 Task: Look for space in Aubervilliers, France from 1st July, 2023 to 9th July, 2023 for 2 adults in price range Rs.8000 to Rs.15000. Place can be entire place with 1  bedroom having 1 bed and 1 bathroom. Property type can be house, flat, guest house. Amenities needed are: washing machine. Booking option can be shelf check-in. Required host language is English.
Action: Mouse moved to (455, 248)
Screenshot: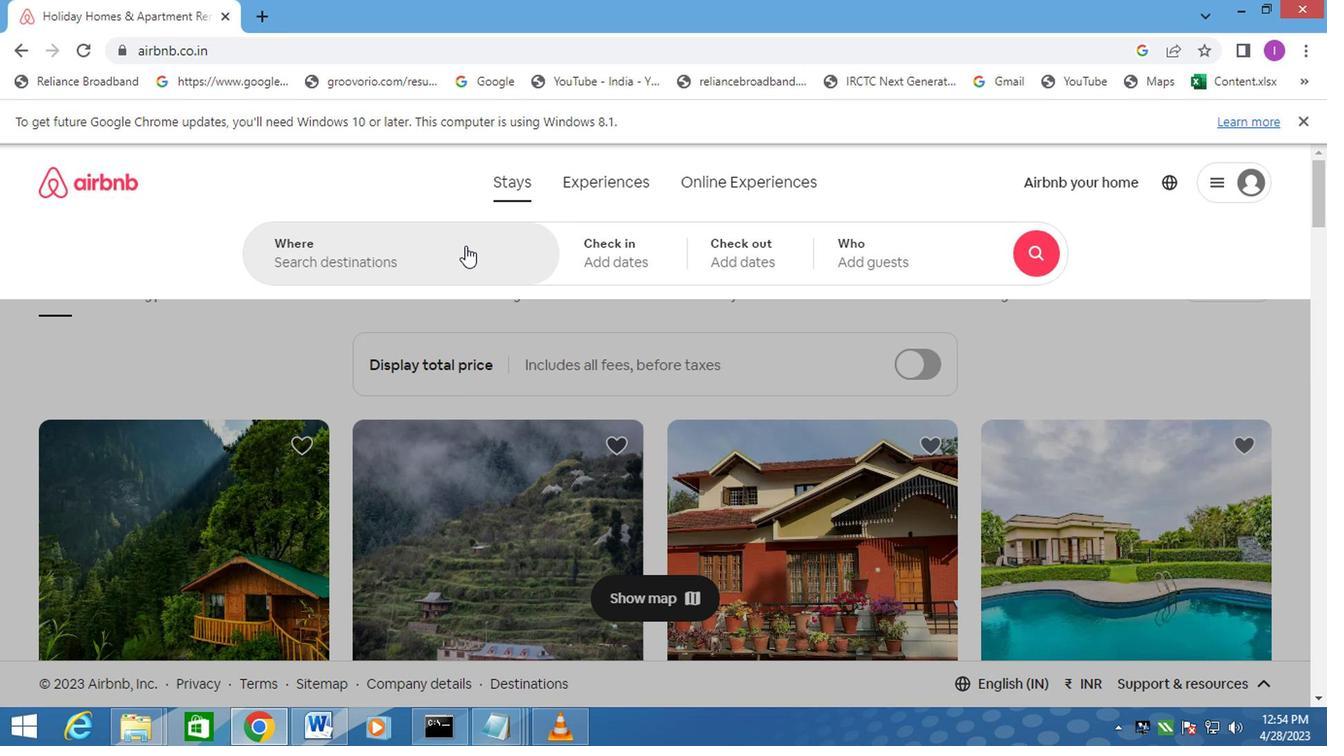 
Action: Mouse pressed left at (455, 248)
Screenshot: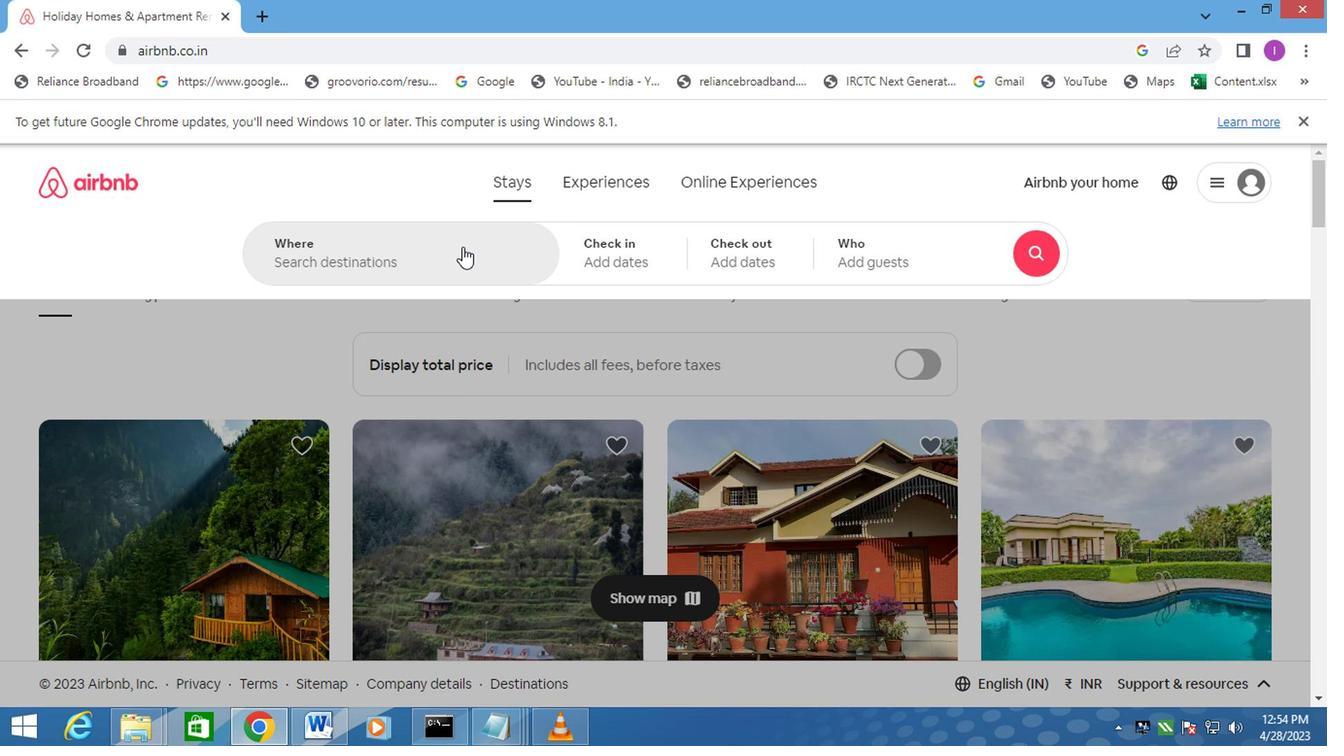 
Action: Mouse moved to (458, 246)
Screenshot: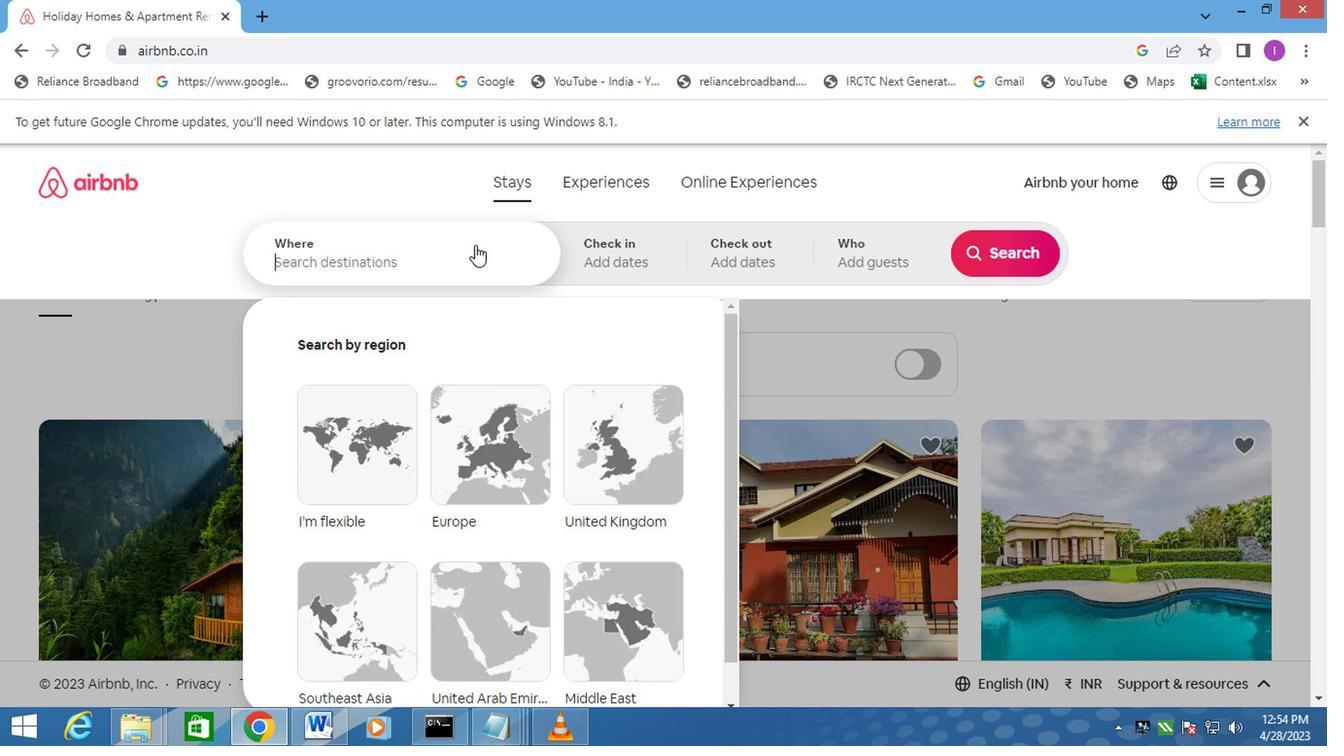 
Action: Mouse pressed left at (458, 246)
Screenshot: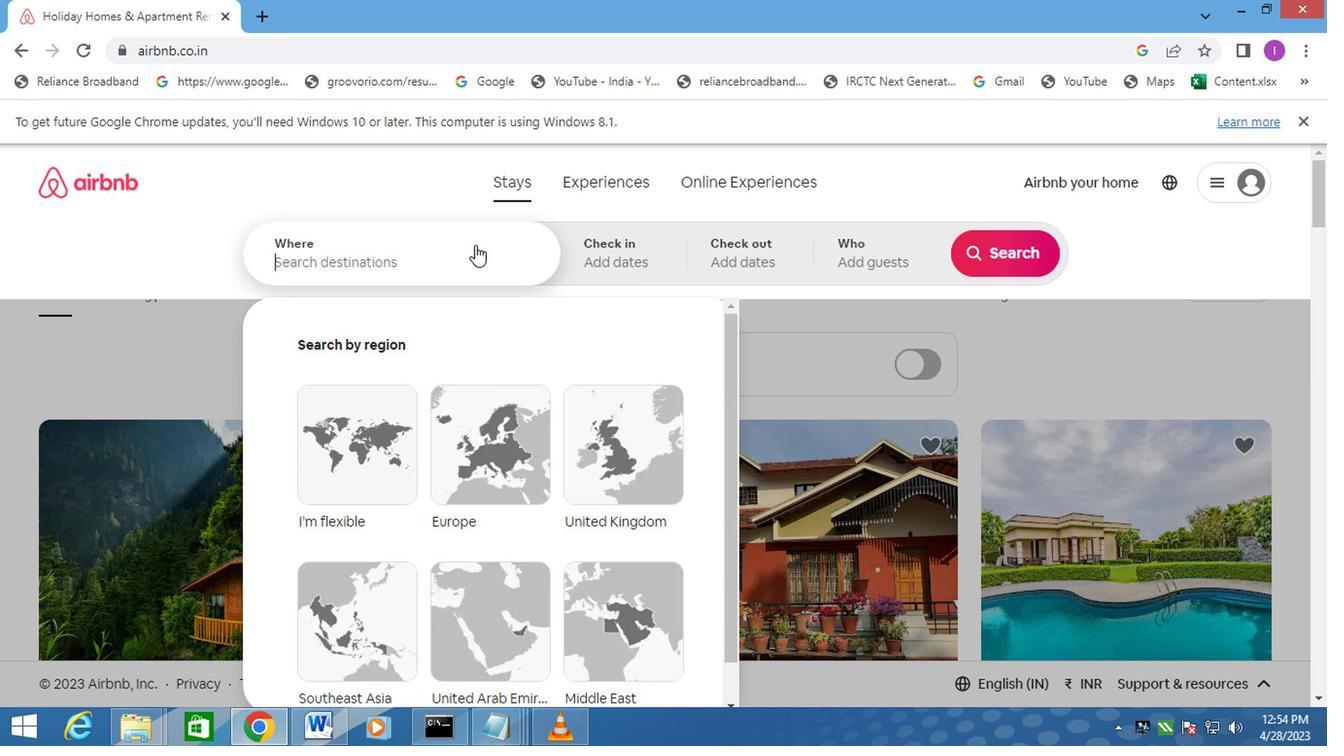 
Action: Mouse moved to (495, 207)
Screenshot: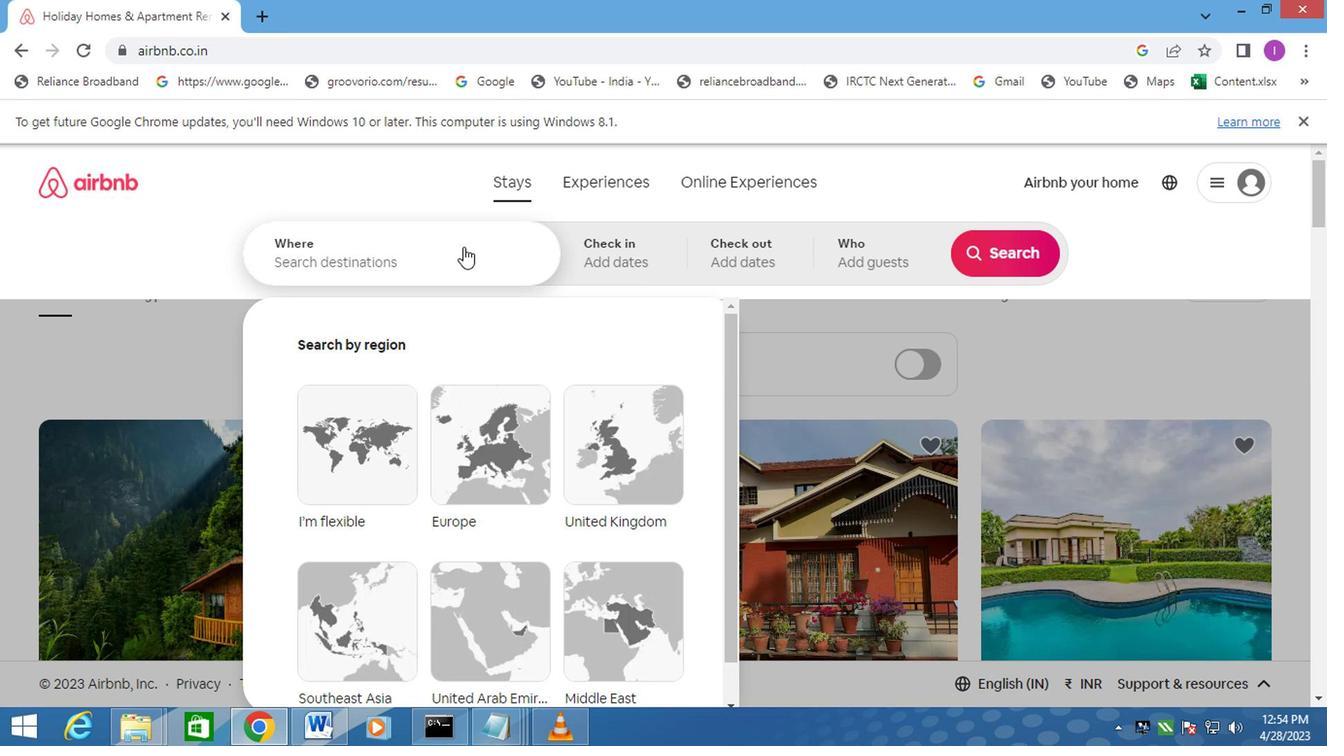
Action: Key pressed <Key.shift>AUBERVO
Screenshot: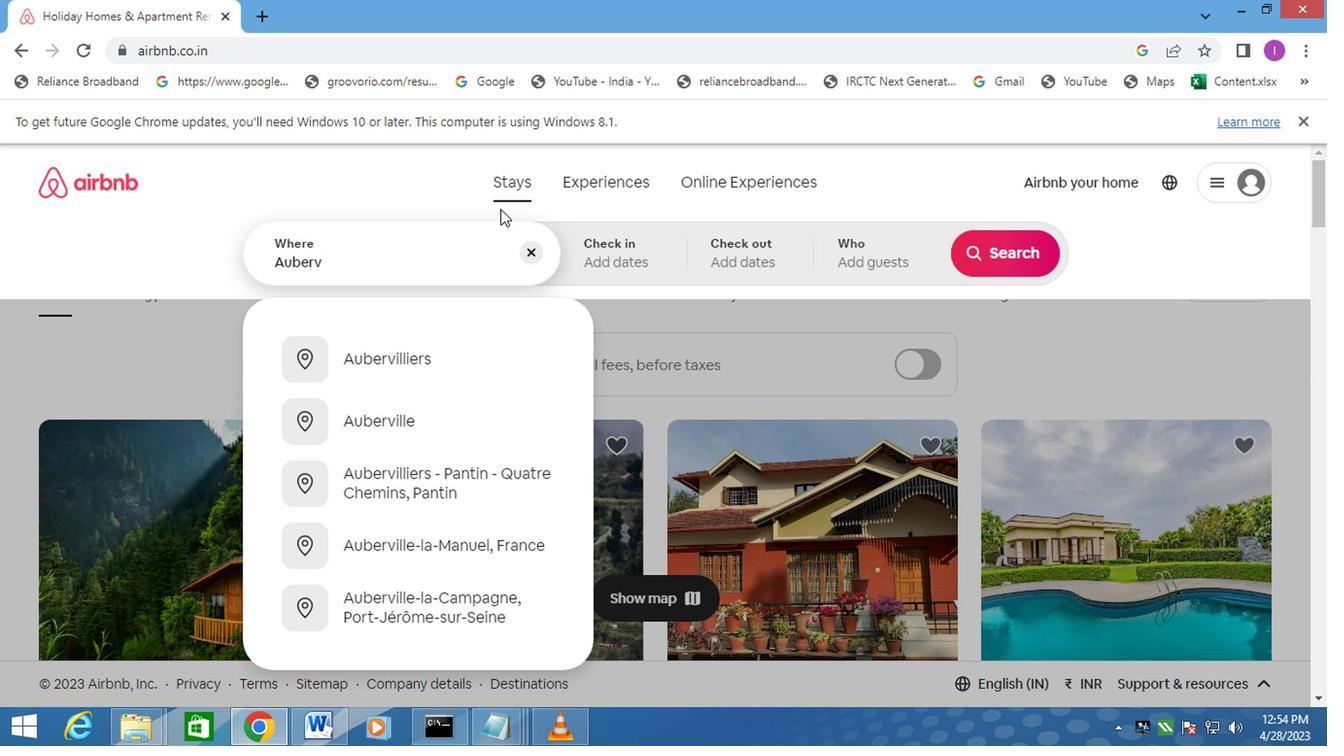 
Action: Mouse moved to (533, 189)
Screenshot: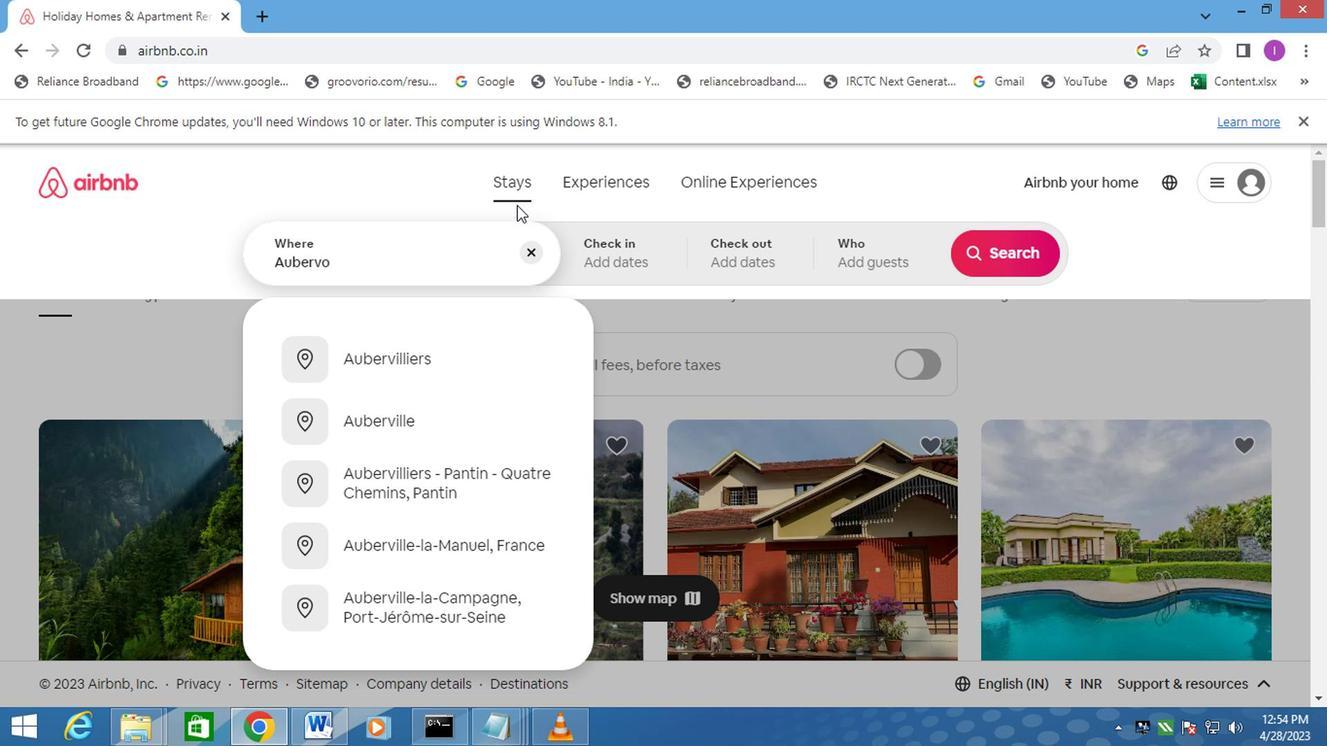 
Action: Key pressed <Key.backspace>
Screenshot: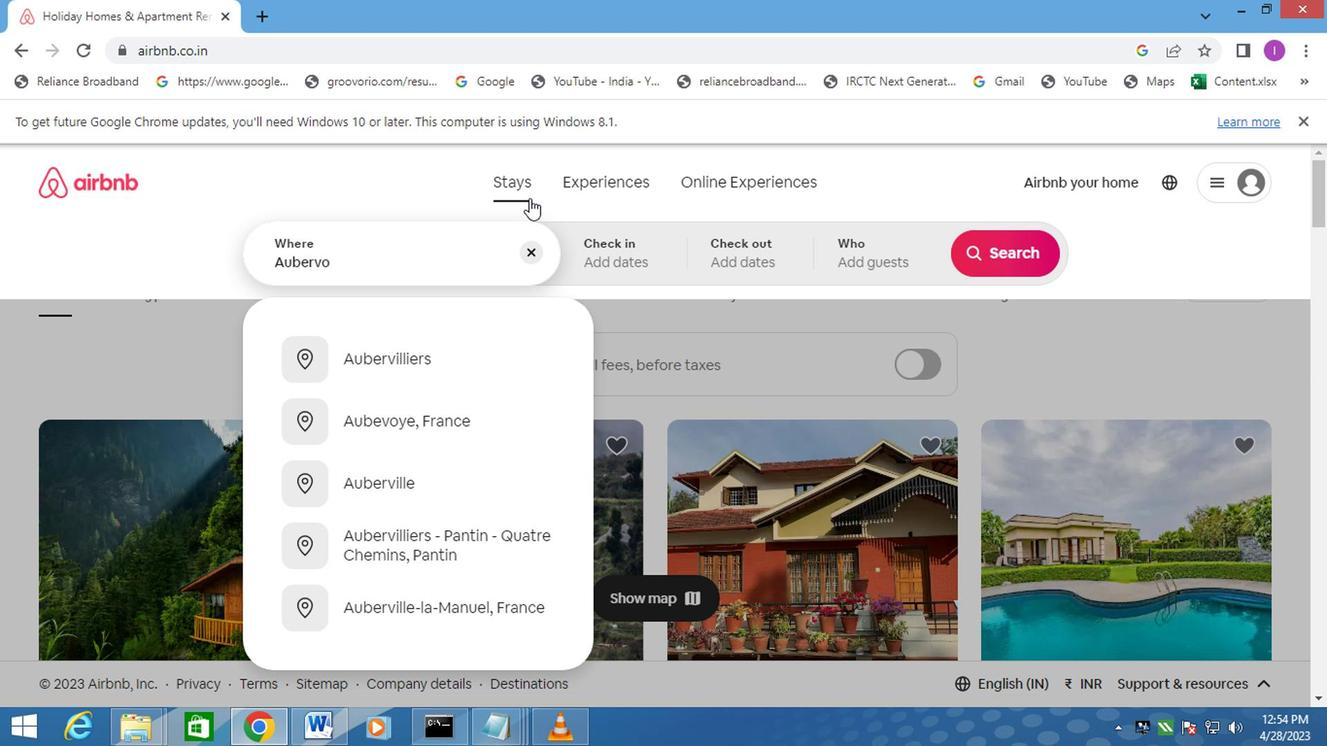 
Action: Mouse moved to (537, 188)
Screenshot: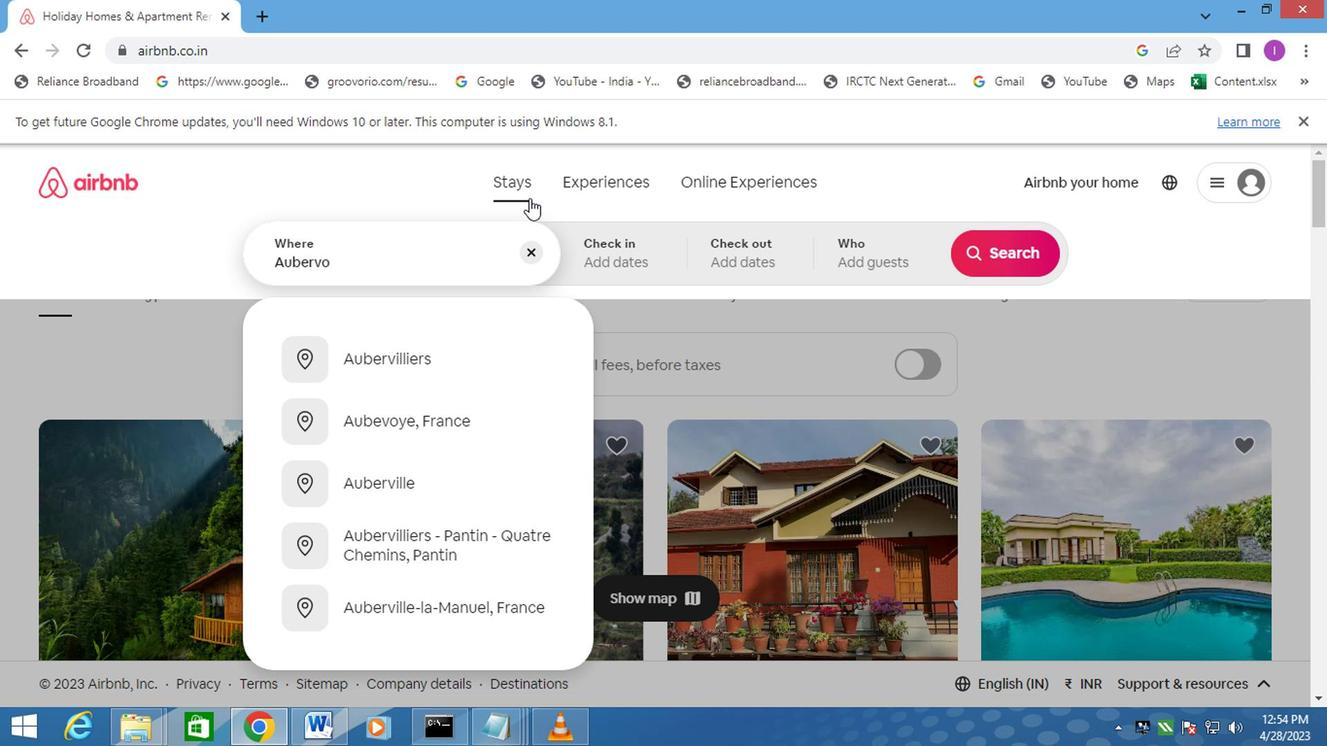 
Action: Key pressed ILLIERS,<Key.shift>FRANCE
Screenshot: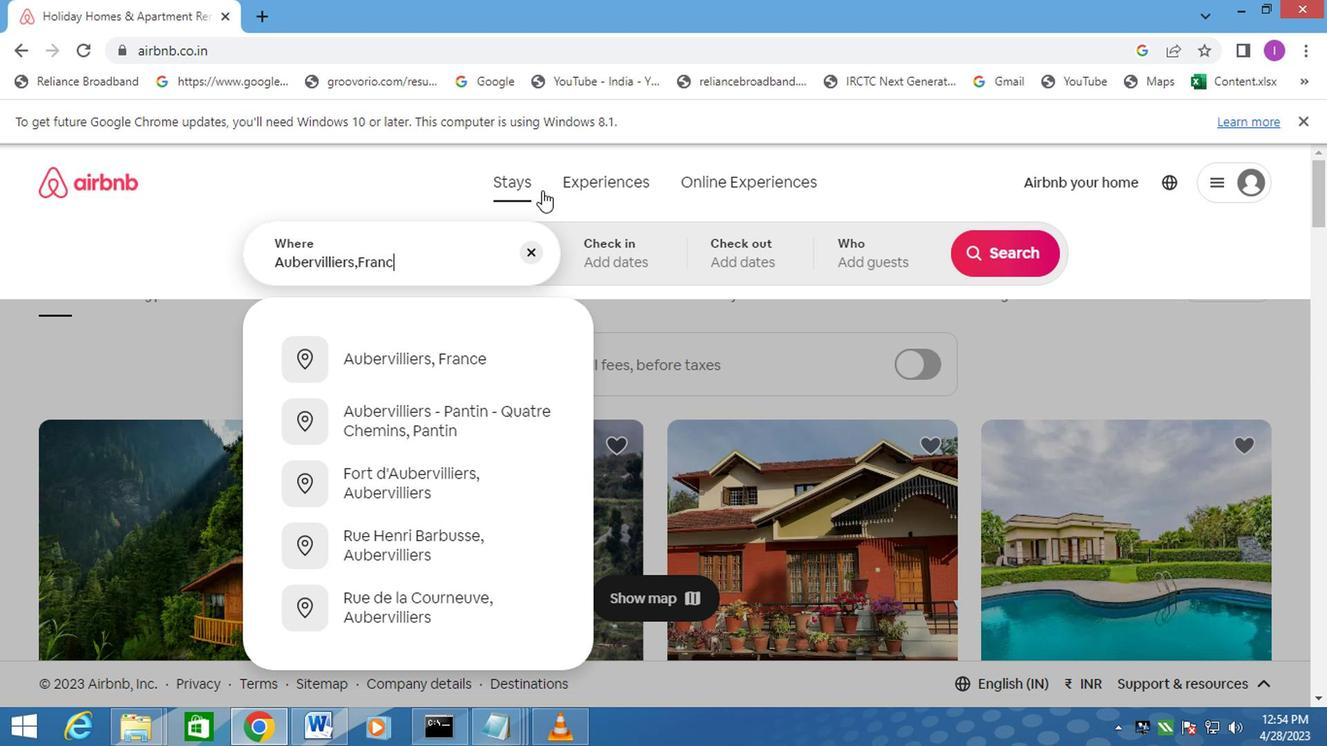 
Action: Mouse moved to (436, 357)
Screenshot: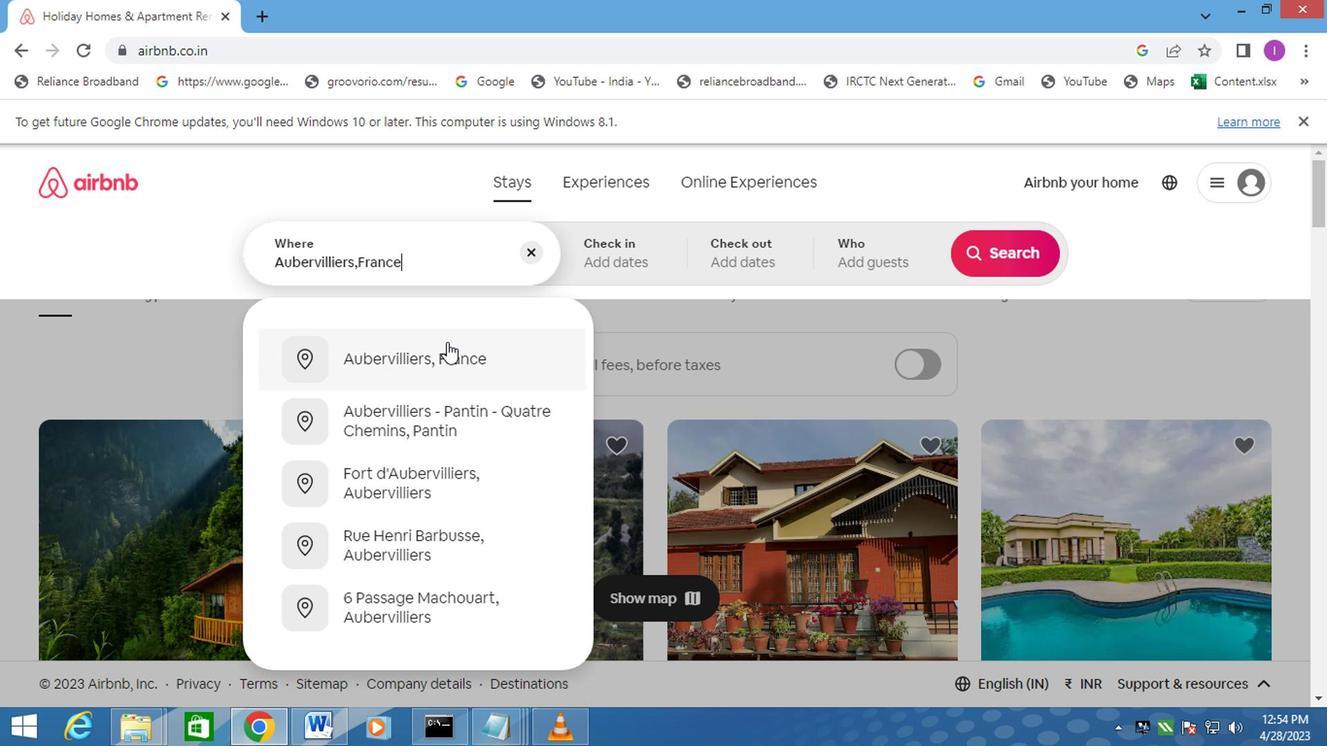 
Action: Mouse pressed left at (436, 357)
Screenshot: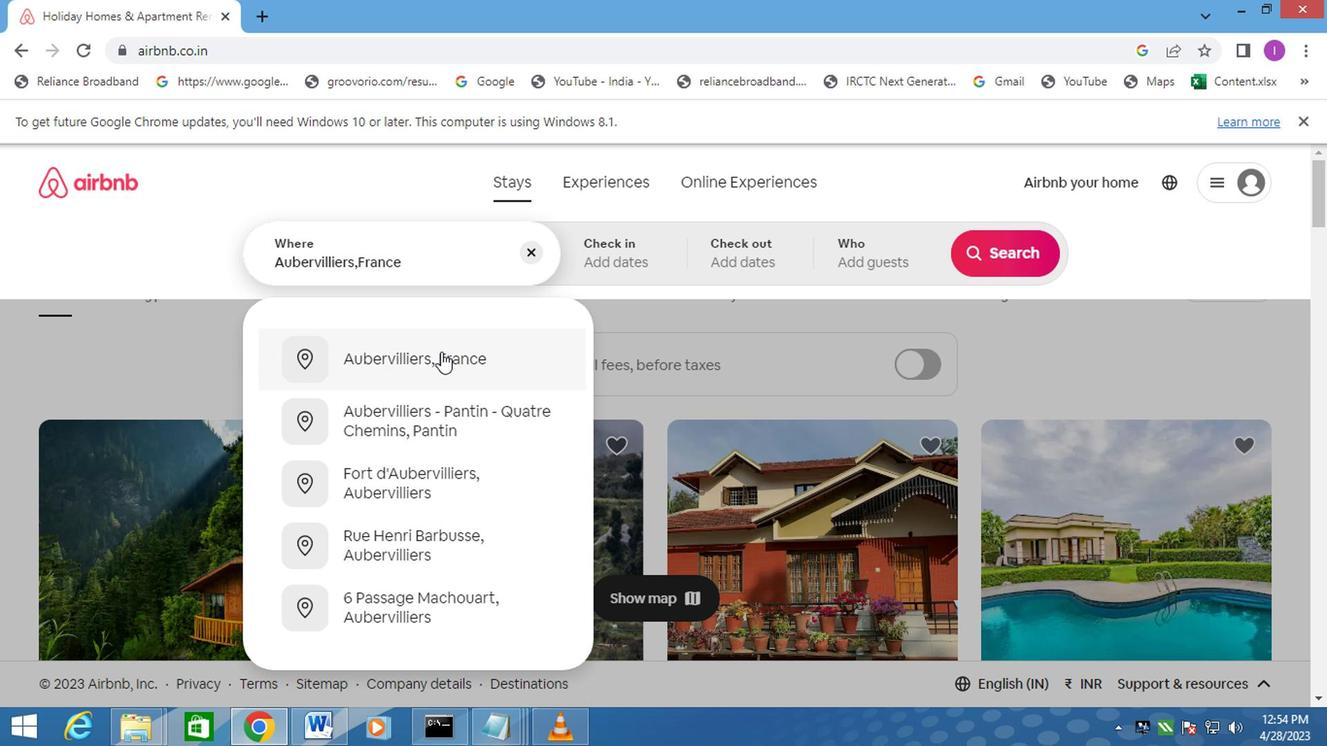 
Action: Mouse moved to (987, 414)
Screenshot: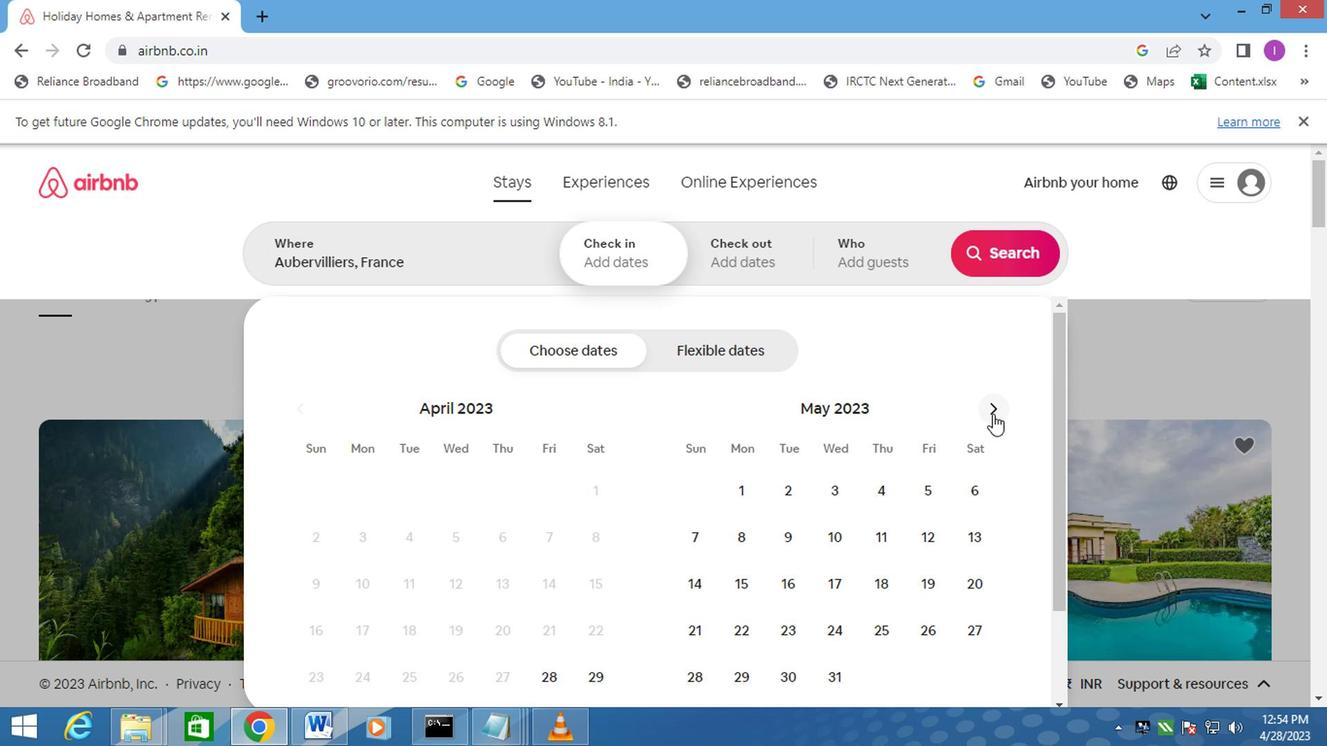 
Action: Mouse pressed left at (987, 414)
Screenshot: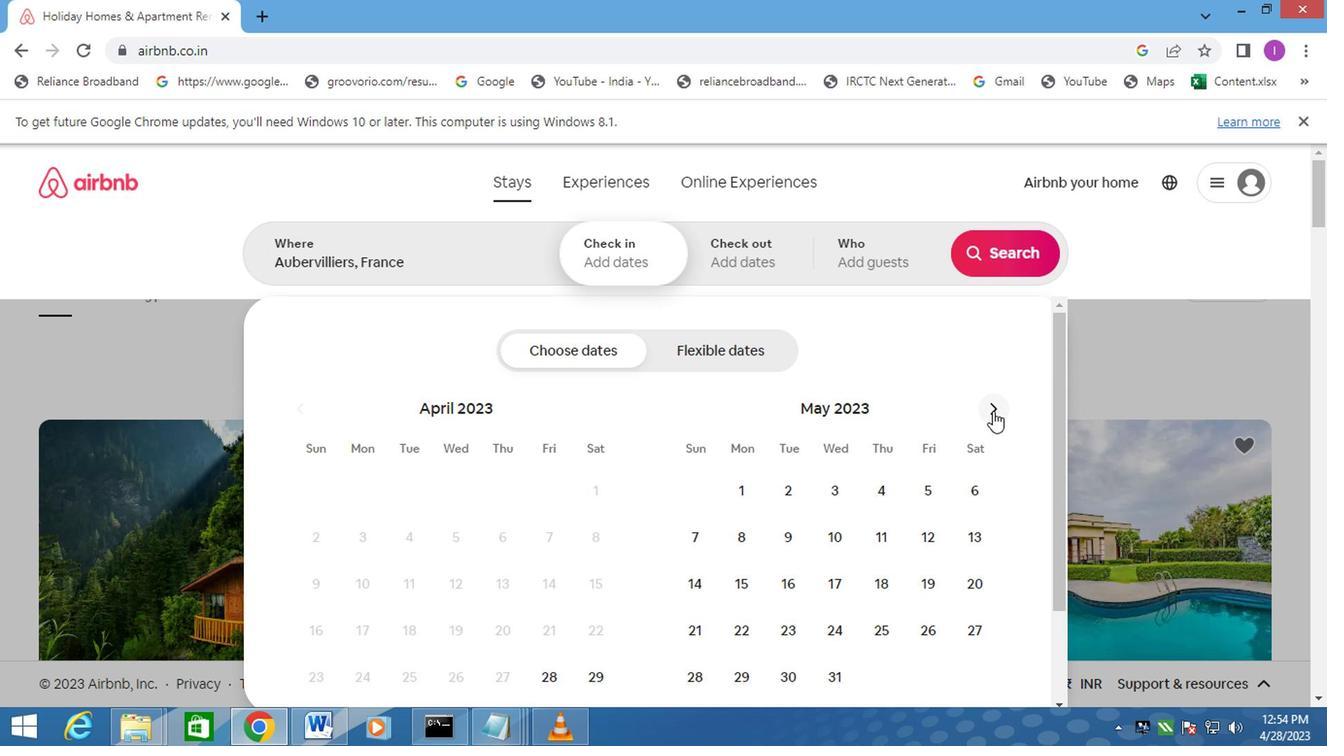 
Action: Mouse moved to (987, 413)
Screenshot: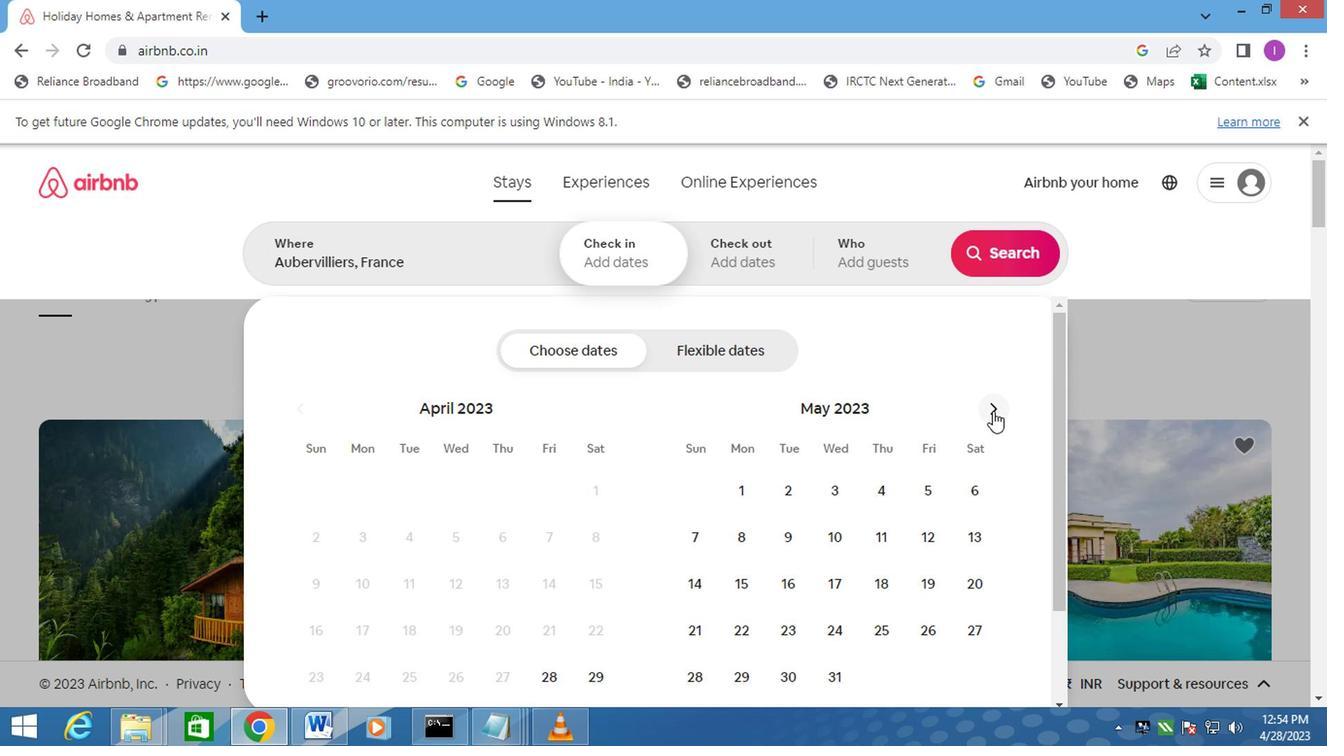 
Action: Mouse pressed left at (987, 413)
Screenshot: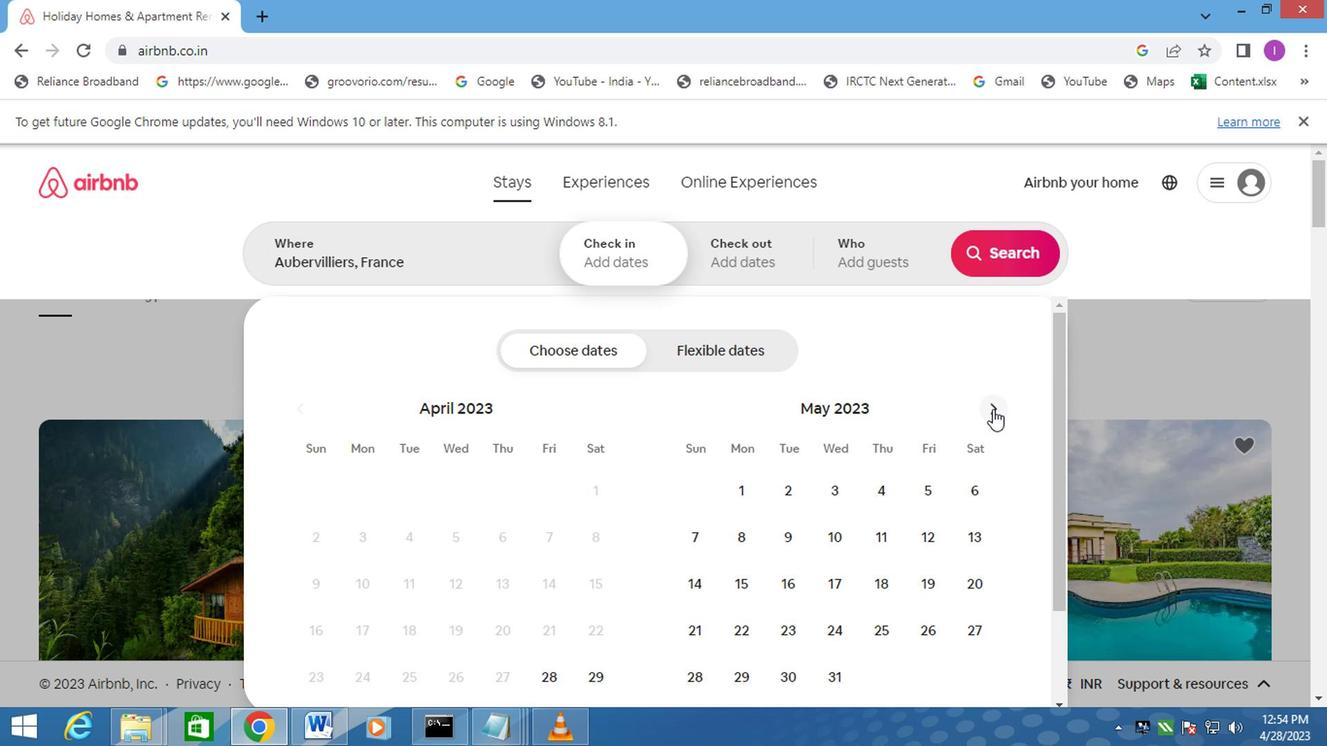 
Action: Mouse moved to (962, 499)
Screenshot: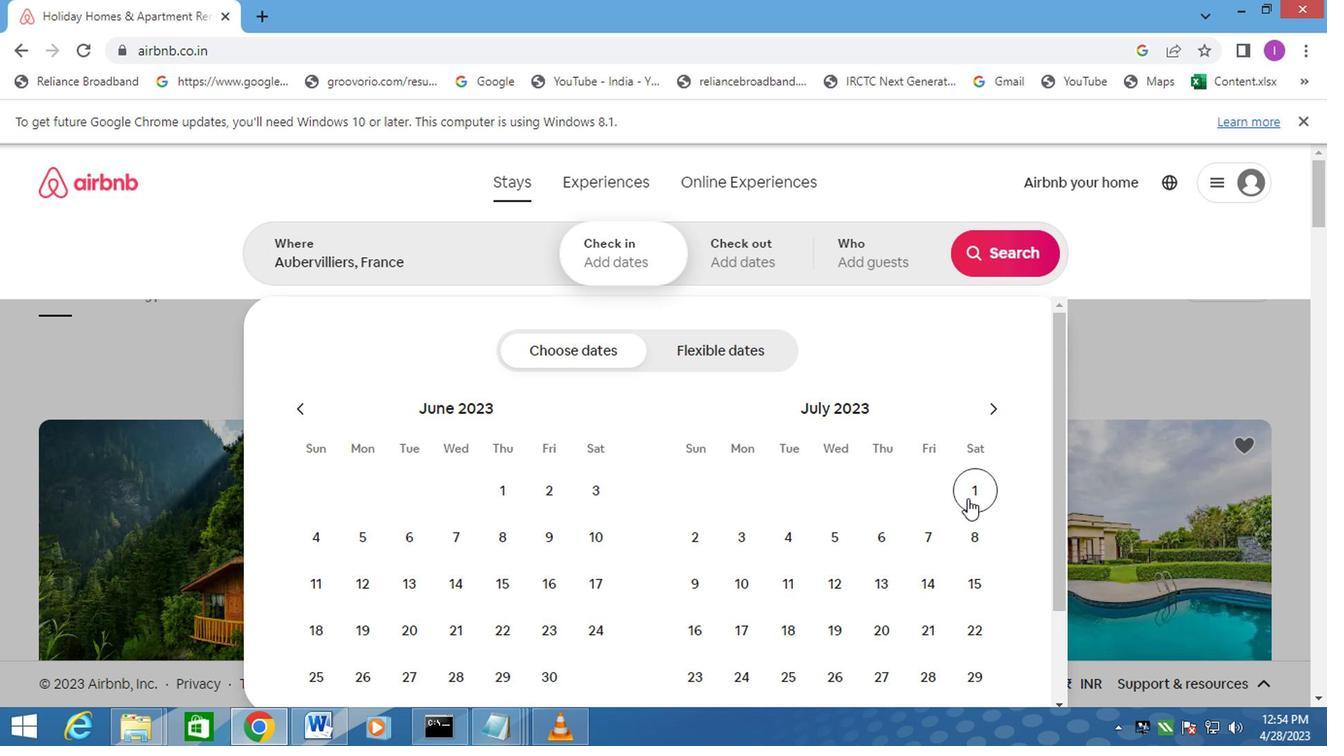 
Action: Mouse pressed left at (962, 499)
Screenshot: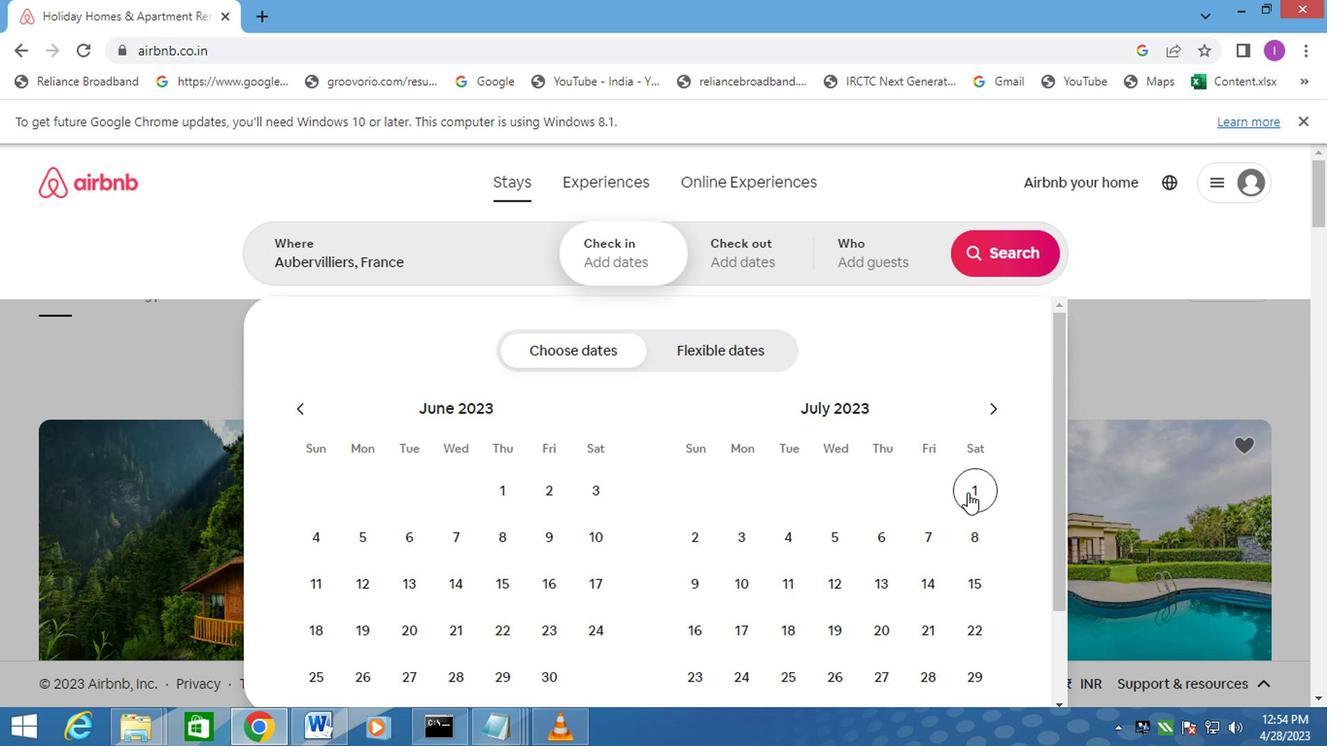 
Action: Mouse moved to (692, 603)
Screenshot: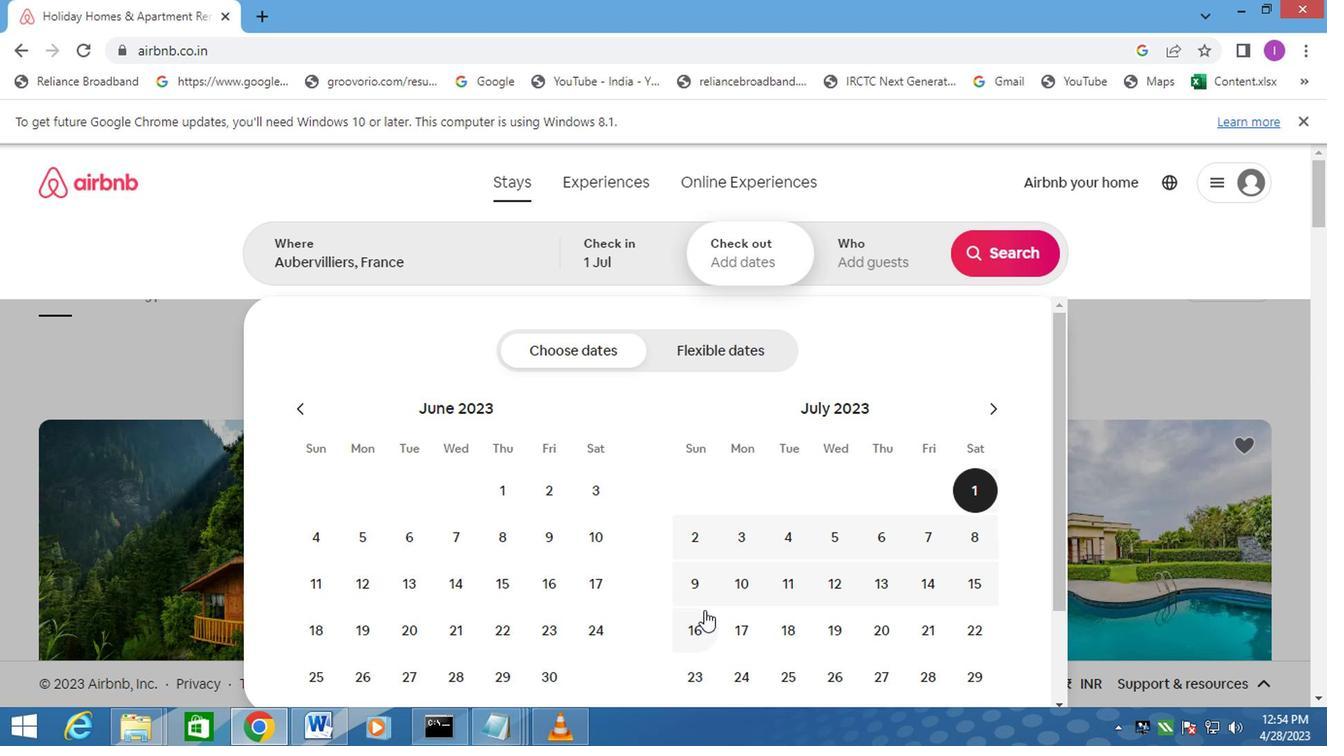 
Action: Mouse pressed left at (692, 603)
Screenshot: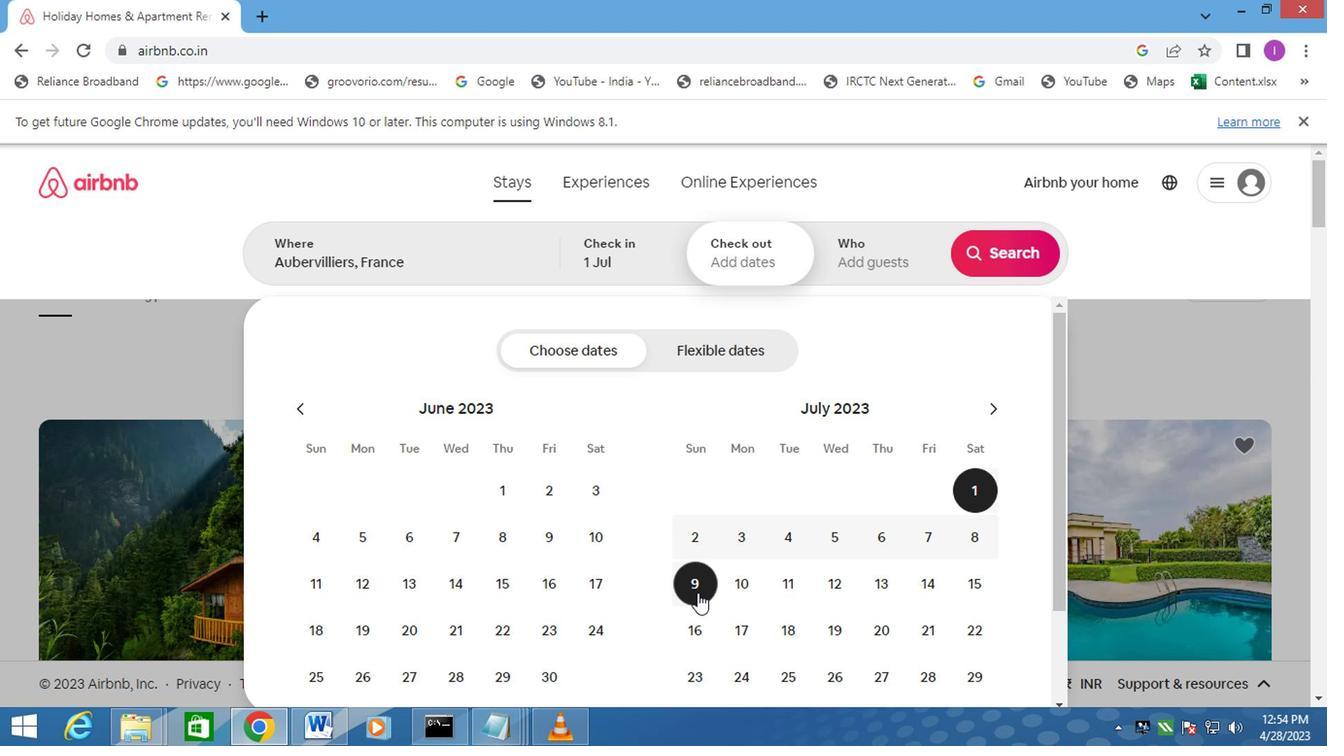 
Action: Mouse moved to (877, 246)
Screenshot: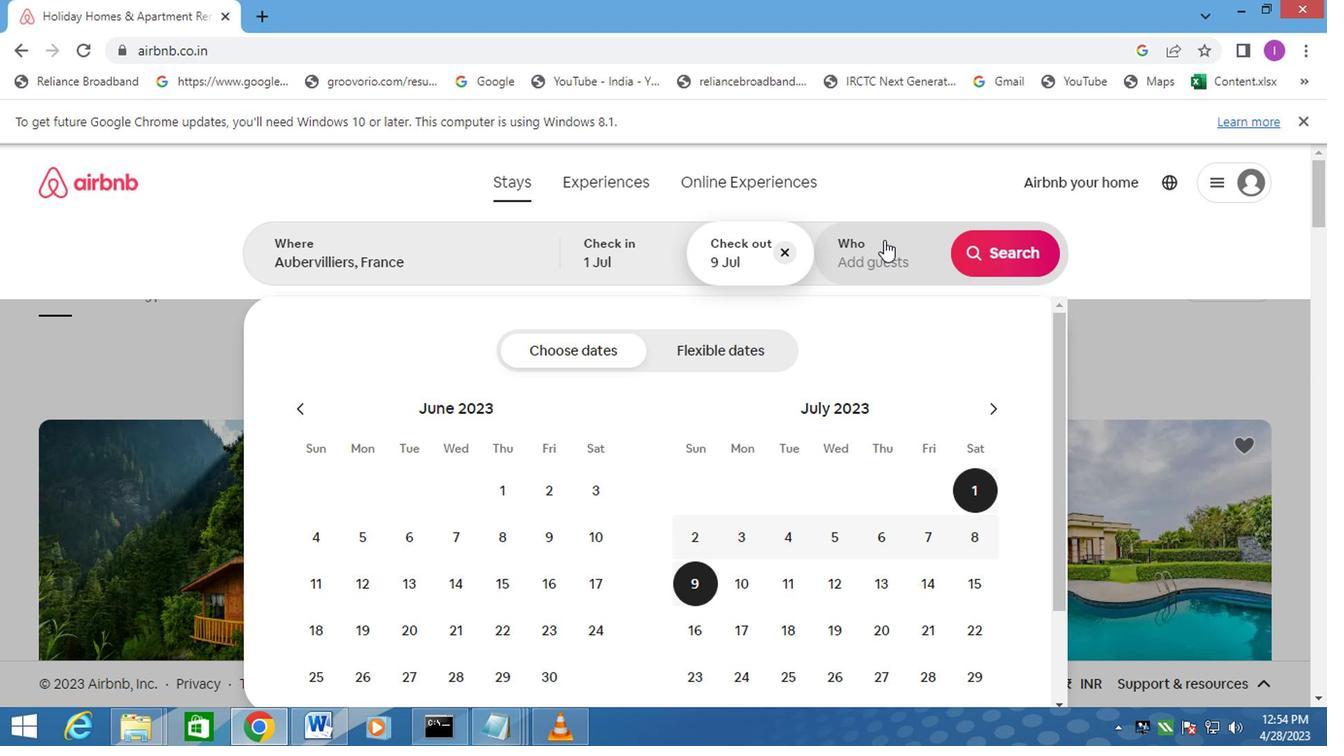 
Action: Mouse pressed left at (877, 246)
Screenshot: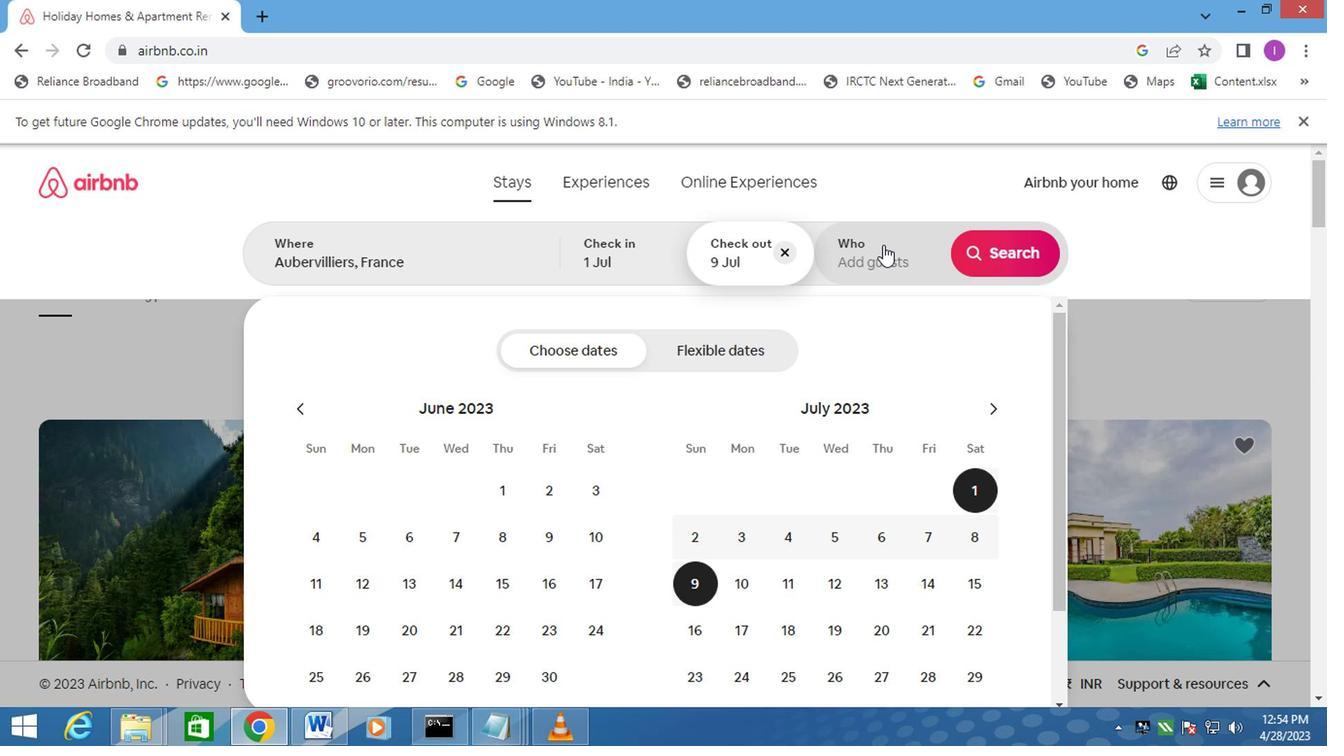 
Action: Mouse moved to (998, 361)
Screenshot: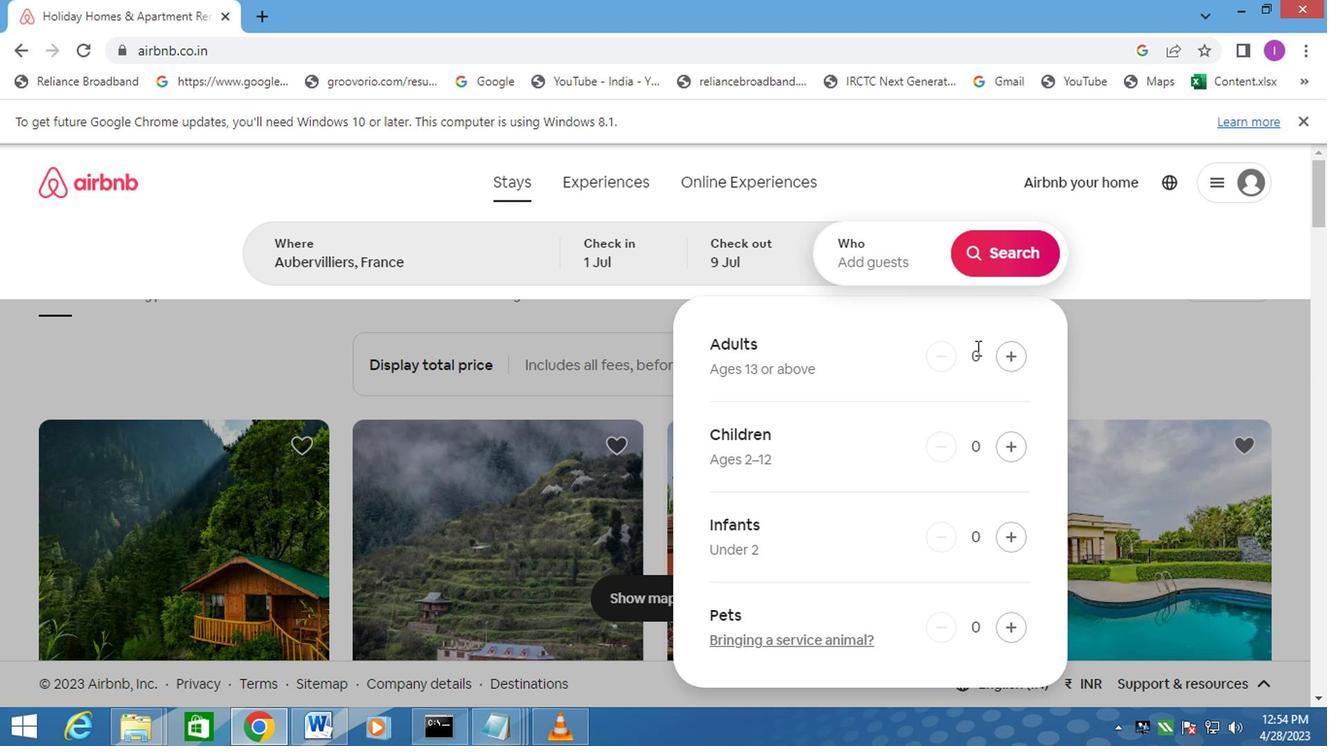 
Action: Mouse pressed left at (998, 361)
Screenshot: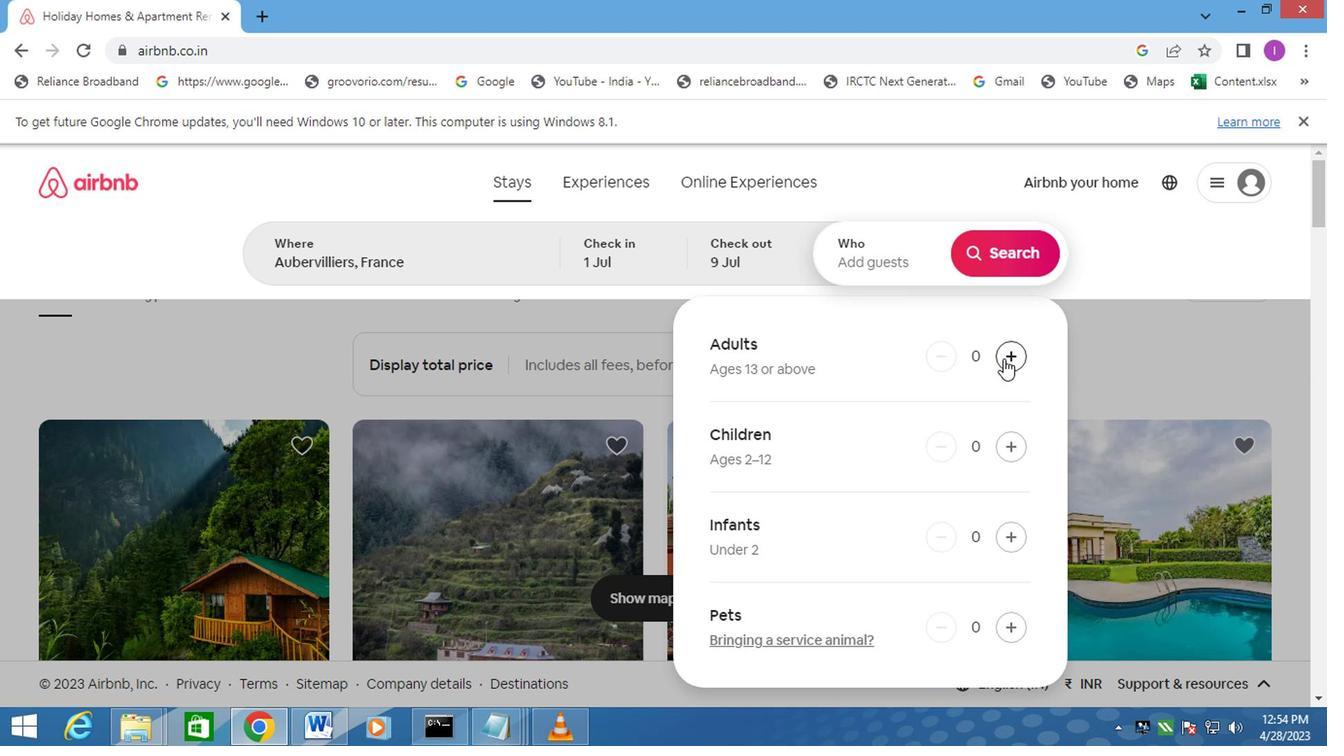 
Action: Mouse pressed left at (998, 361)
Screenshot: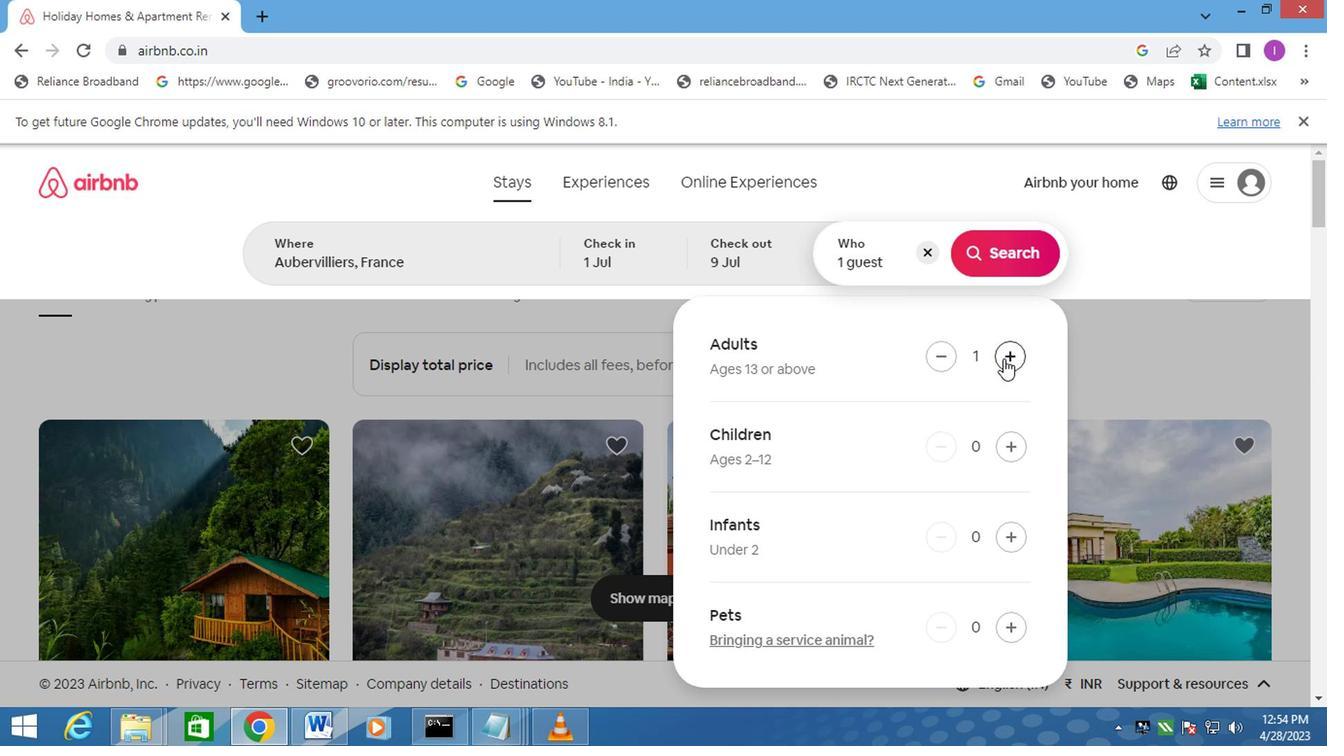
Action: Mouse moved to (1003, 258)
Screenshot: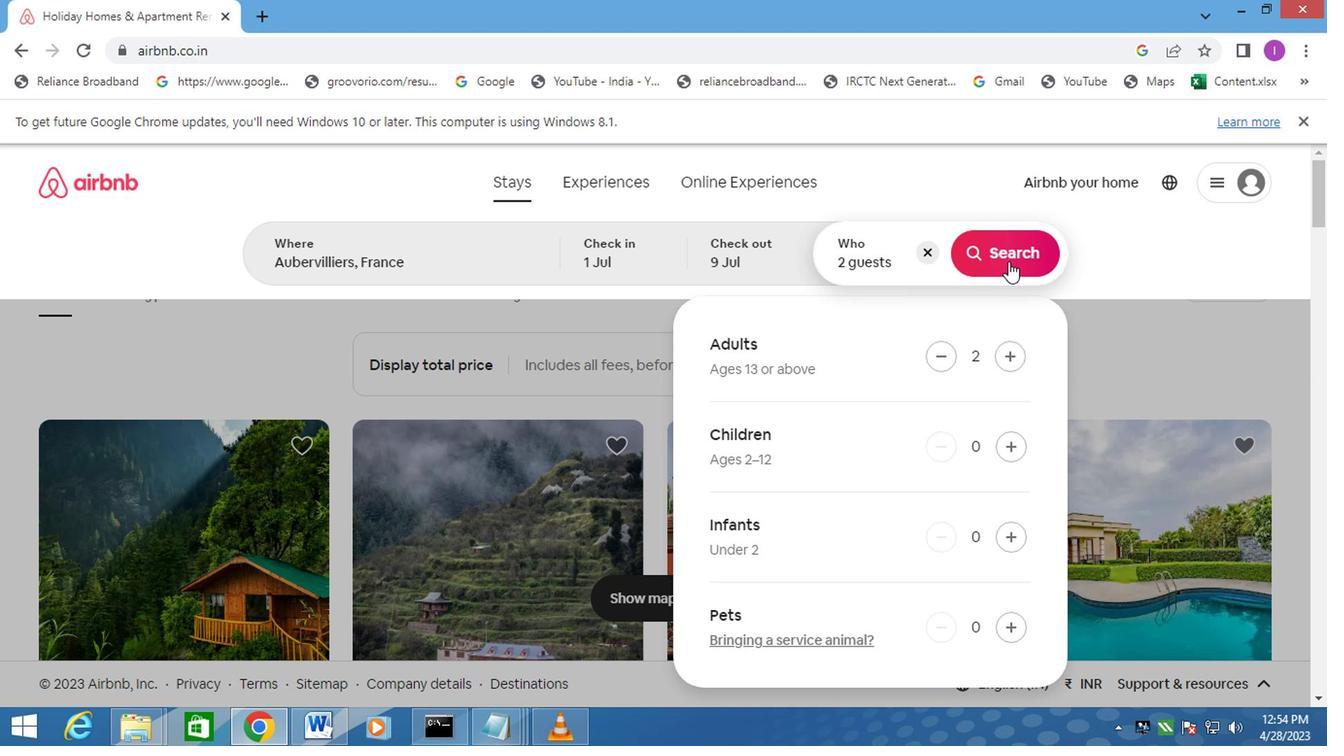 
Action: Mouse pressed left at (1003, 258)
Screenshot: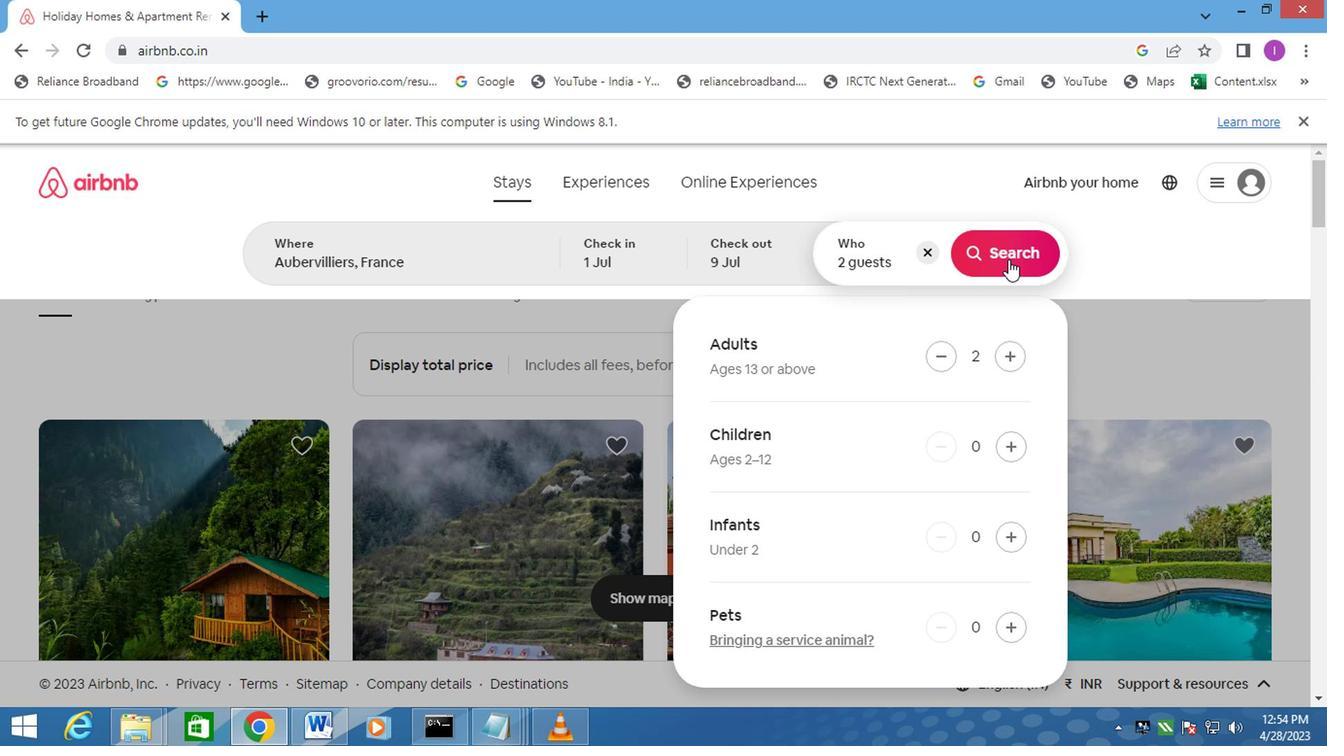 
Action: Mouse moved to (1230, 270)
Screenshot: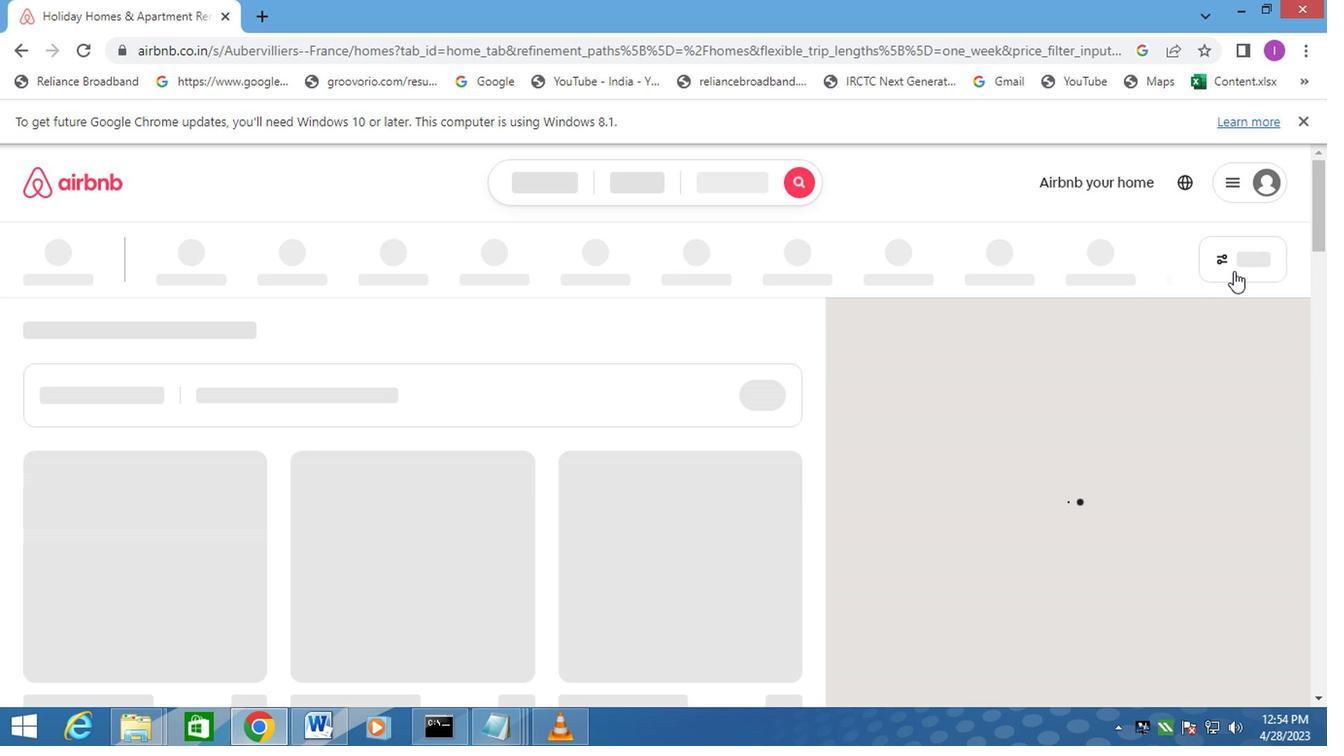 
Action: Mouse pressed left at (1230, 270)
Screenshot: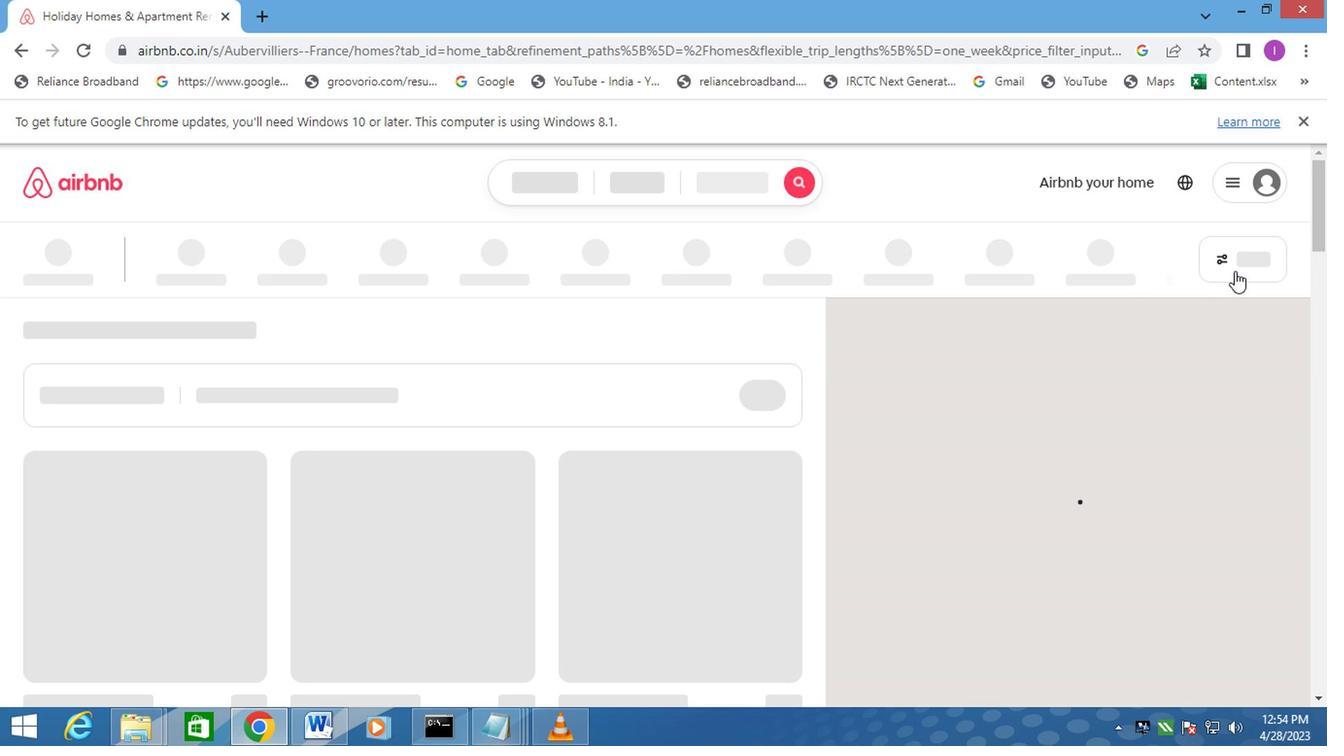 
Action: Mouse moved to (1211, 250)
Screenshot: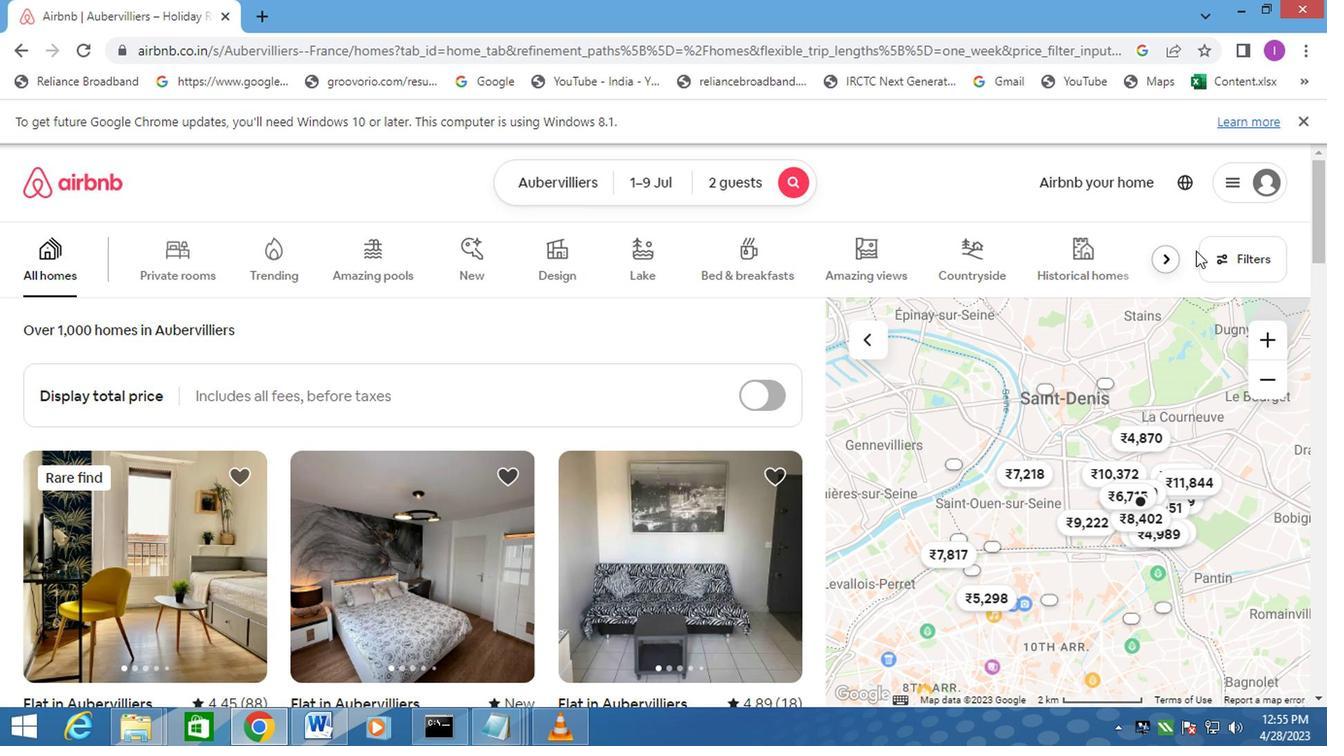 
Action: Mouse pressed left at (1211, 250)
Screenshot: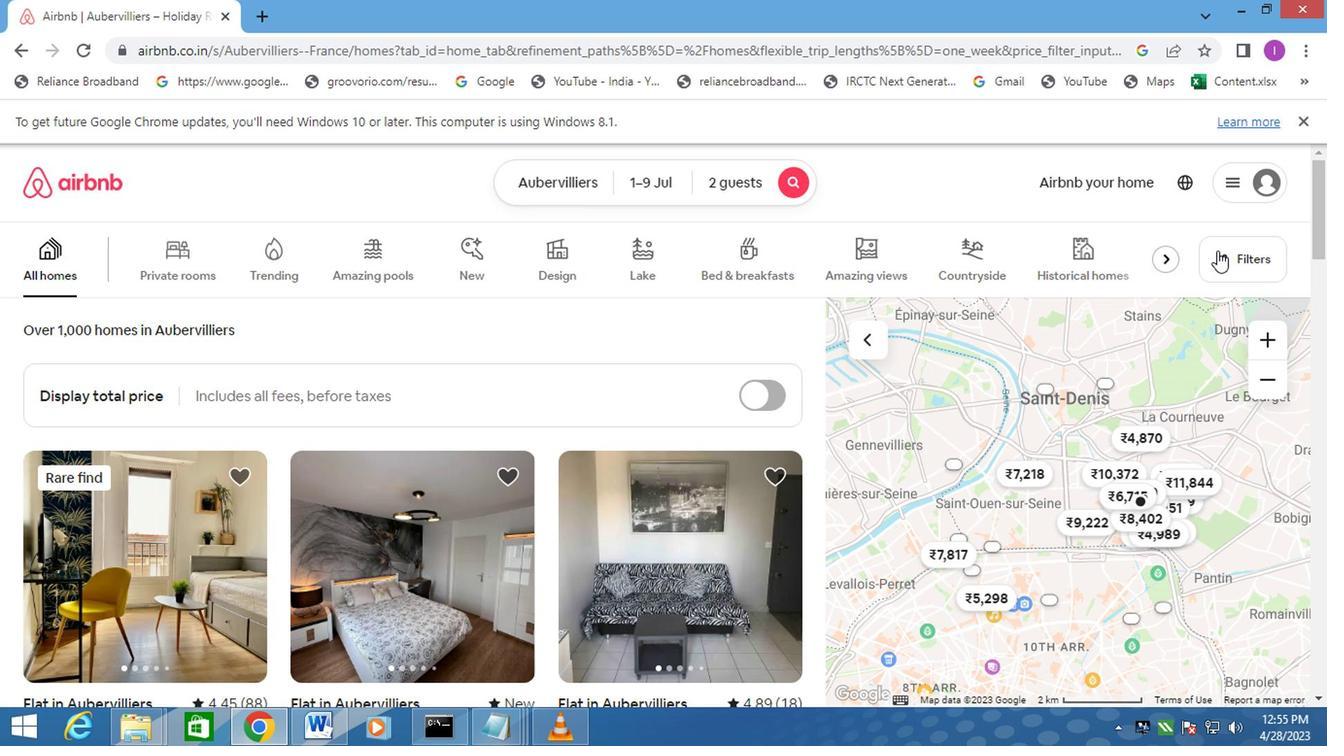 
Action: Mouse moved to (429, 506)
Screenshot: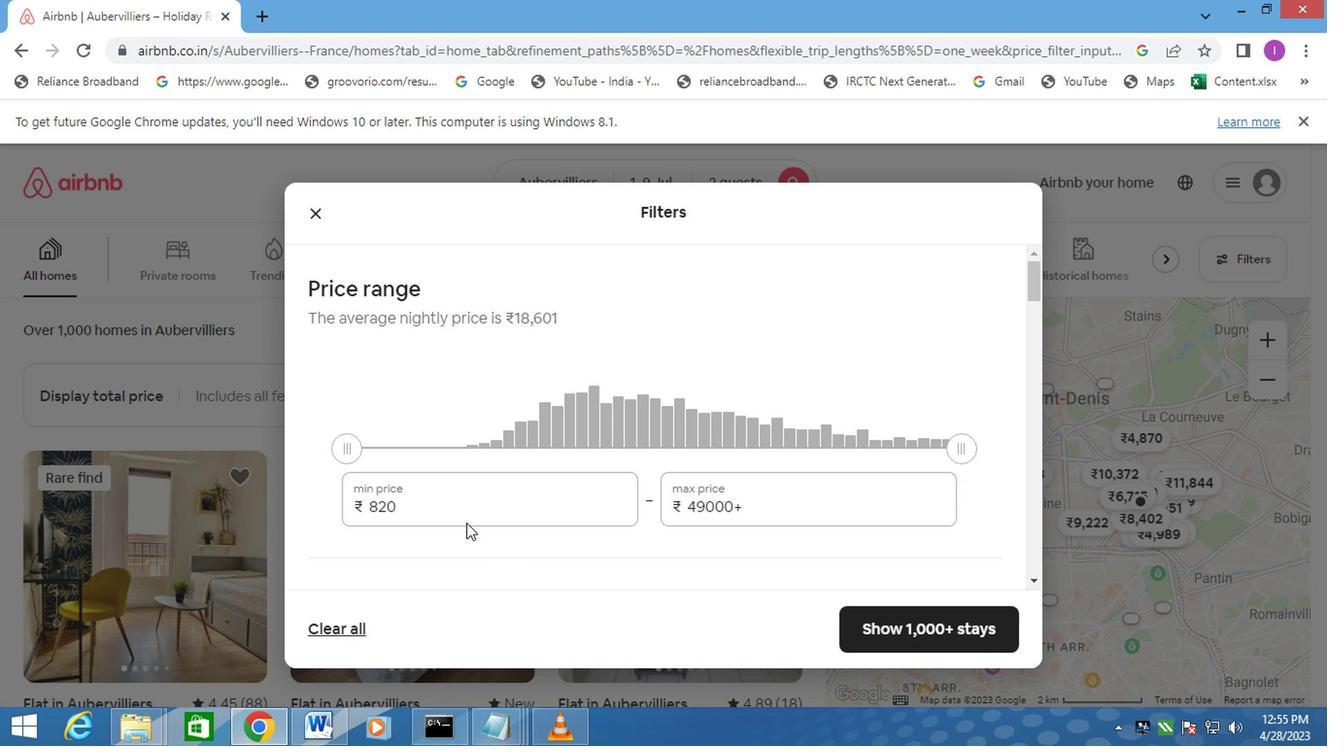 
Action: Mouse pressed left at (429, 506)
Screenshot: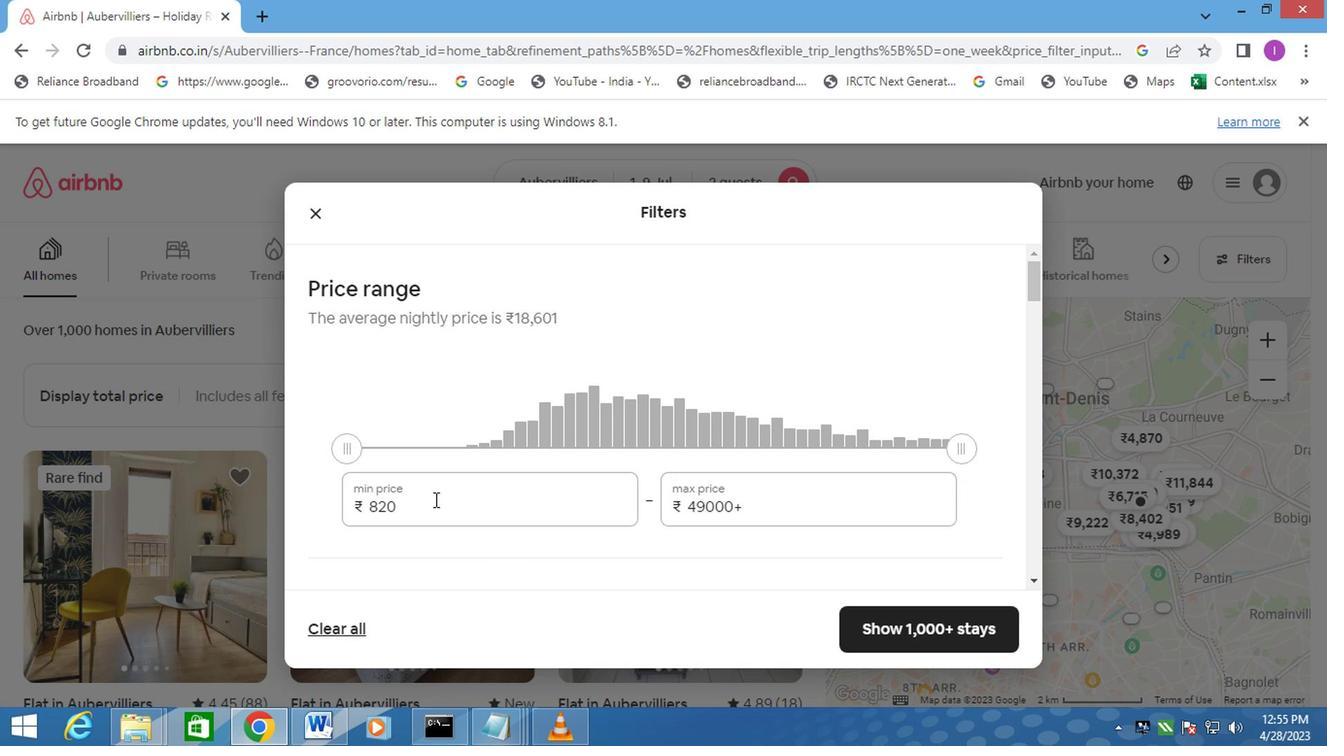 
Action: Mouse moved to (349, 515)
Screenshot: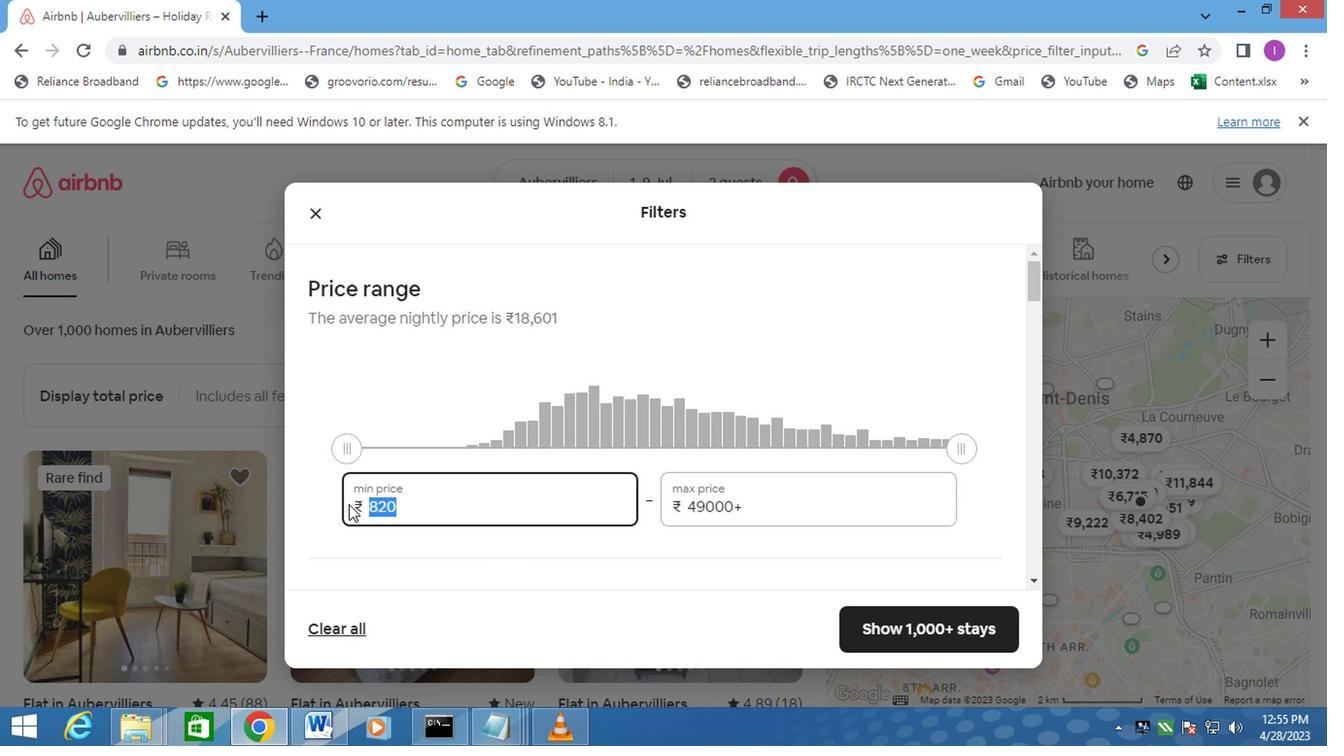 
Action: Key pressed 8000
Screenshot: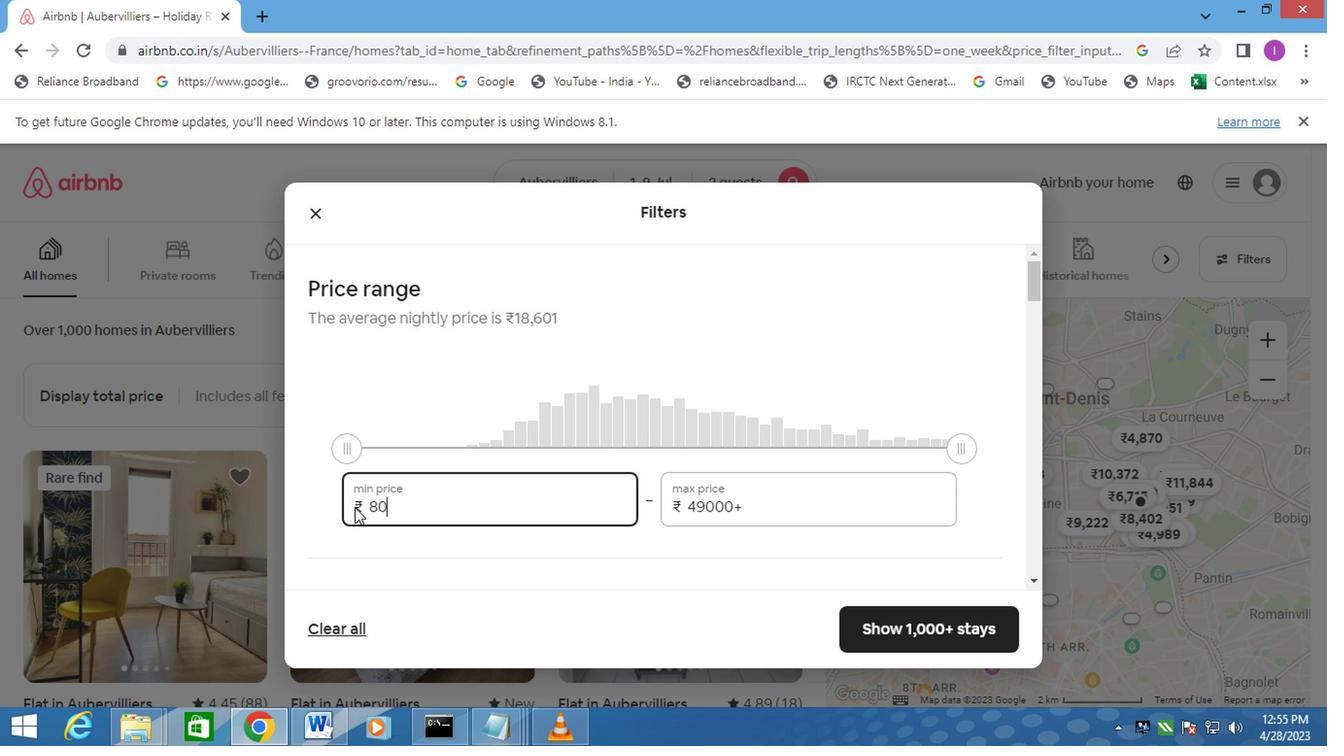 
Action: Mouse moved to (771, 495)
Screenshot: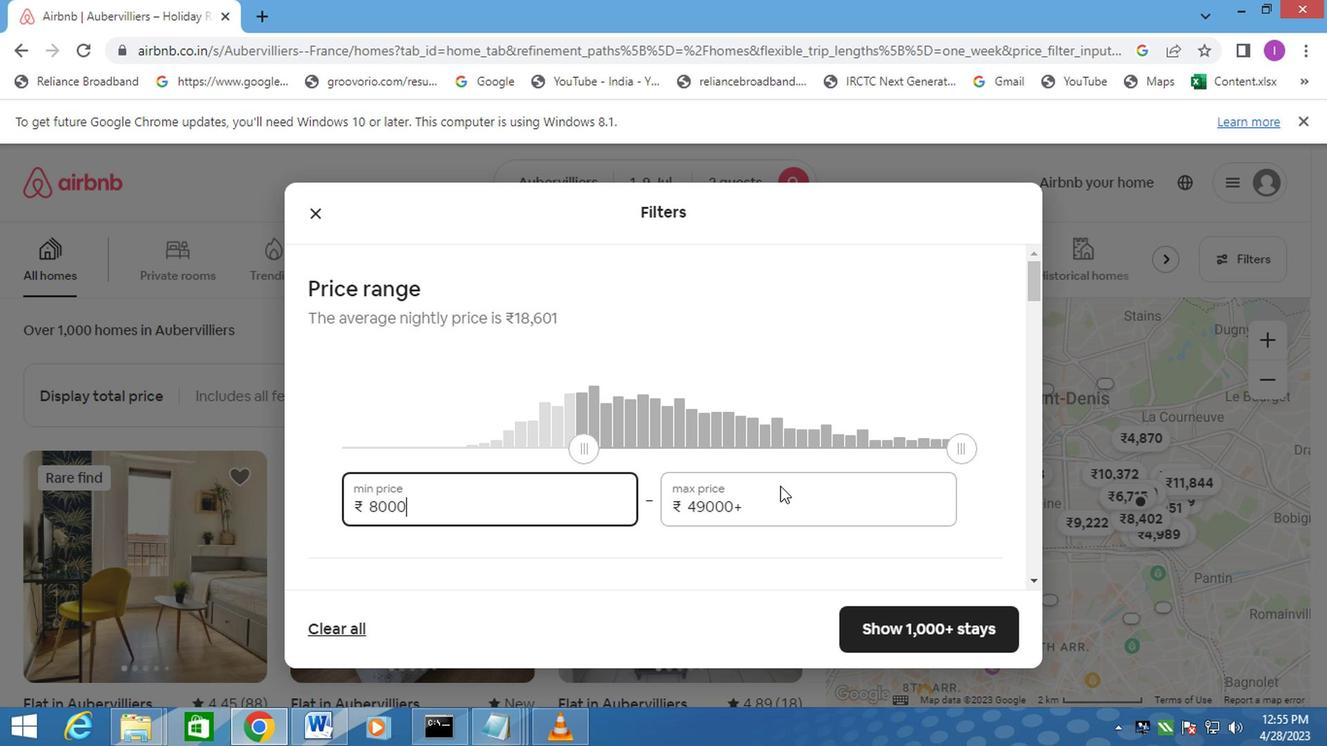 
Action: Mouse pressed left at (771, 495)
Screenshot: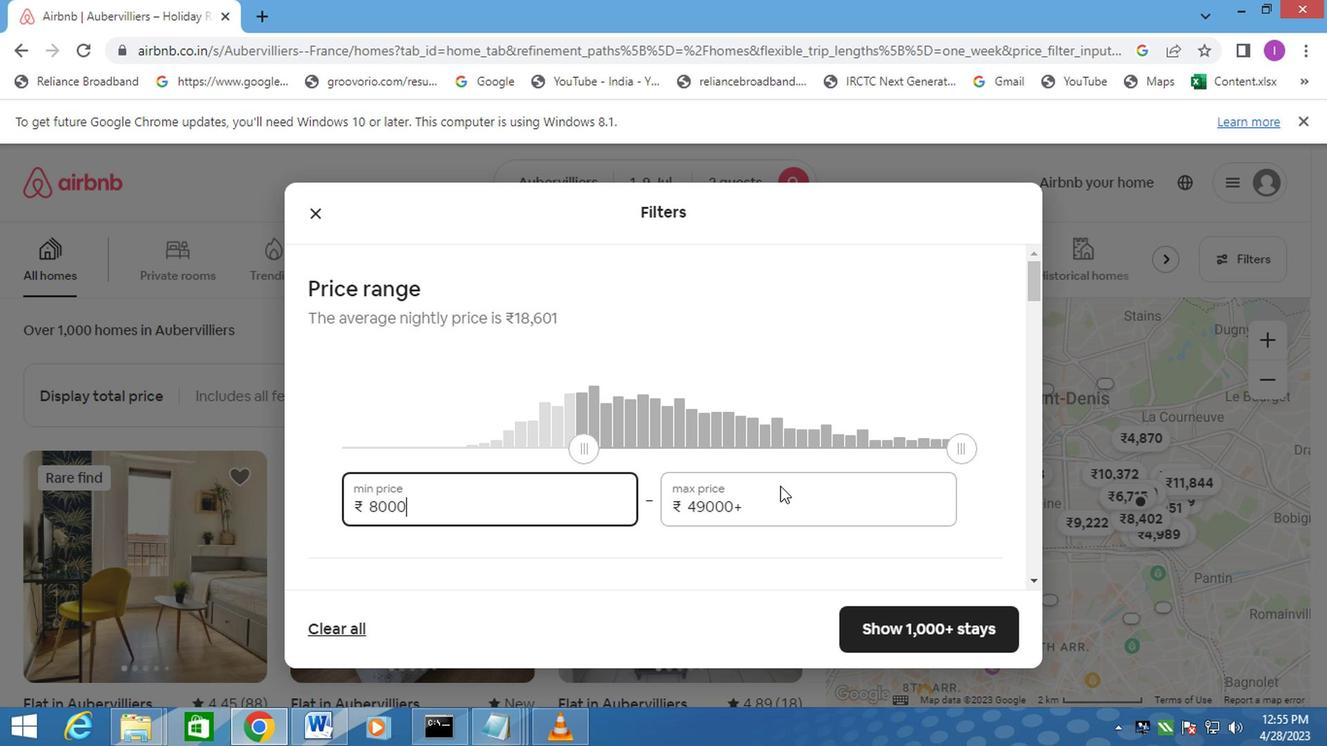
Action: Mouse moved to (749, 508)
Screenshot: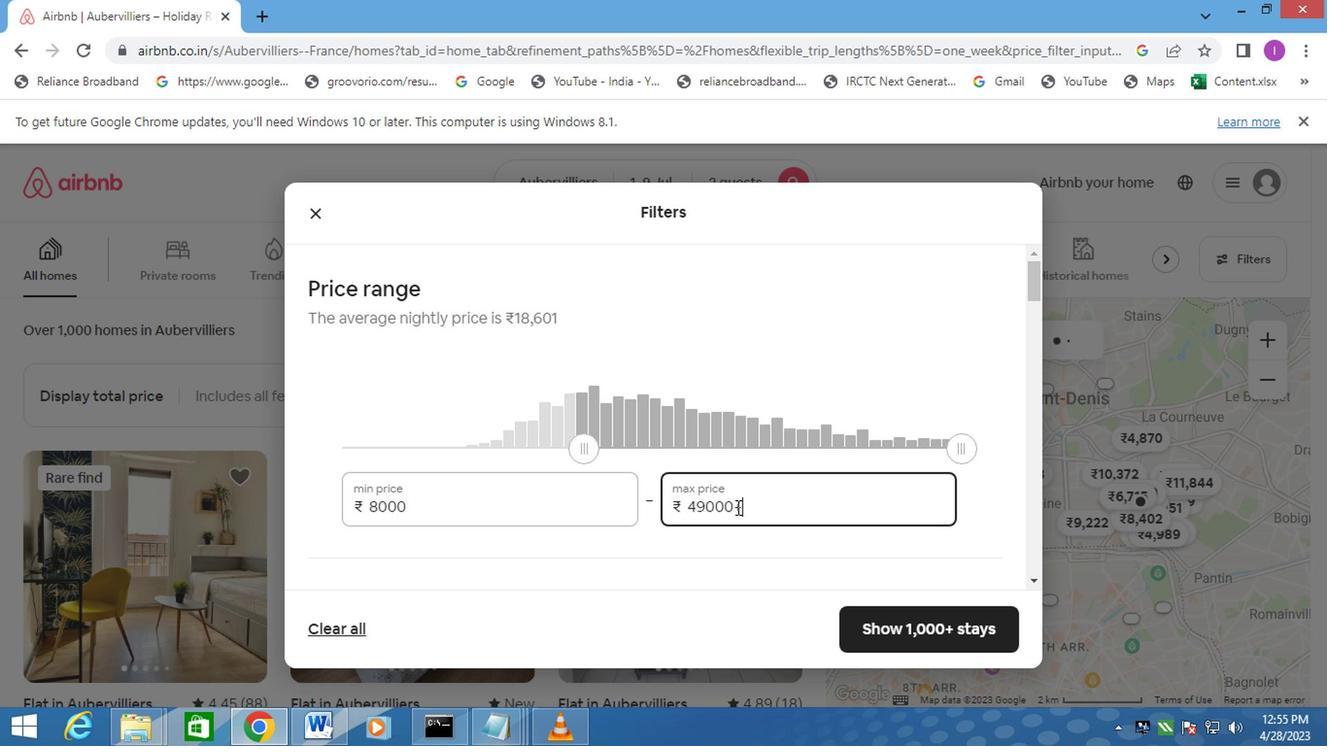 
Action: Mouse pressed left at (749, 508)
Screenshot: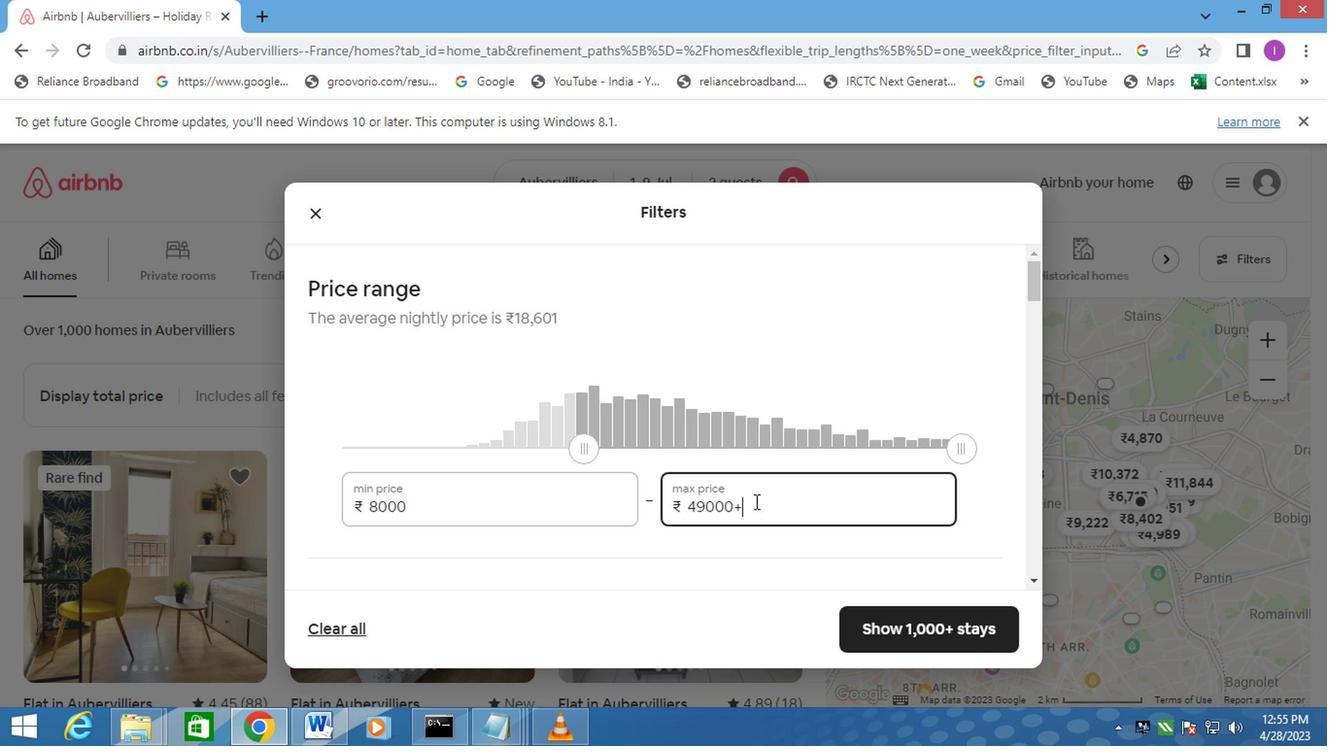 
Action: Mouse moved to (667, 515)
Screenshot: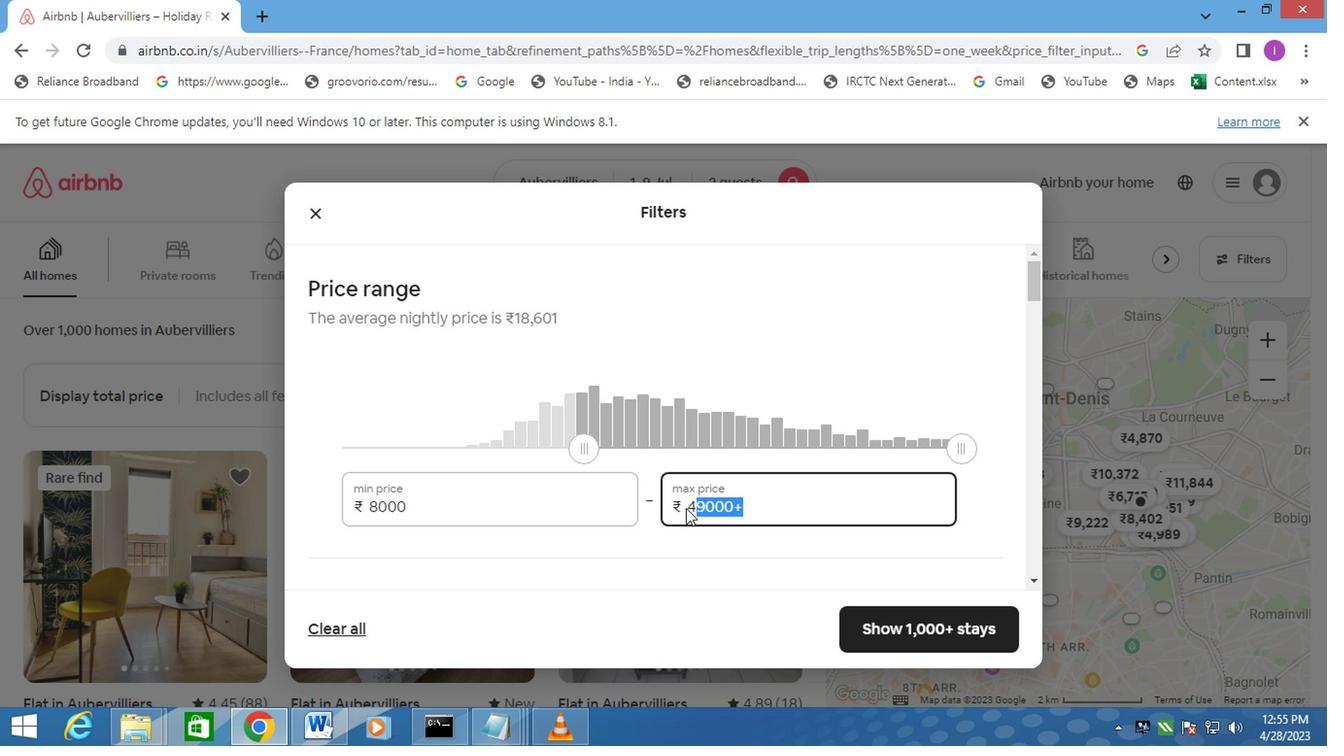 
Action: Key pressed 15000
Screenshot: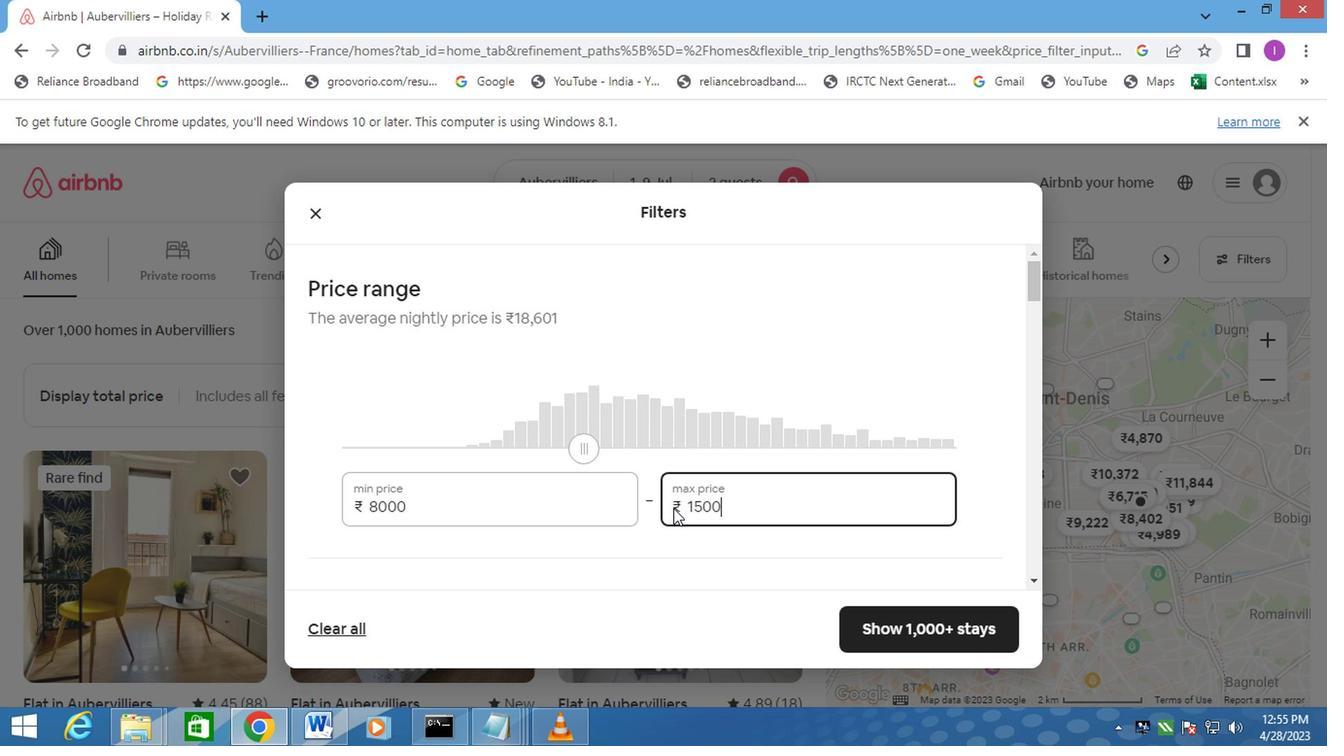 
Action: Mouse moved to (646, 530)
Screenshot: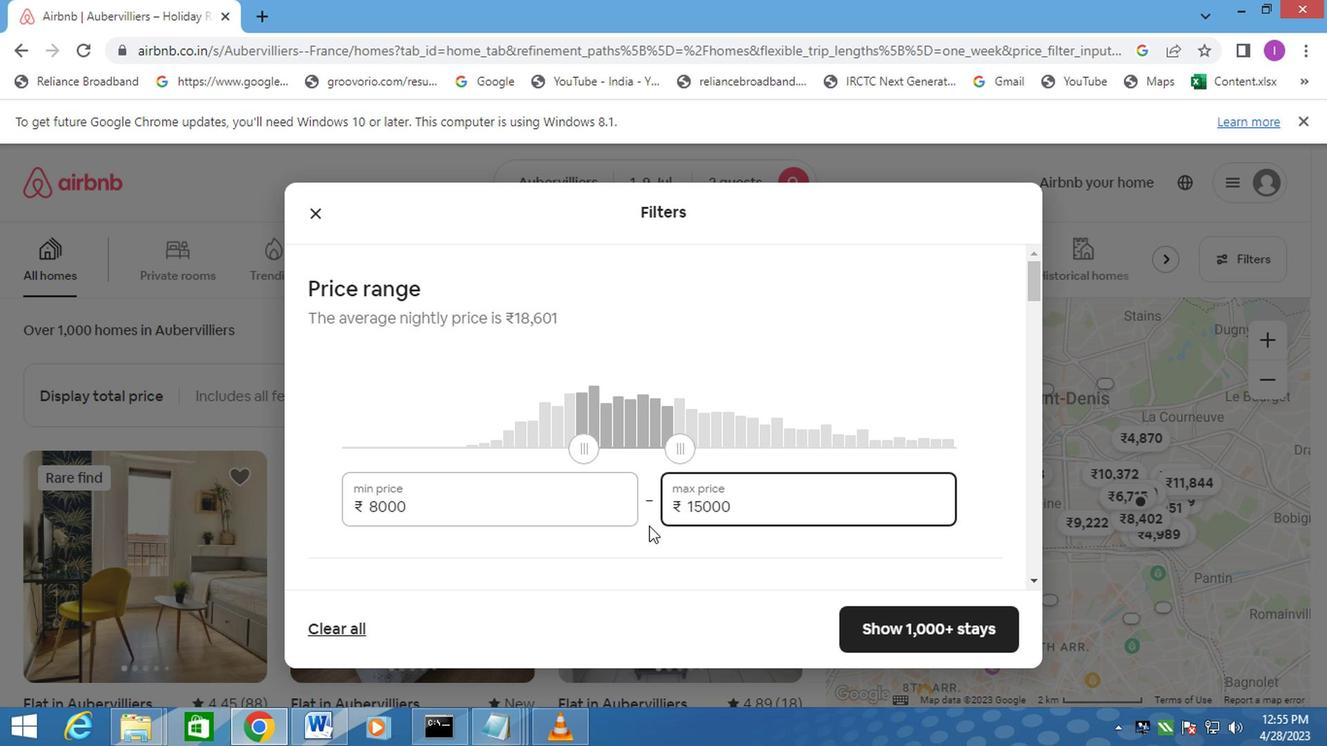 
Action: Mouse scrolled (646, 528) with delta (0, -1)
Screenshot: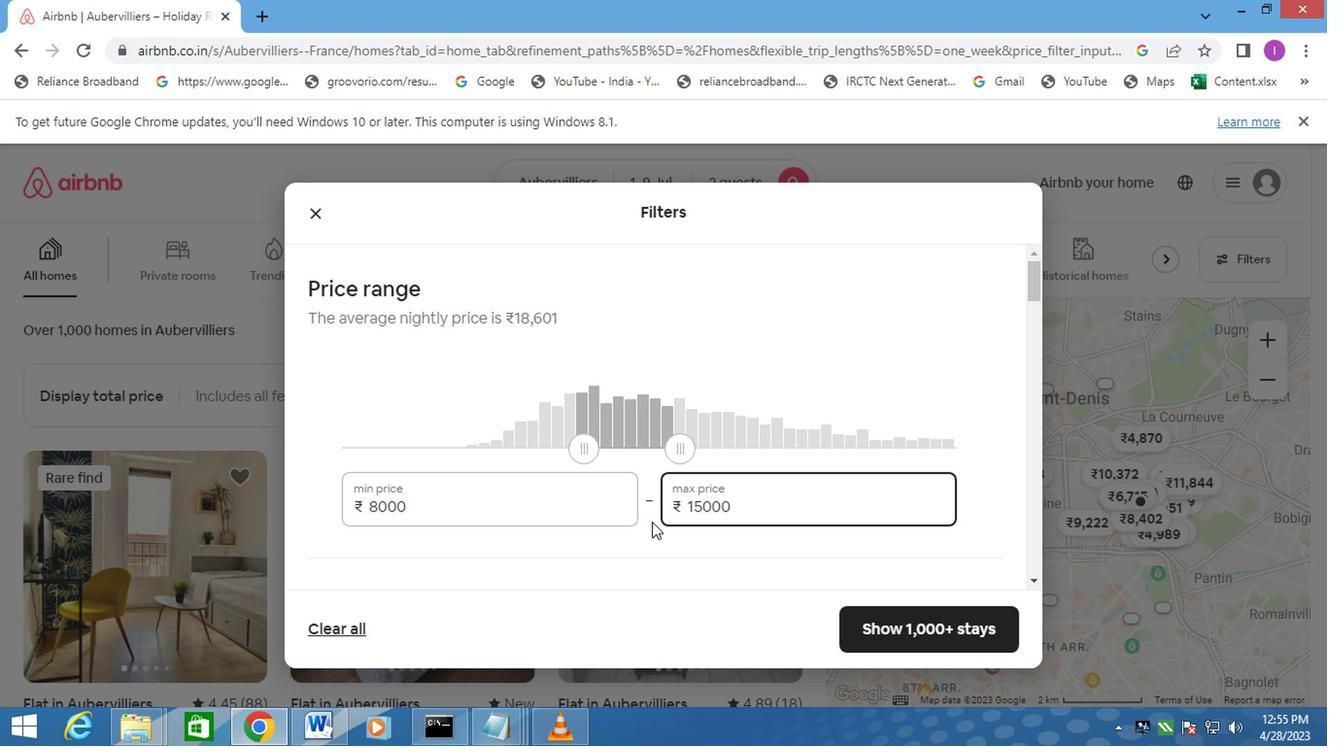 
Action: Mouse scrolled (646, 528) with delta (0, -1)
Screenshot: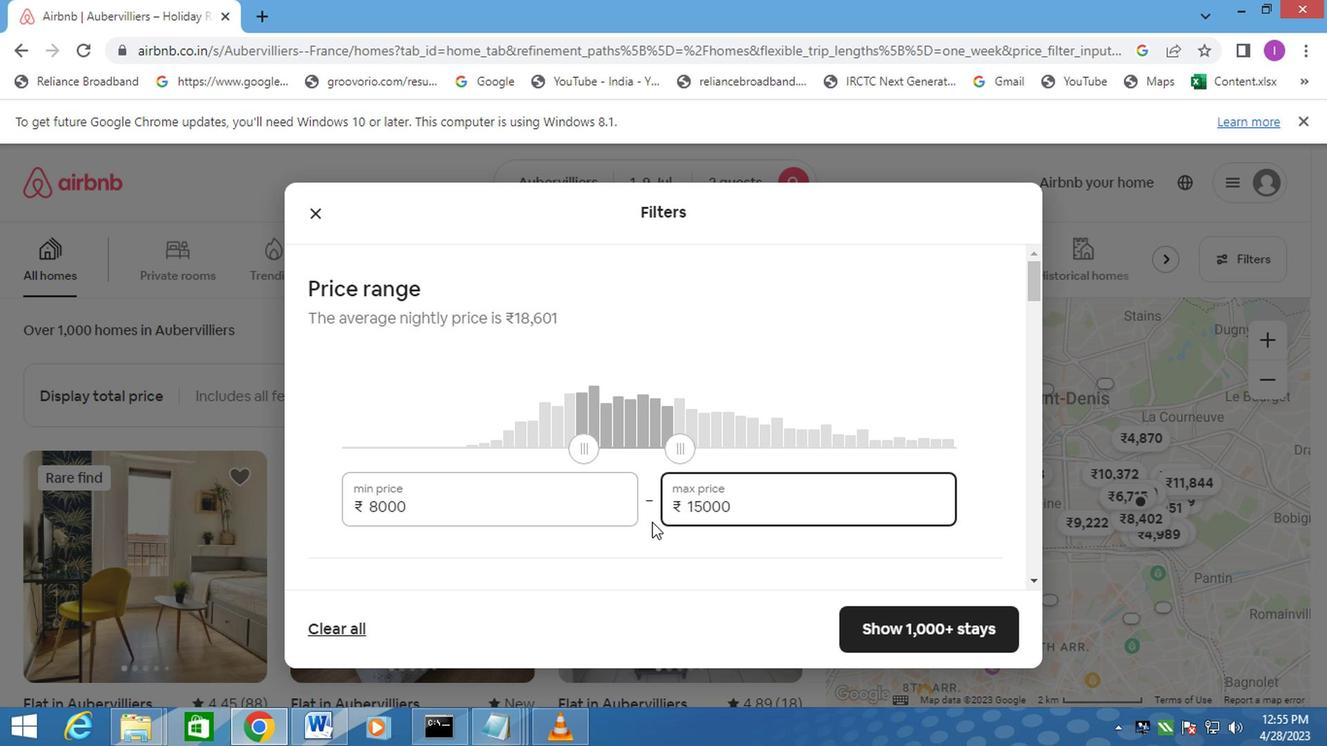 
Action: Mouse scrolled (646, 528) with delta (0, -1)
Screenshot: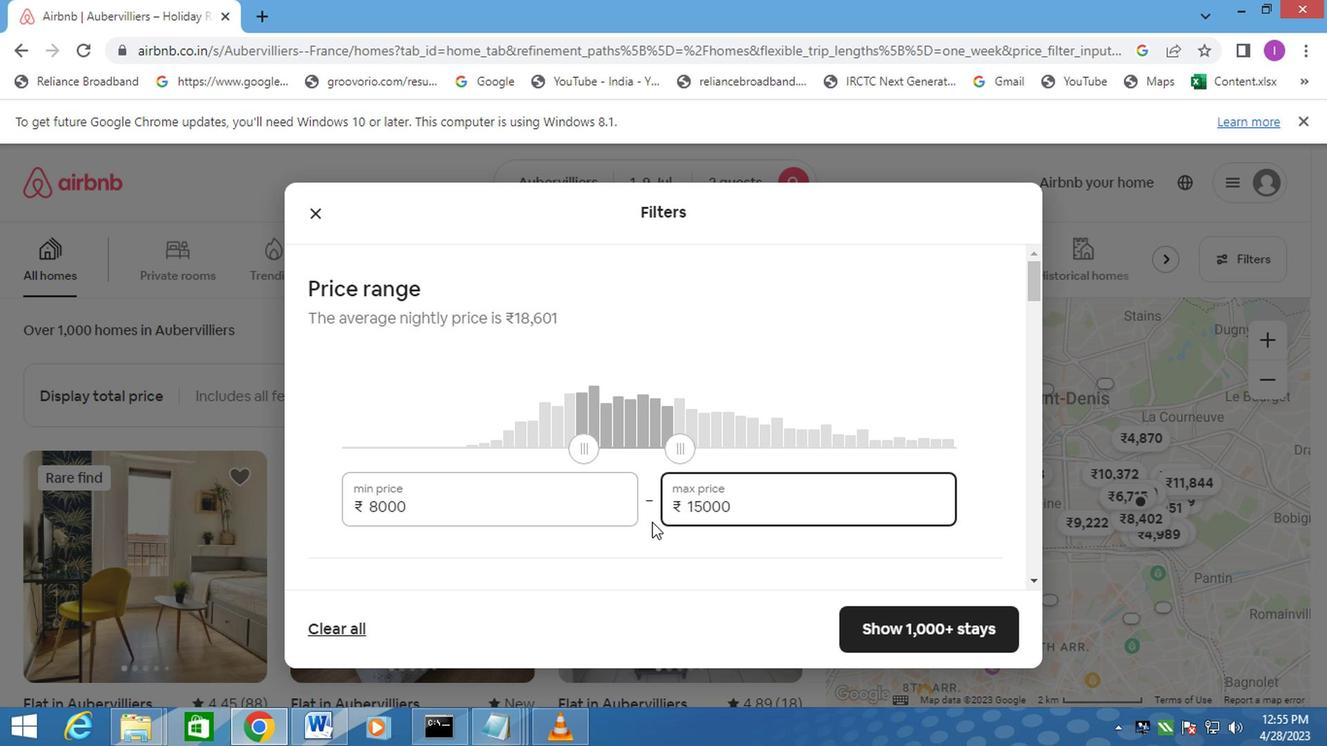 
Action: Mouse scrolled (646, 528) with delta (0, -1)
Screenshot: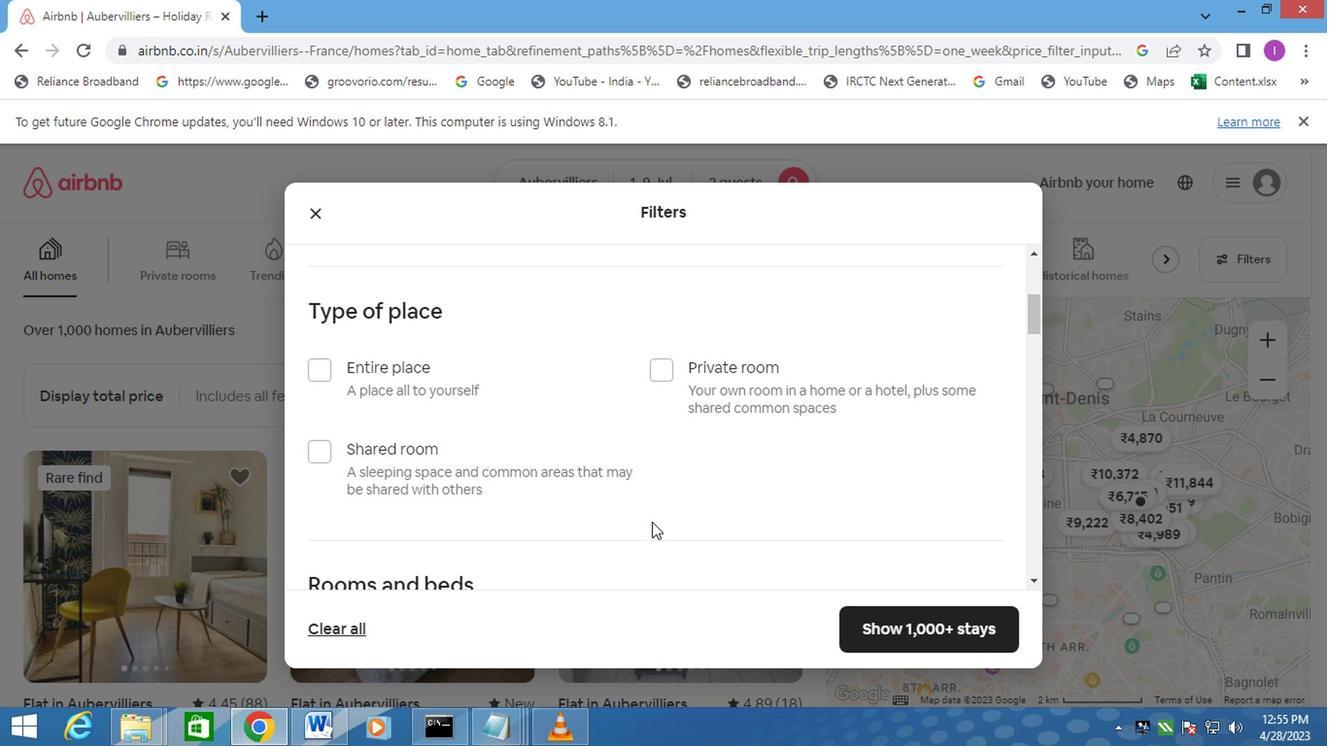 
Action: Mouse moved to (314, 274)
Screenshot: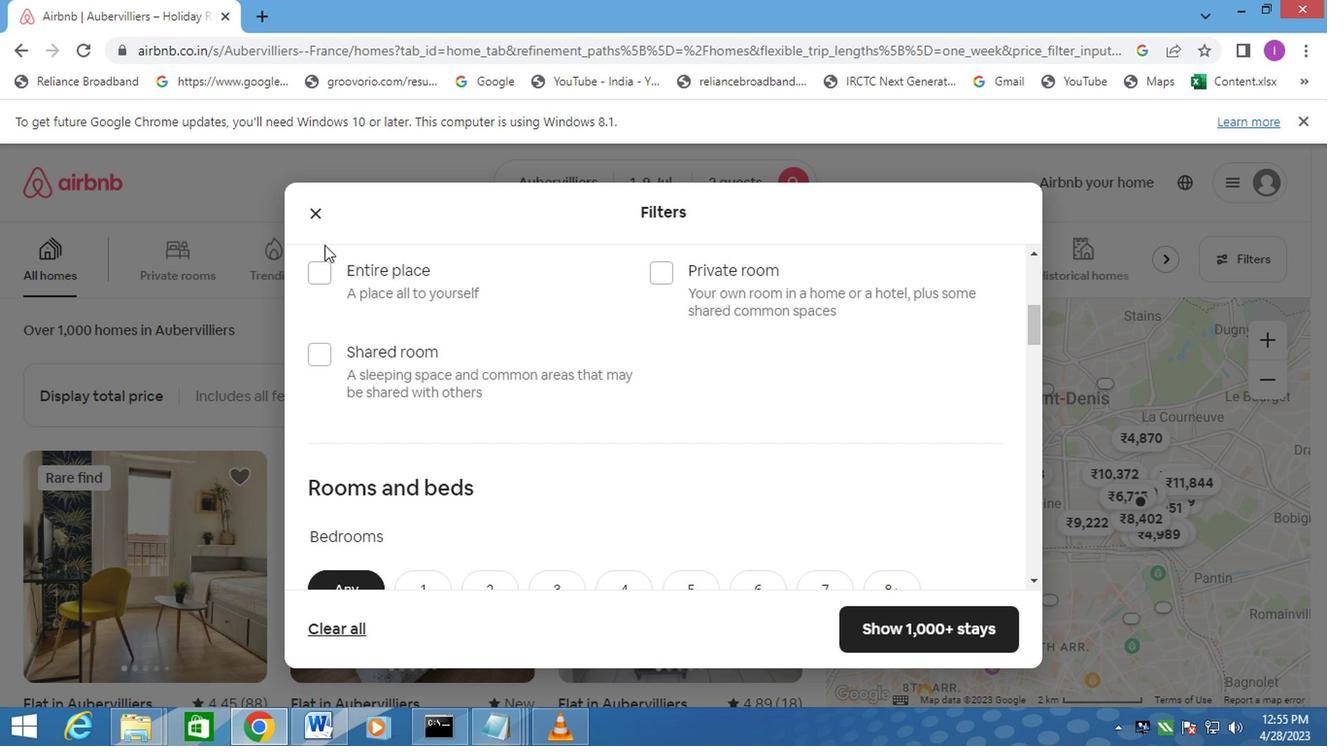 
Action: Mouse pressed left at (314, 274)
Screenshot: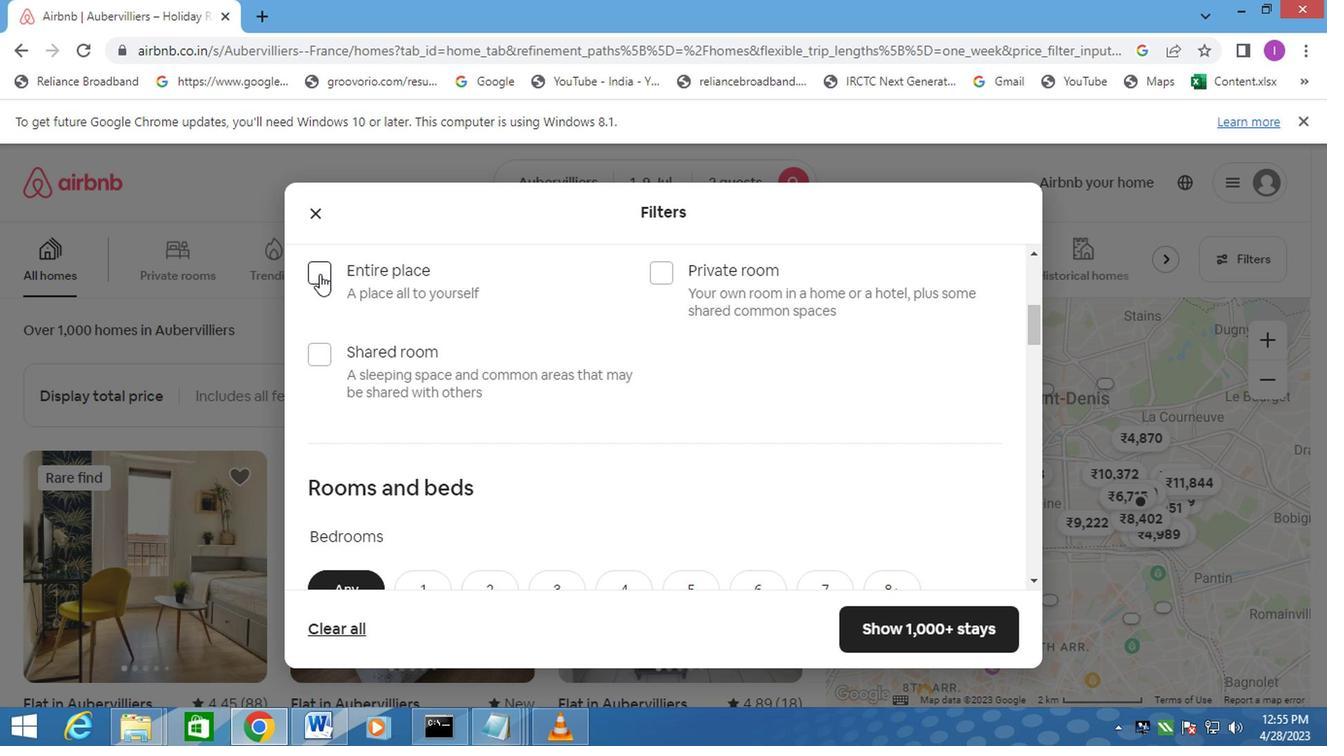 
Action: Mouse moved to (369, 439)
Screenshot: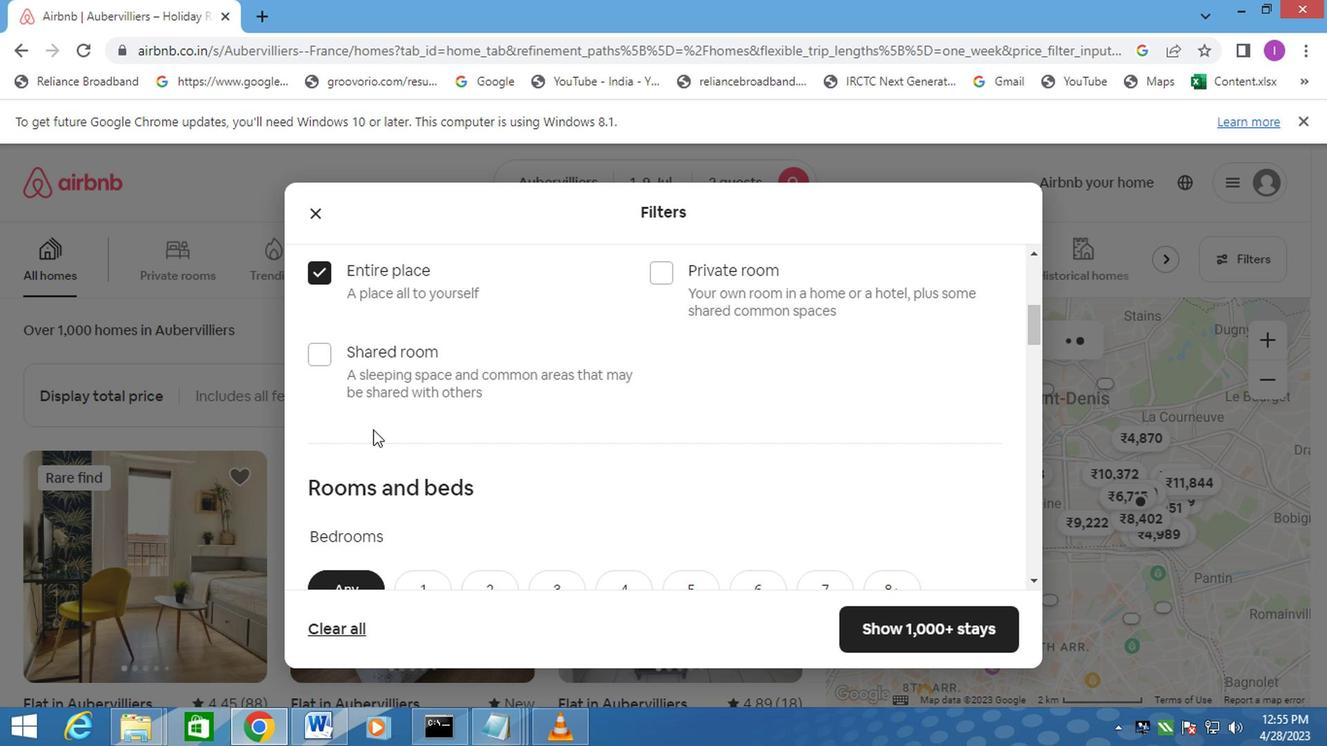 
Action: Mouse scrolled (369, 439) with delta (0, 0)
Screenshot: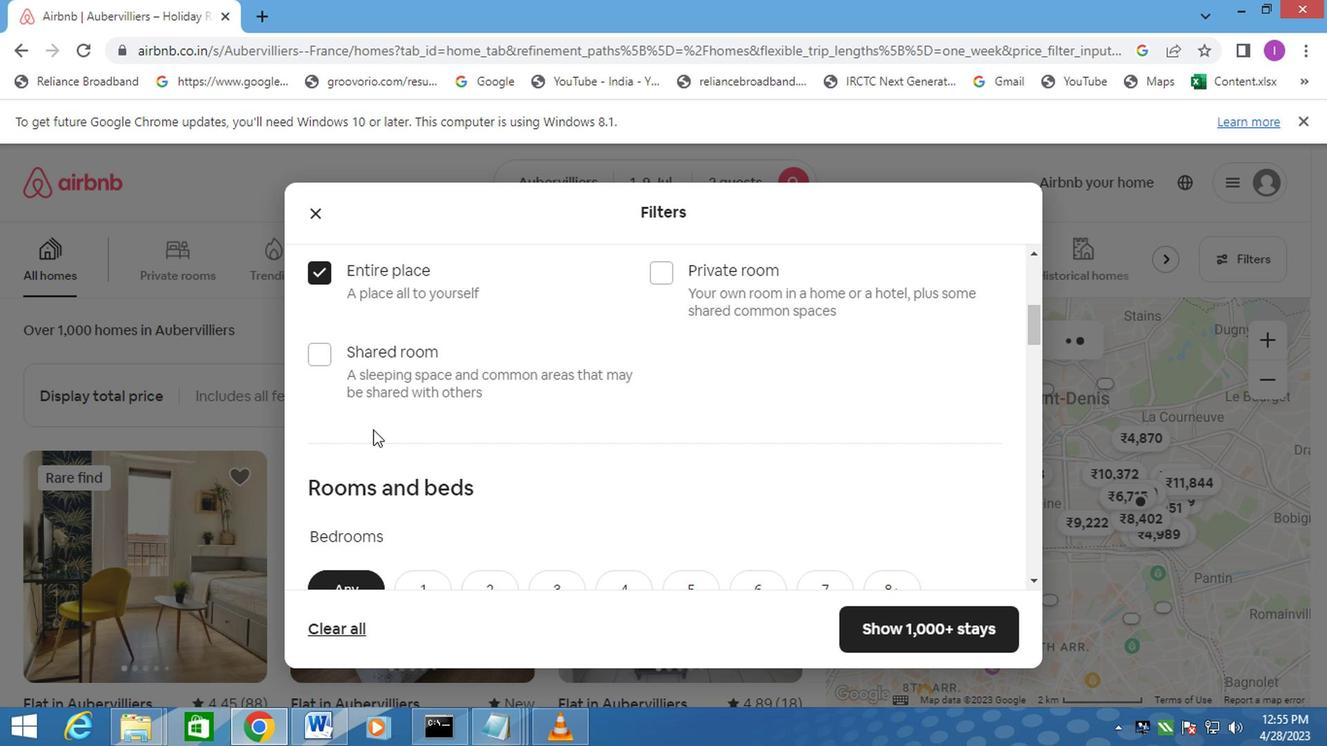 
Action: Mouse moved to (371, 441)
Screenshot: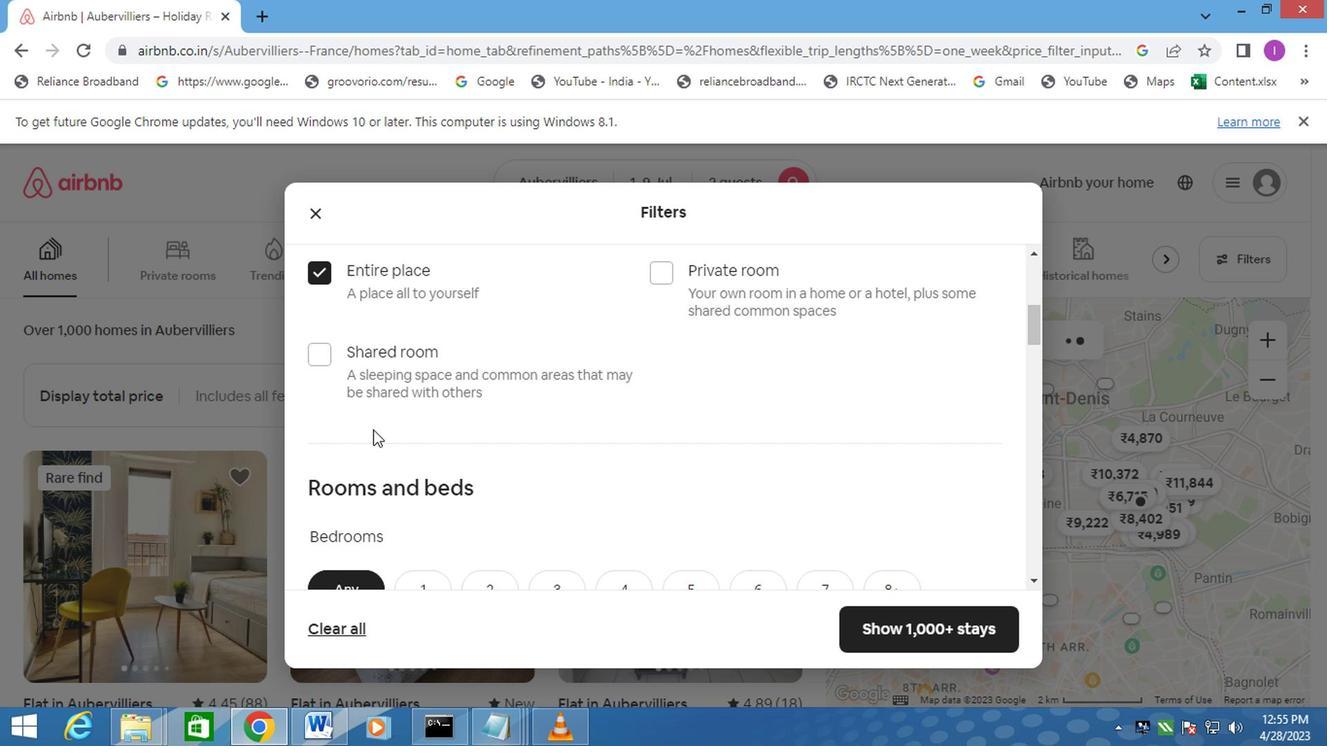 
Action: Mouse scrolled (371, 441) with delta (0, 0)
Screenshot: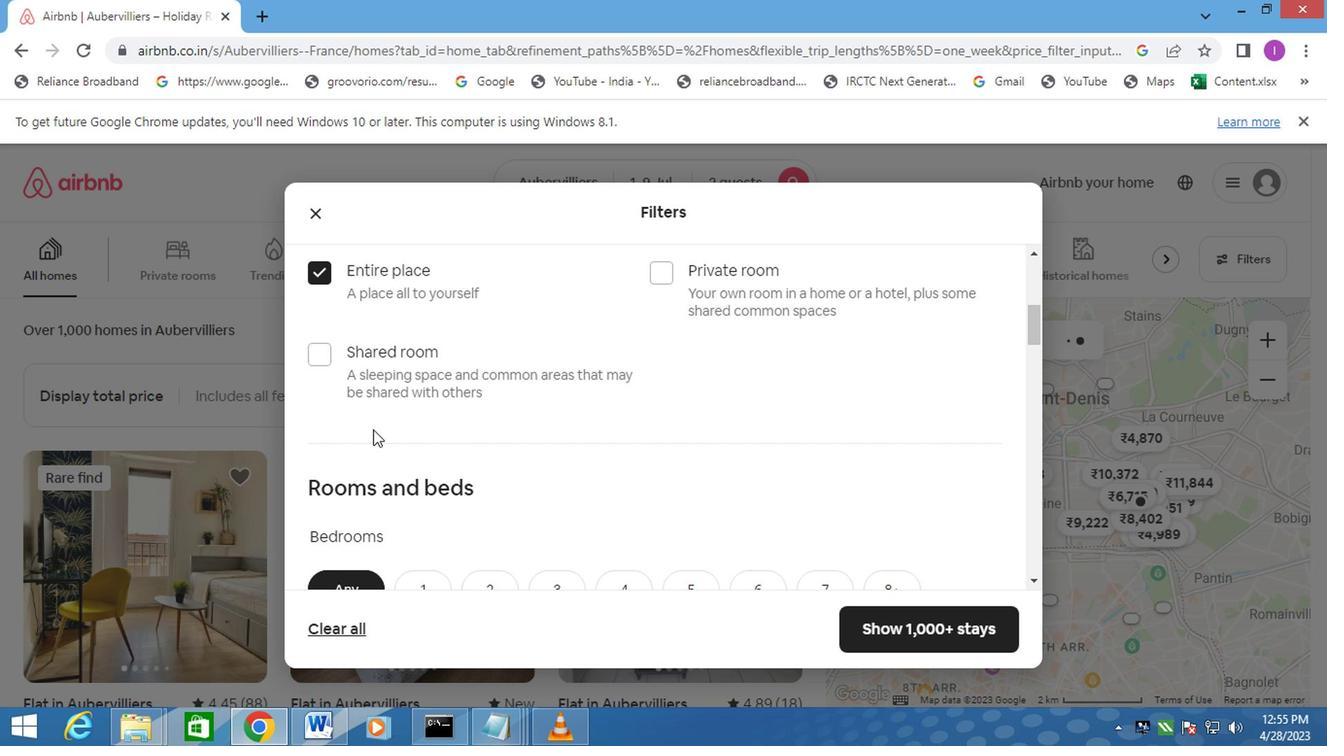 
Action: Mouse moved to (428, 399)
Screenshot: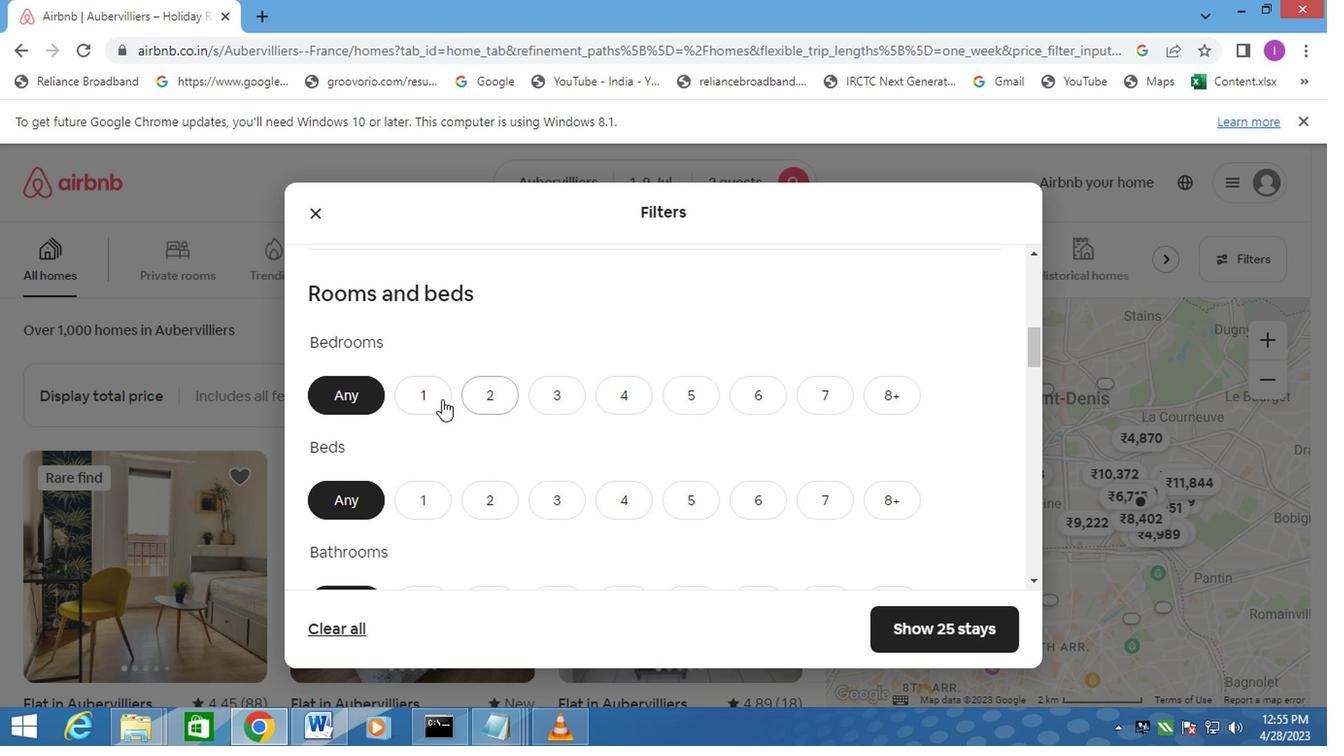 
Action: Mouse pressed left at (428, 399)
Screenshot: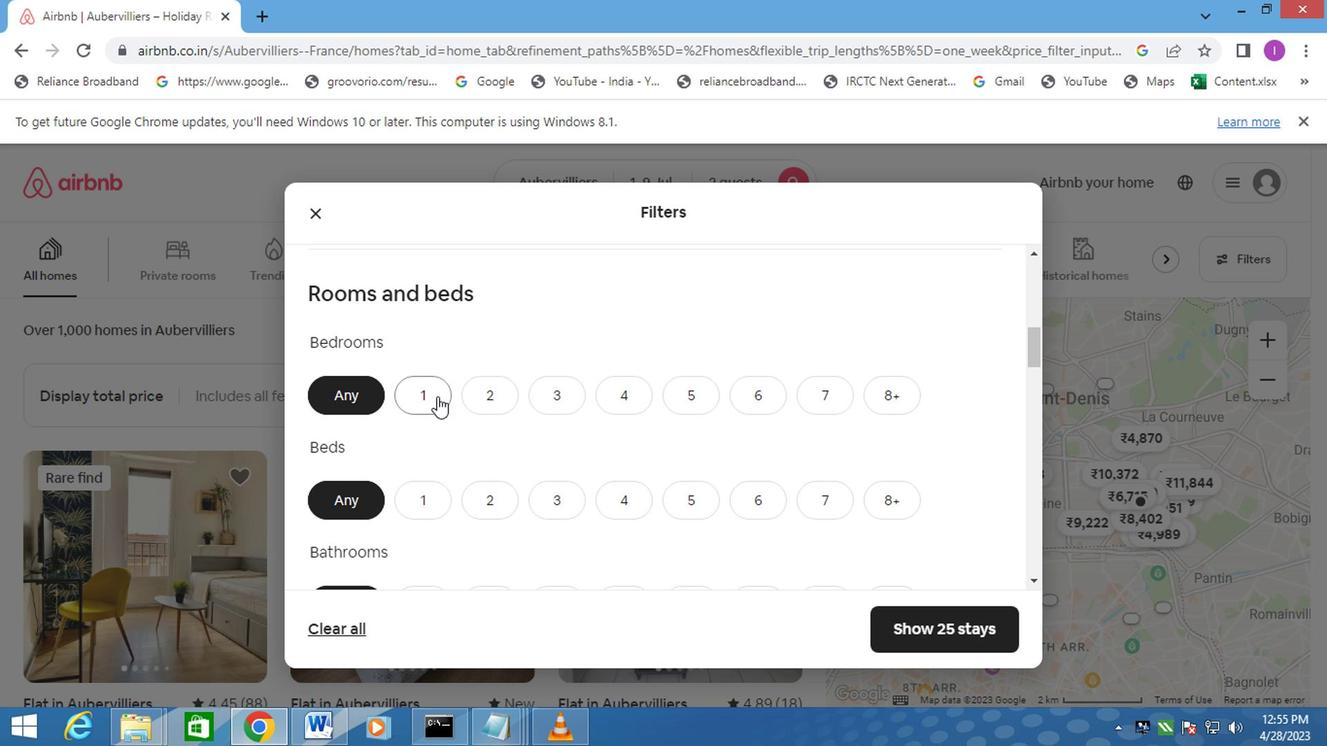
Action: Mouse moved to (432, 517)
Screenshot: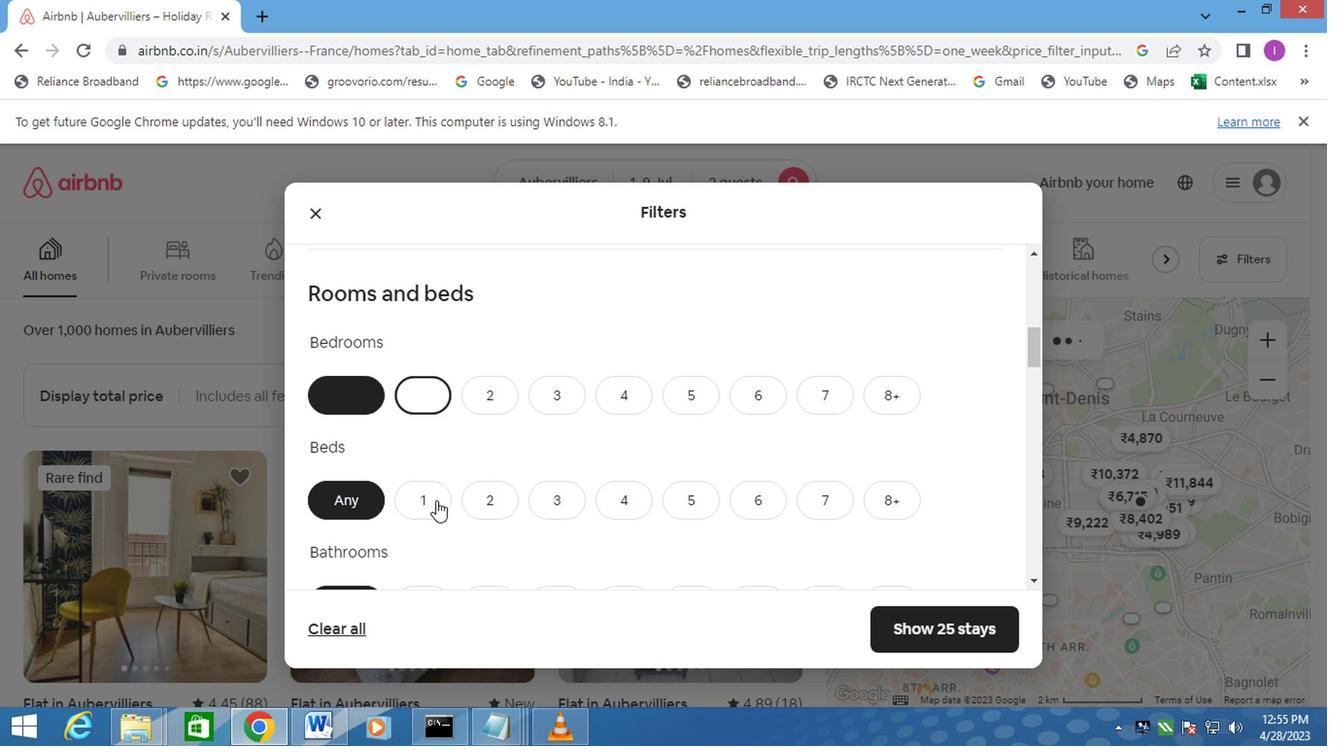 
Action: Mouse pressed left at (432, 517)
Screenshot: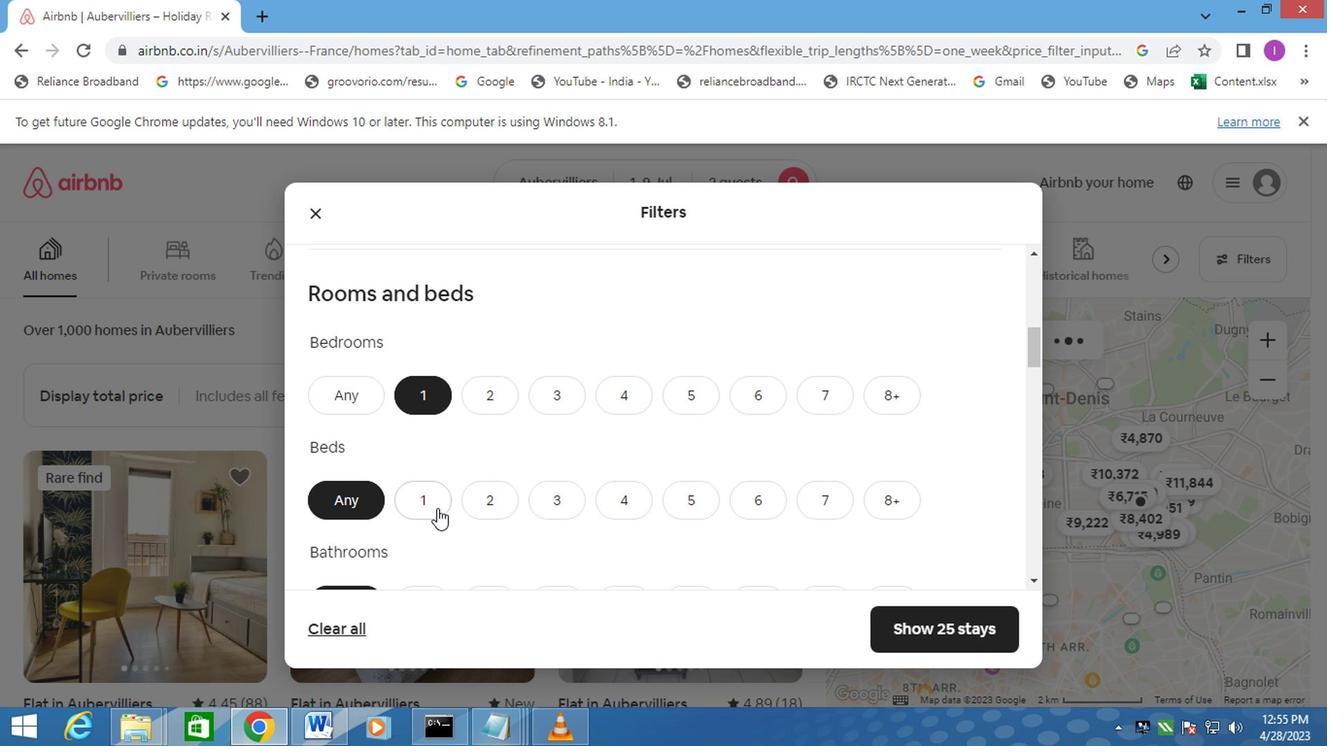 
Action: Mouse moved to (437, 515)
Screenshot: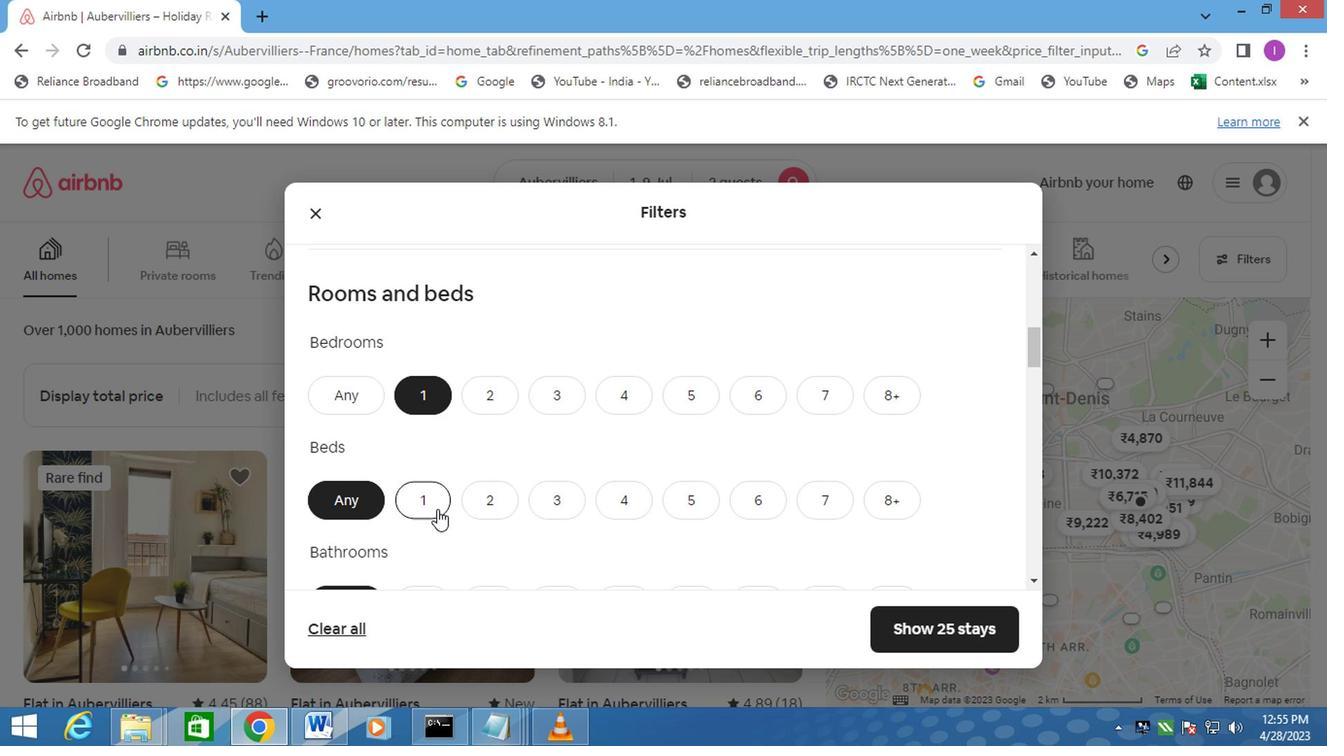 
Action: Mouse scrolled (437, 515) with delta (0, 0)
Screenshot: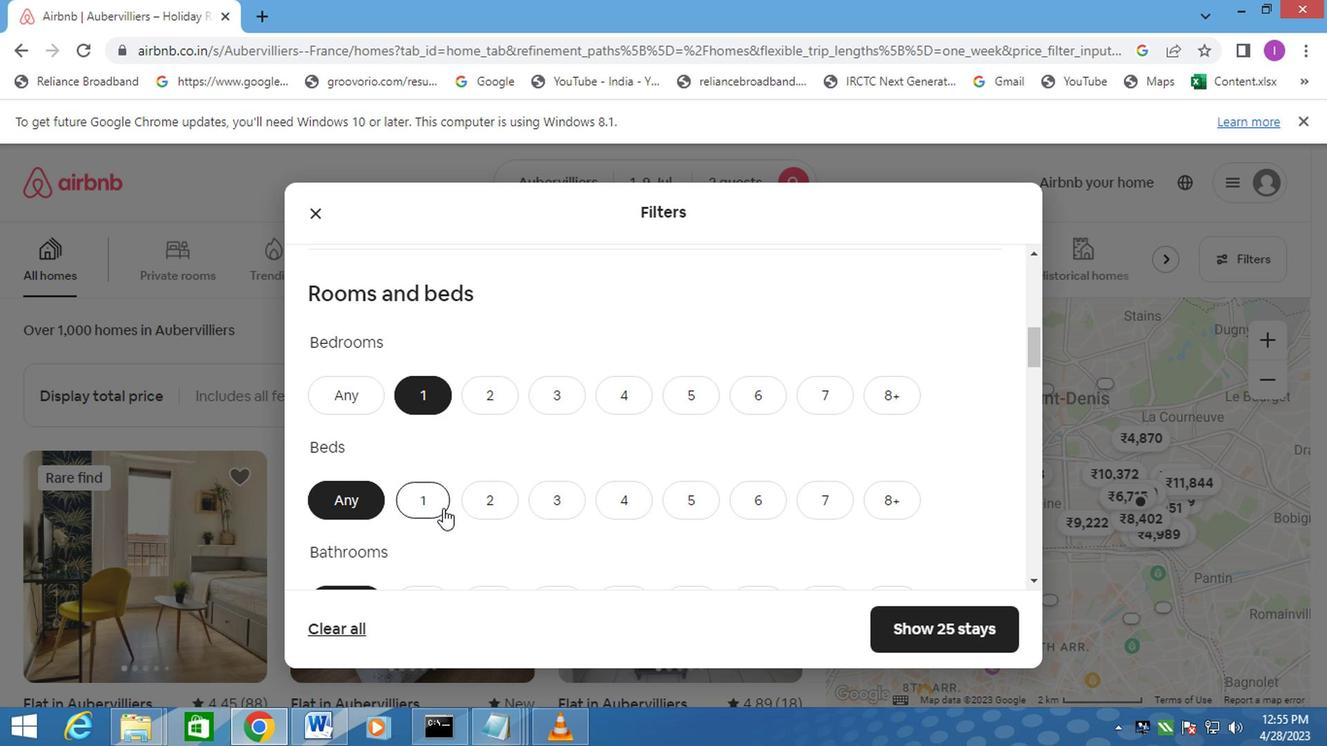
Action: Mouse scrolled (437, 515) with delta (0, 0)
Screenshot: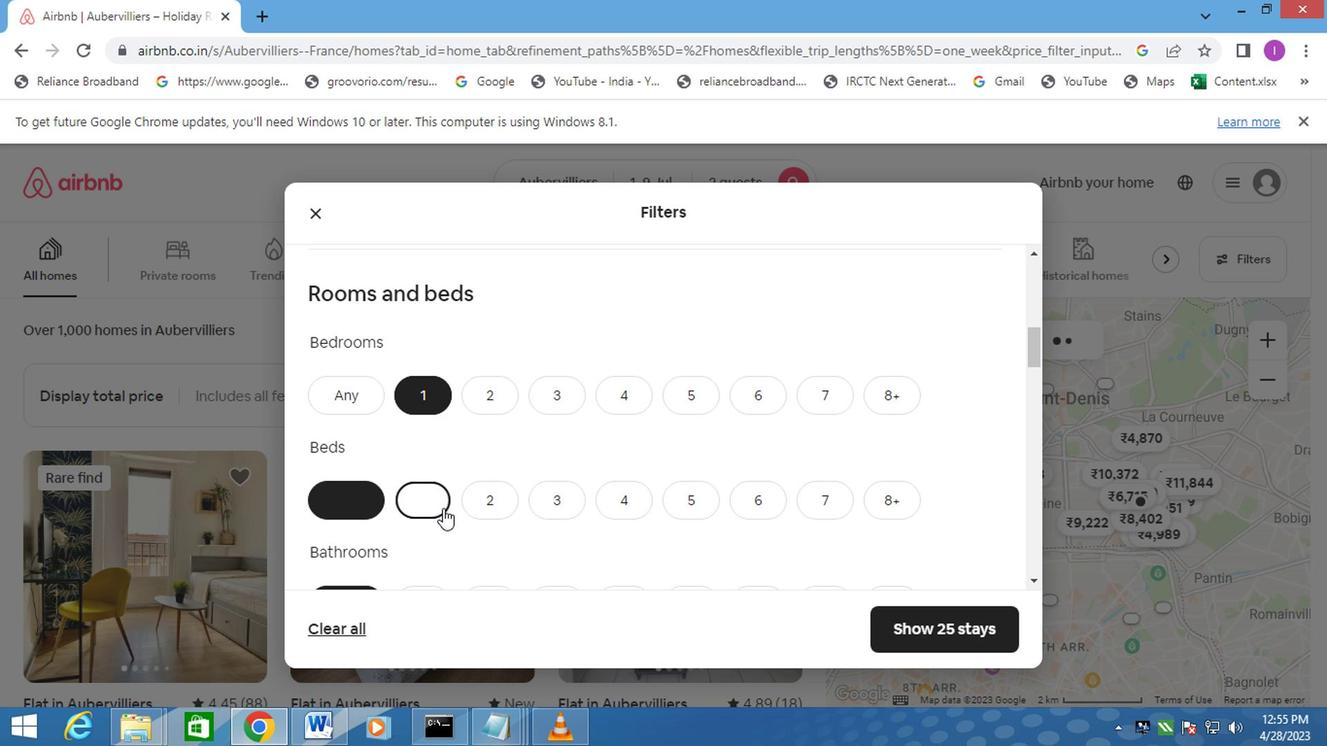 
Action: Mouse moved to (420, 426)
Screenshot: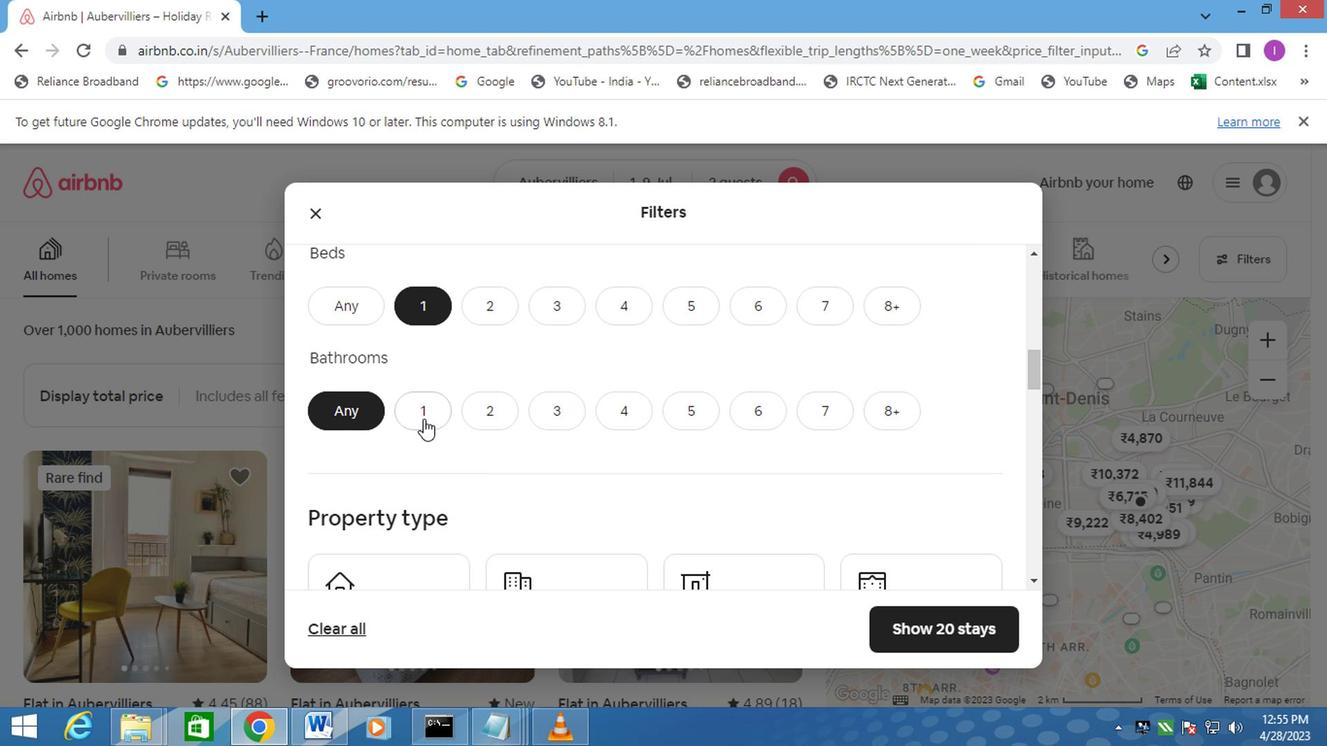
Action: Mouse pressed left at (420, 426)
Screenshot: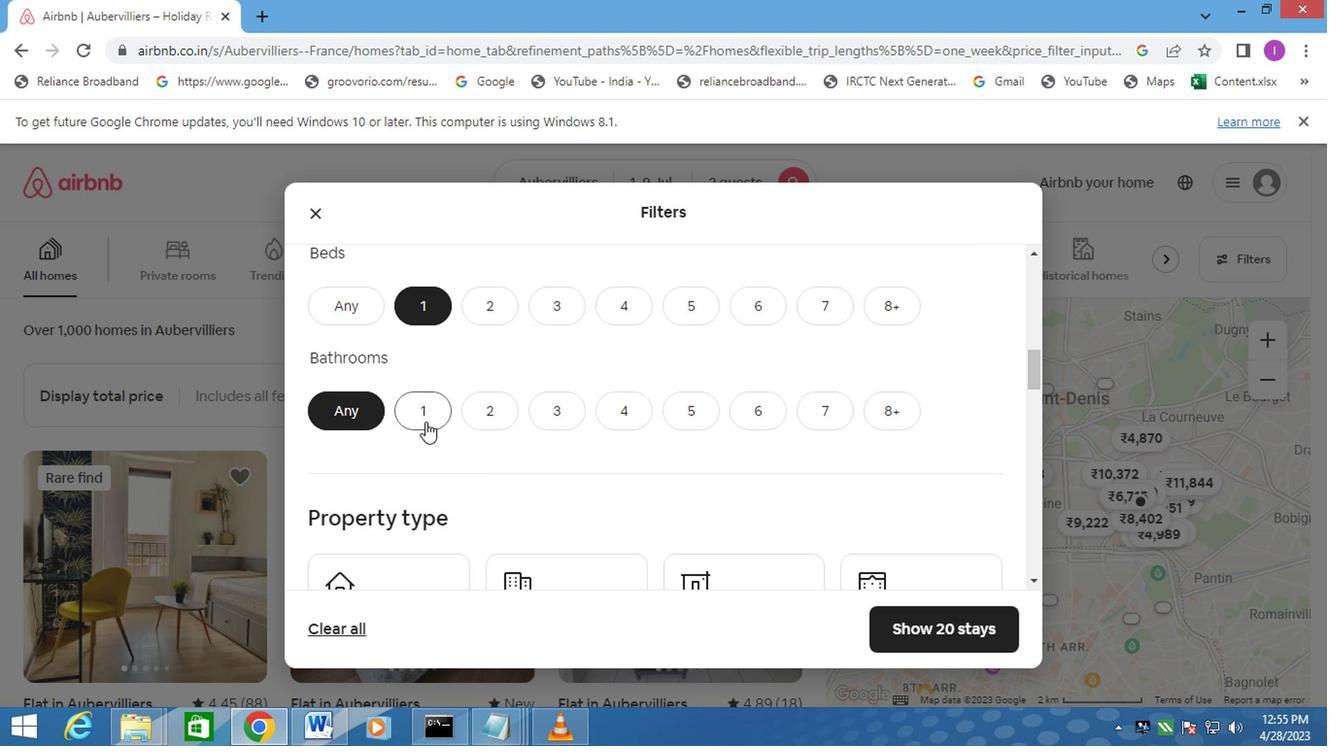 
Action: Mouse moved to (405, 508)
Screenshot: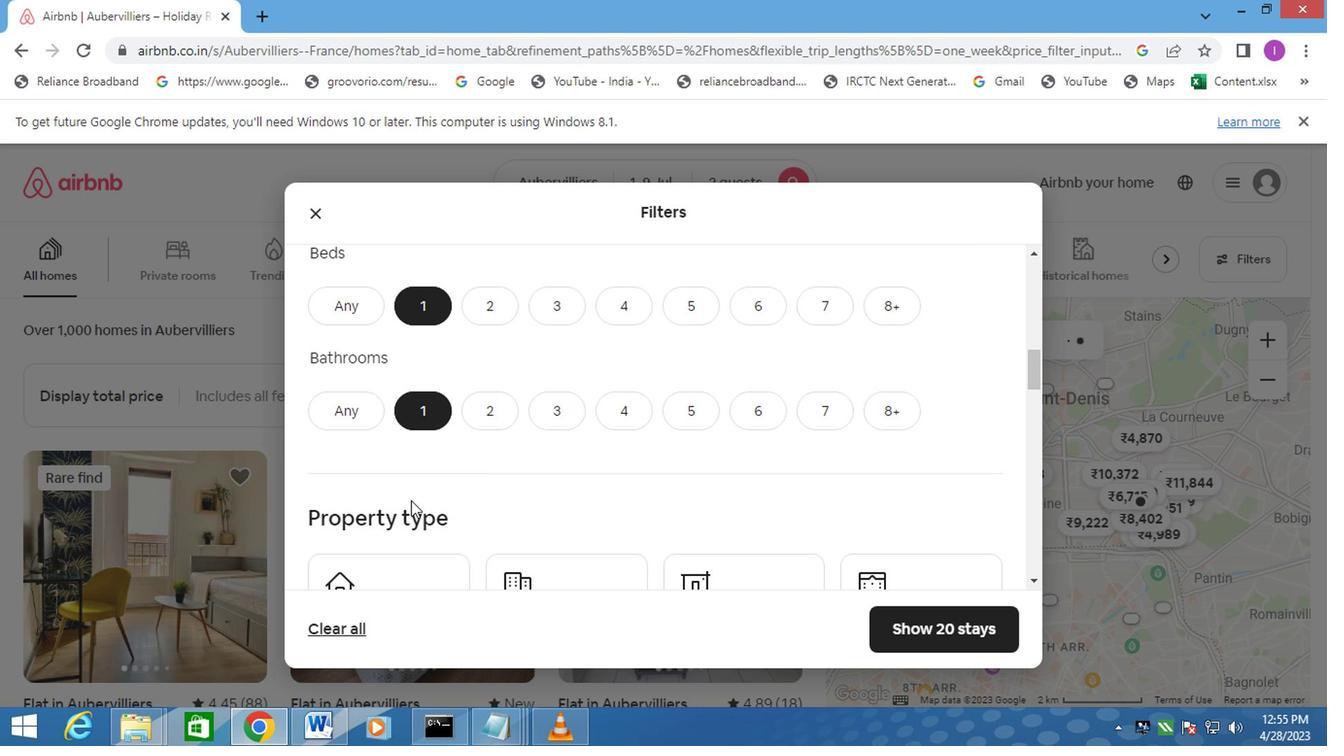 
Action: Mouse scrolled (405, 508) with delta (0, 0)
Screenshot: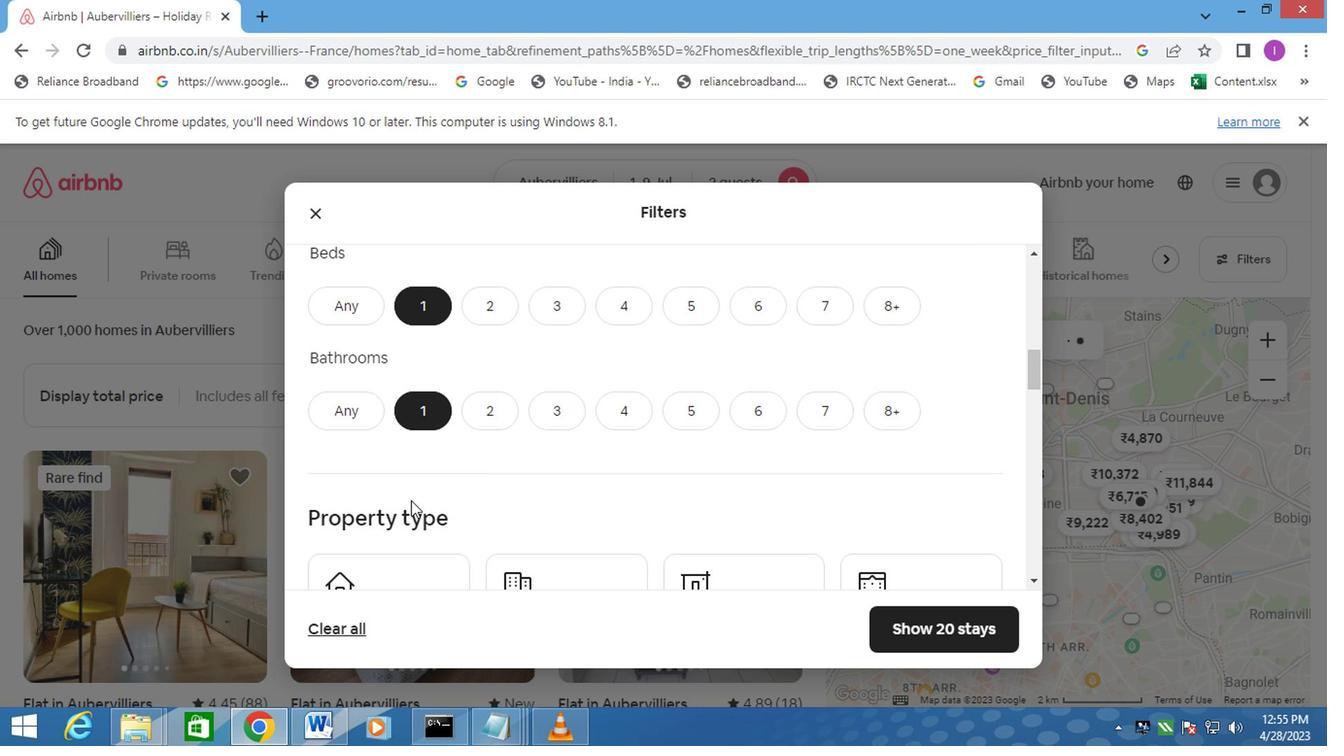 
Action: Mouse scrolled (405, 508) with delta (0, 0)
Screenshot: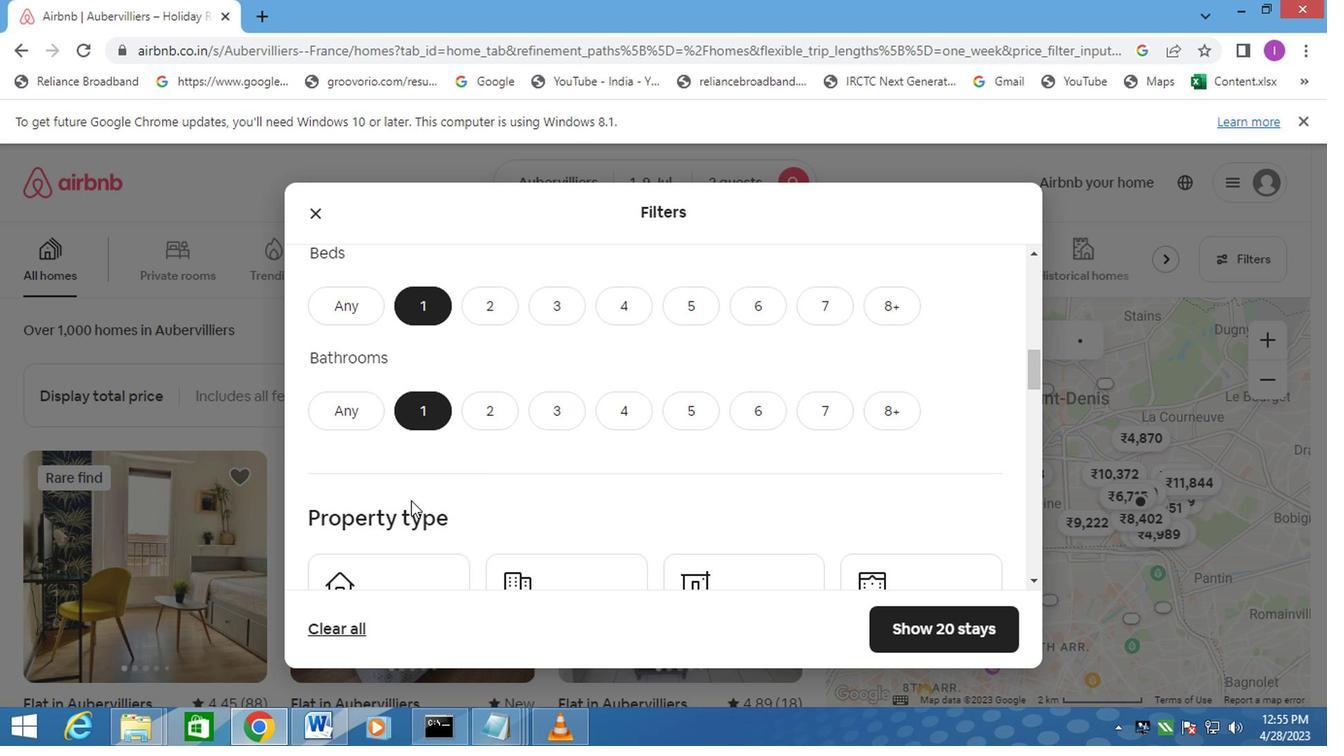 
Action: Mouse moved to (356, 441)
Screenshot: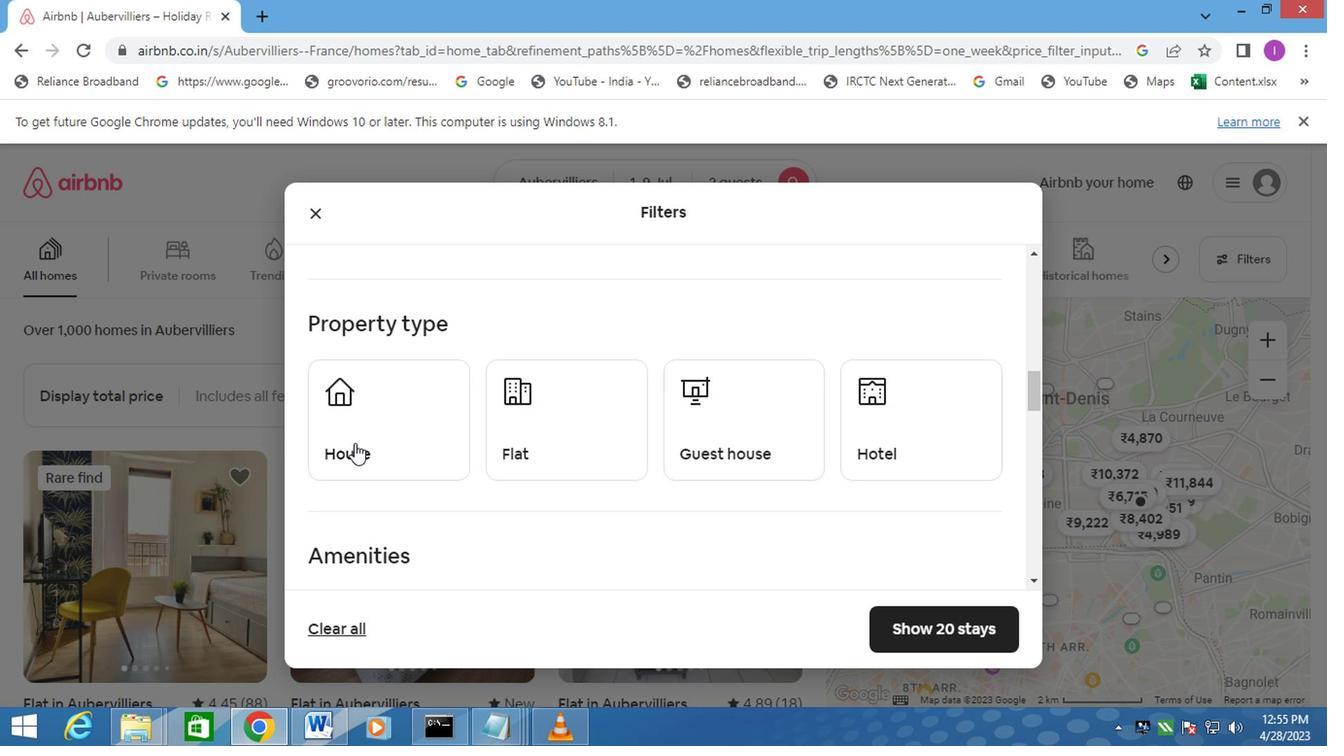 
Action: Mouse pressed left at (356, 441)
Screenshot: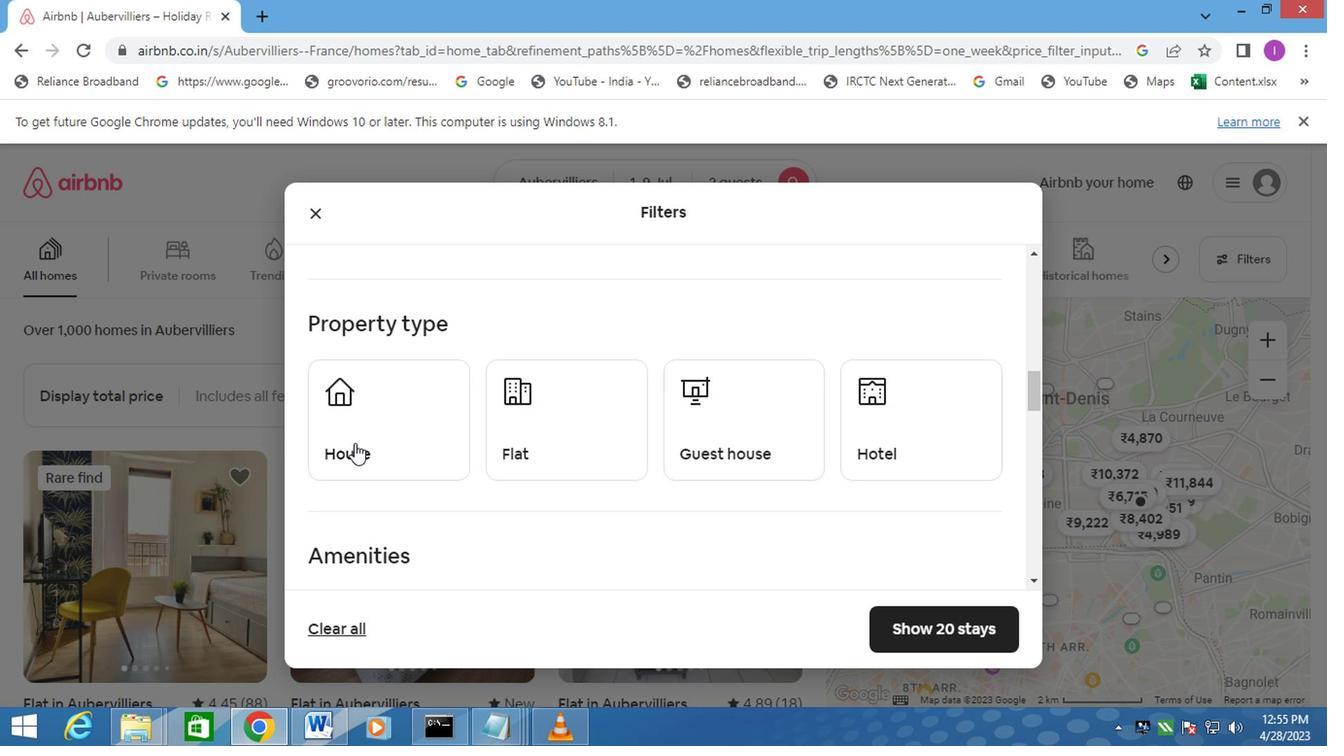 
Action: Mouse moved to (586, 448)
Screenshot: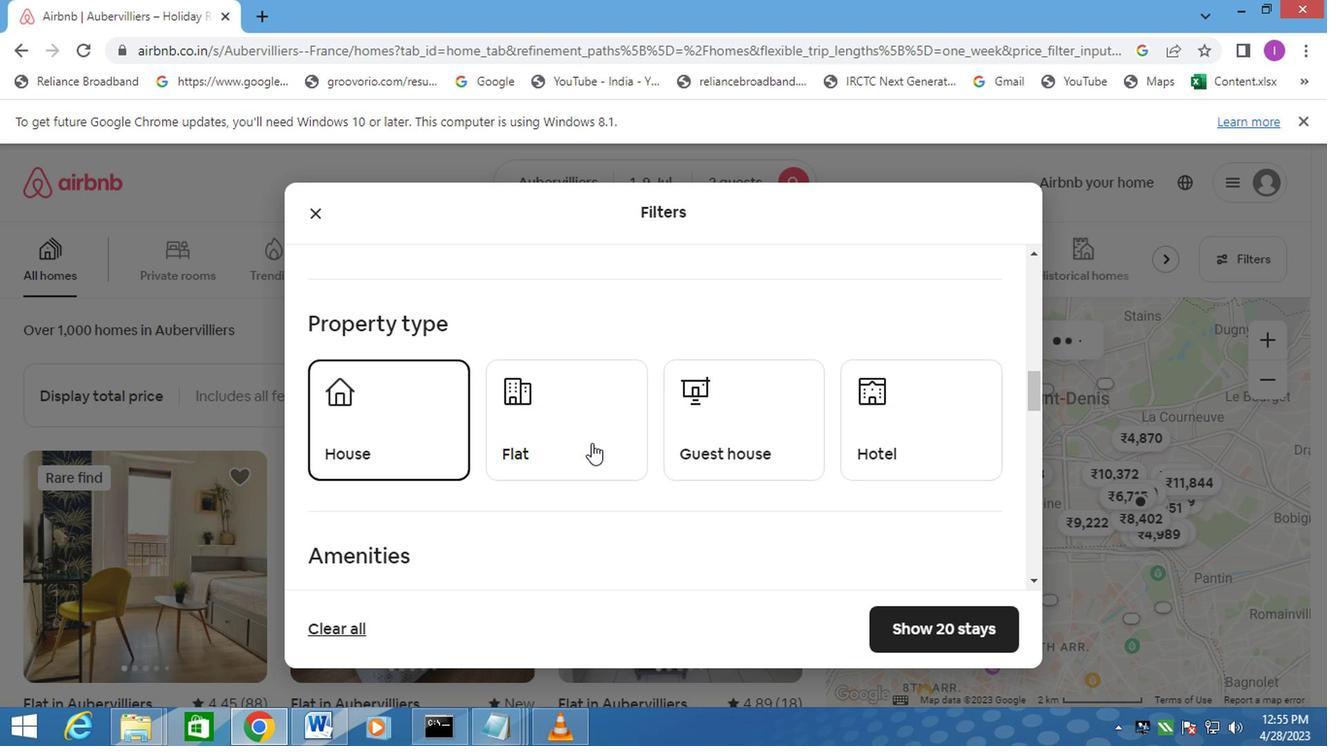 
Action: Mouse pressed left at (586, 448)
Screenshot: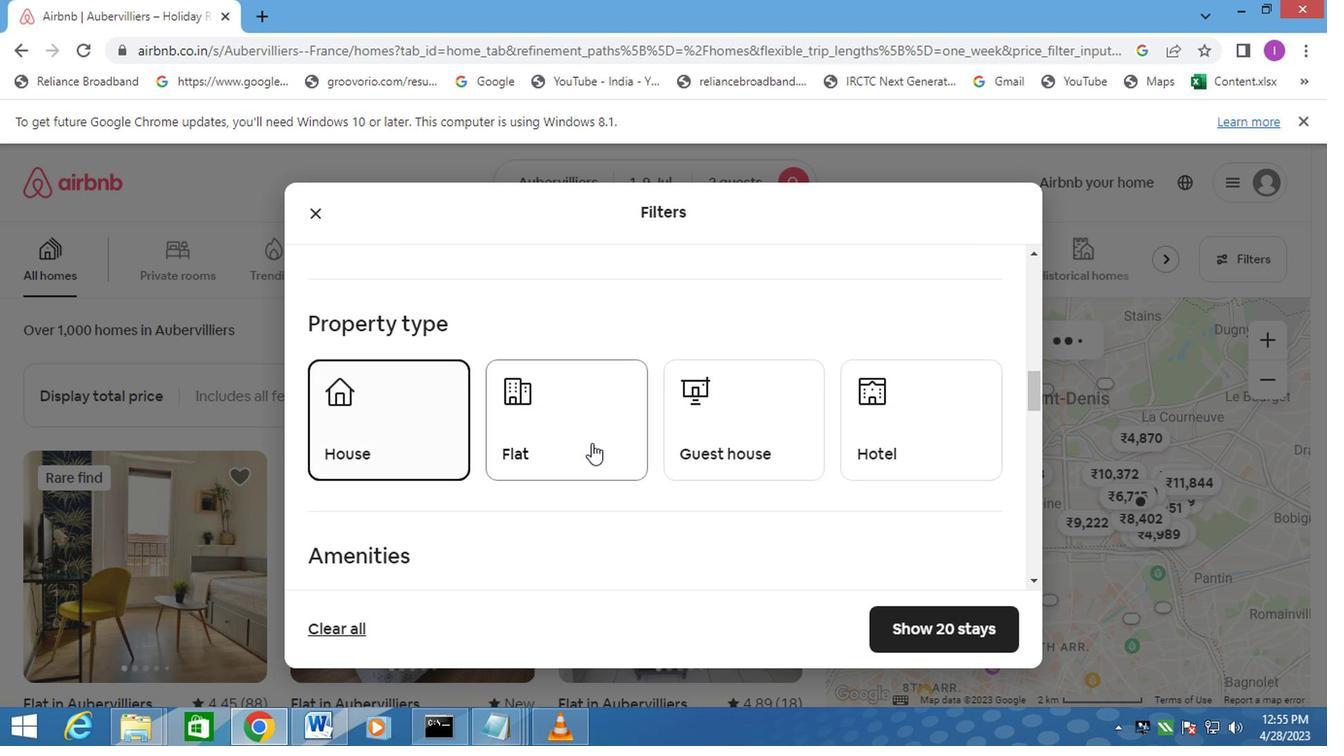 
Action: Mouse moved to (777, 448)
Screenshot: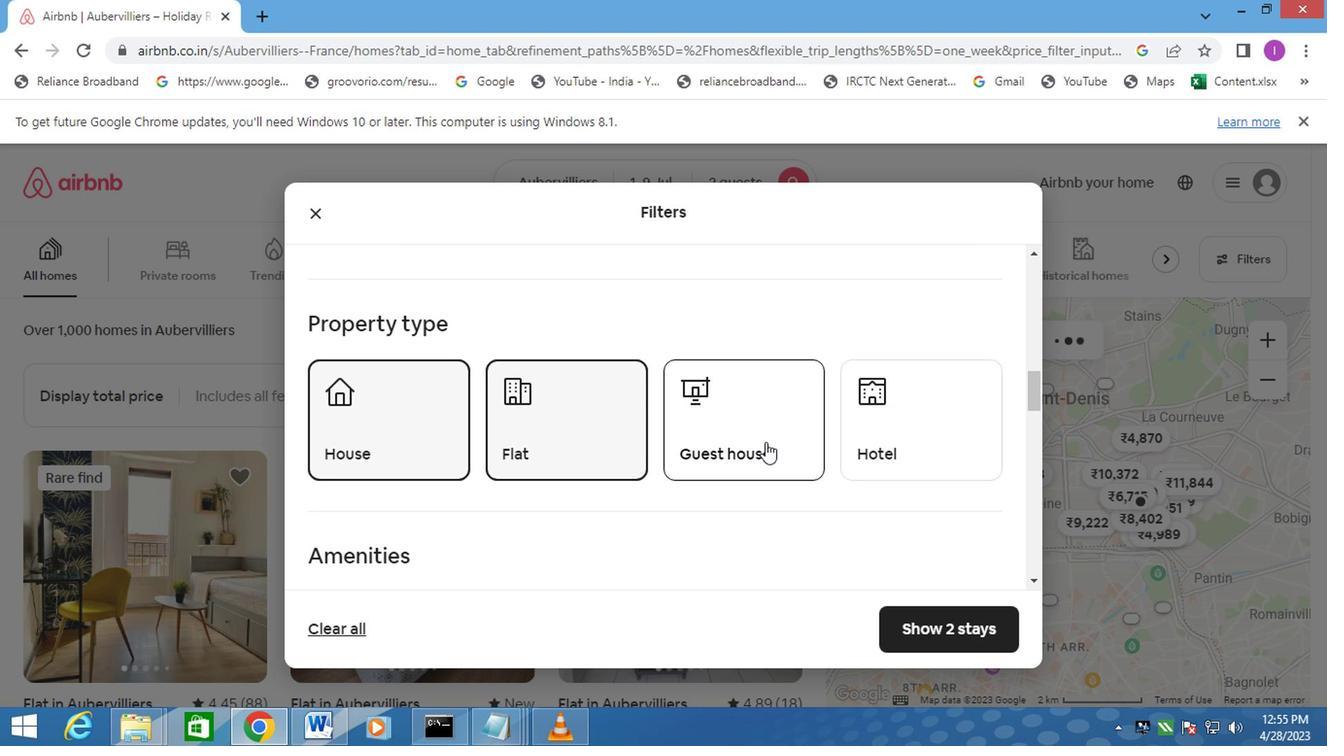 
Action: Mouse pressed left at (777, 448)
Screenshot: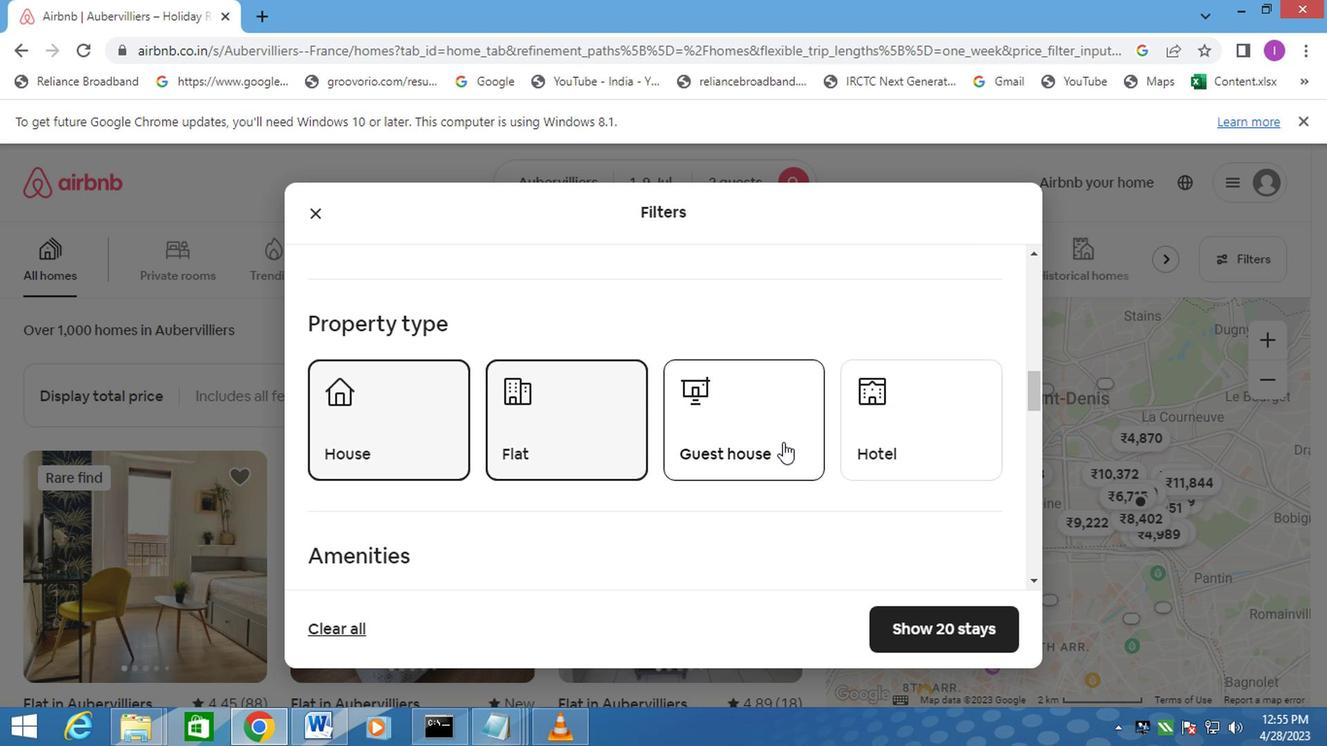 
Action: Mouse moved to (573, 530)
Screenshot: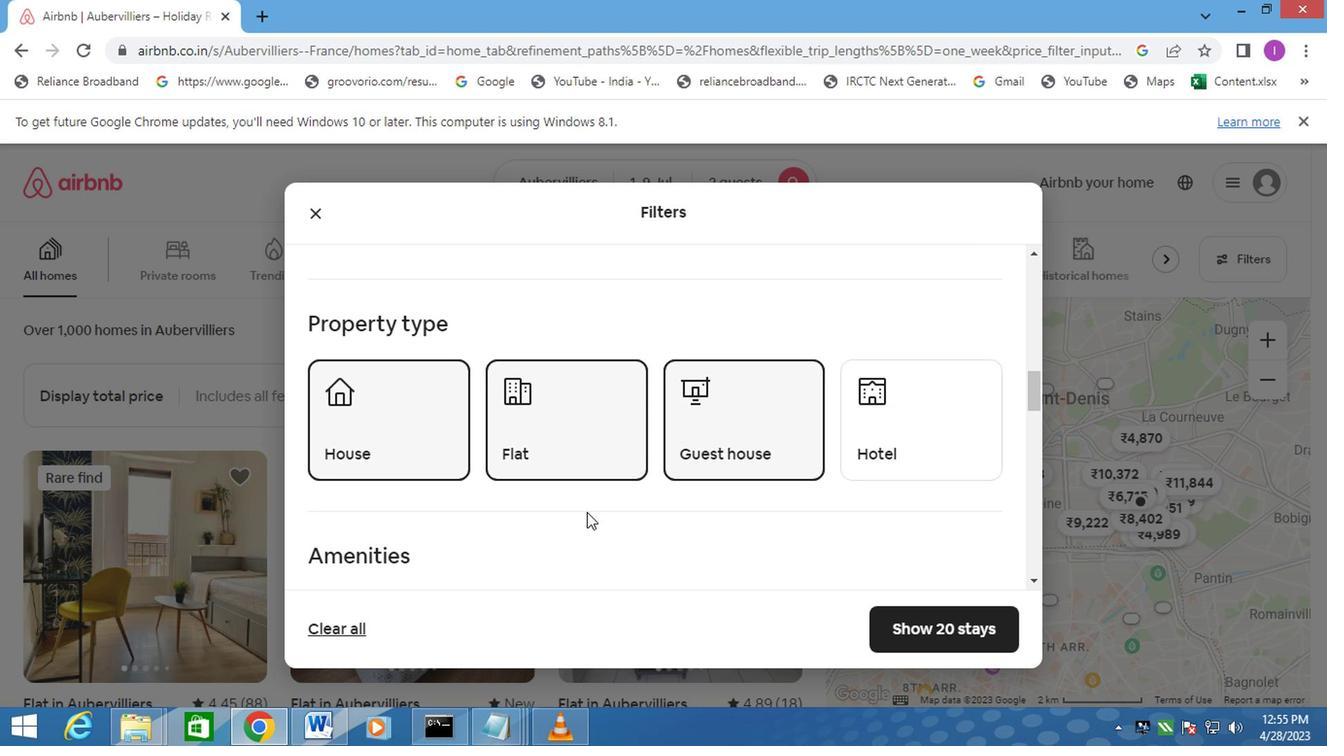 
Action: Mouse scrolled (573, 526) with delta (0, 0)
Screenshot: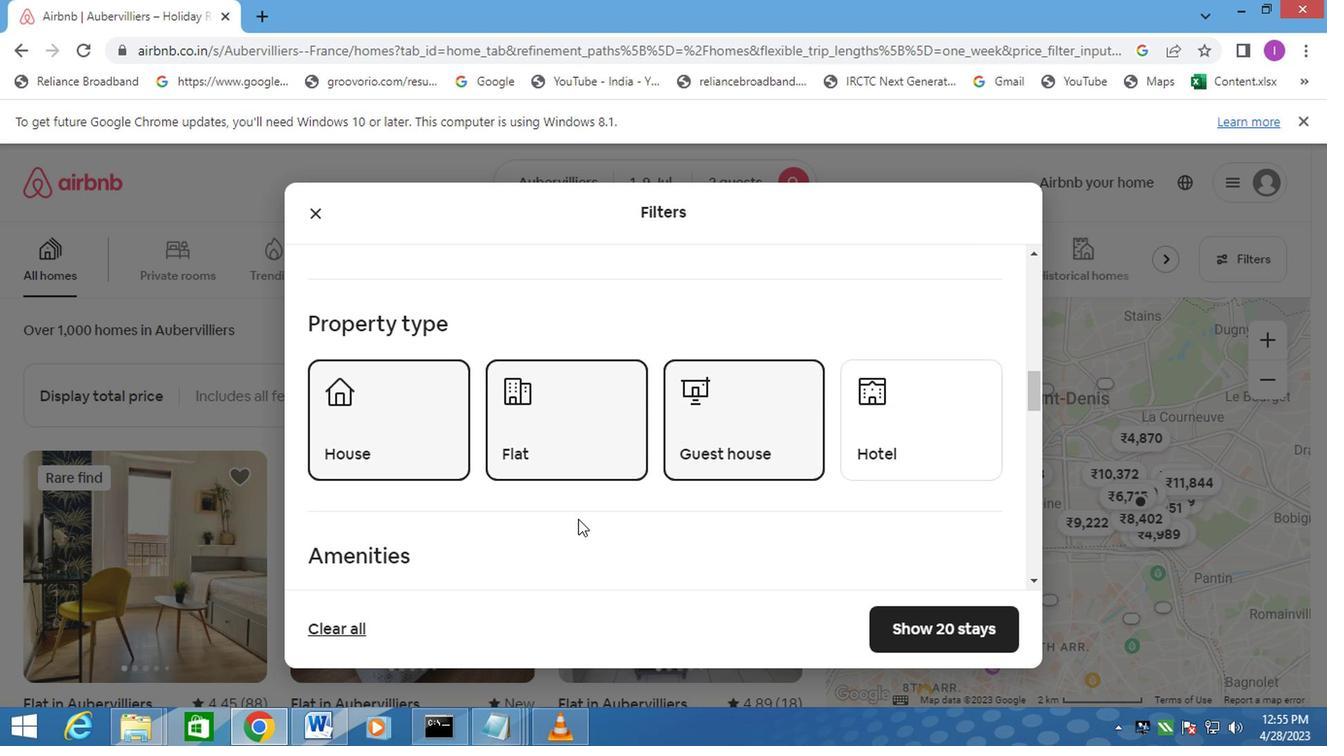 
Action: Mouse moved to (571, 526)
Screenshot: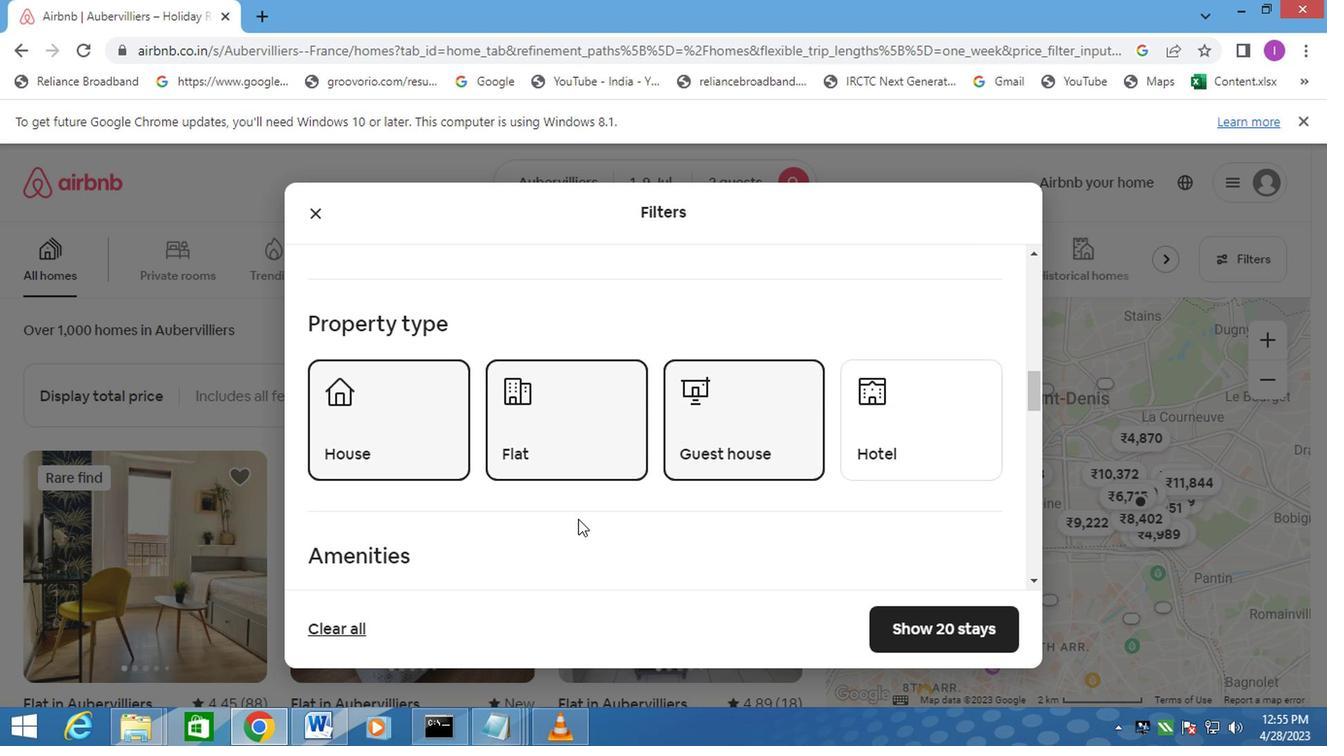 
Action: Mouse scrolled (573, 528) with delta (0, 0)
Screenshot: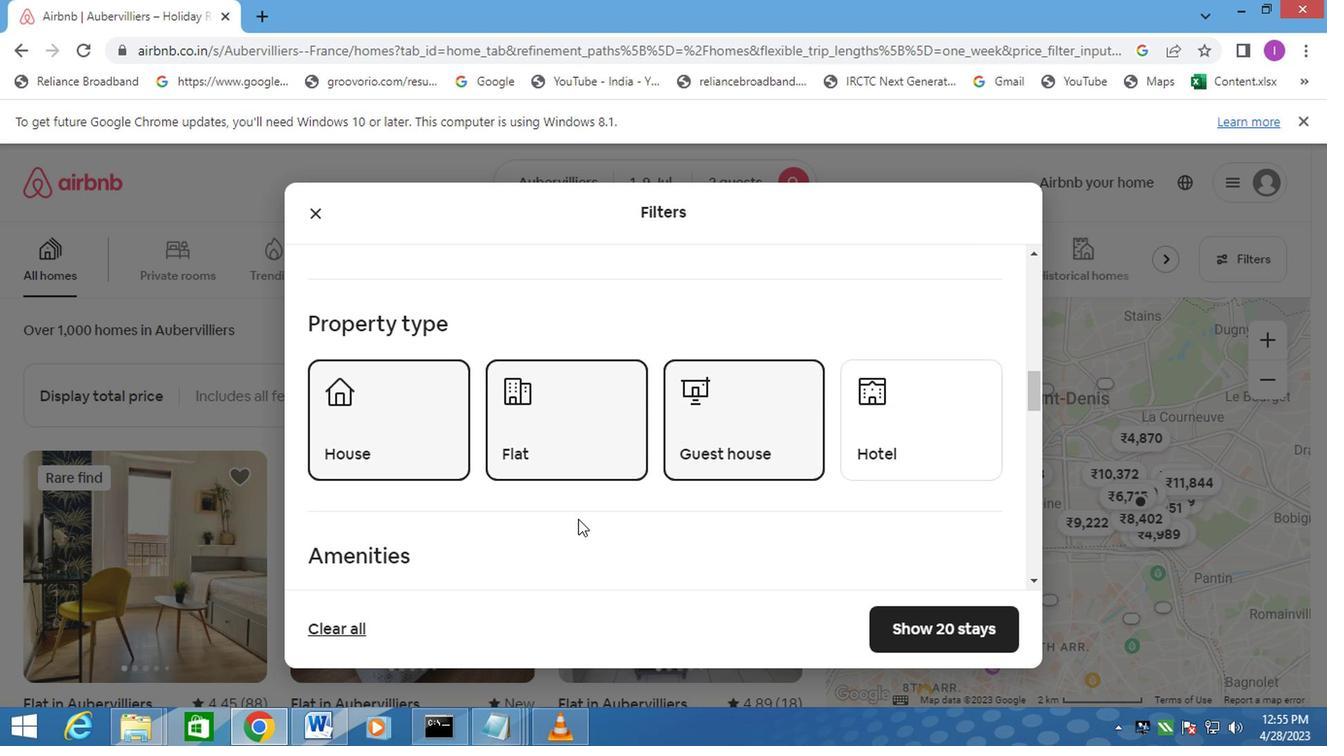 
Action: Mouse moved to (571, 519)
Screenshot: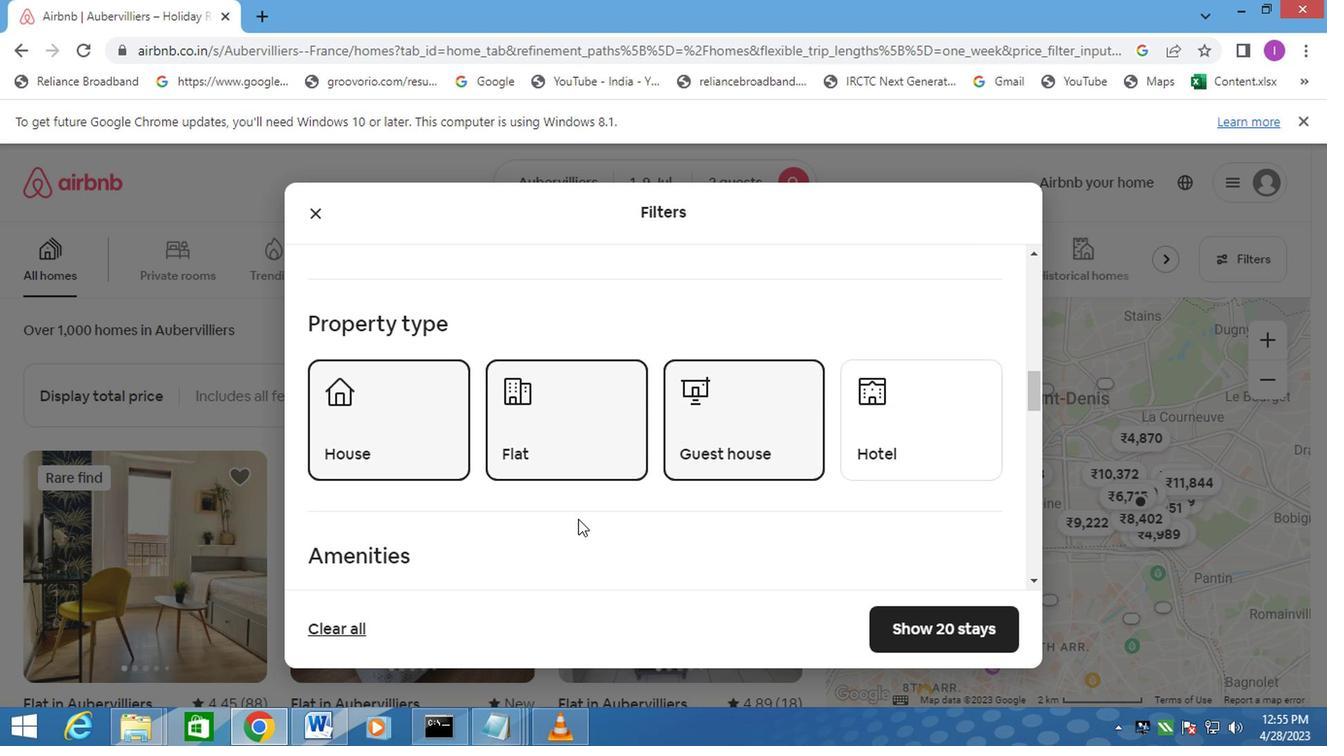 
Action: Mouse scrolled (573, 528) with delta (0, -1)
Screenshot: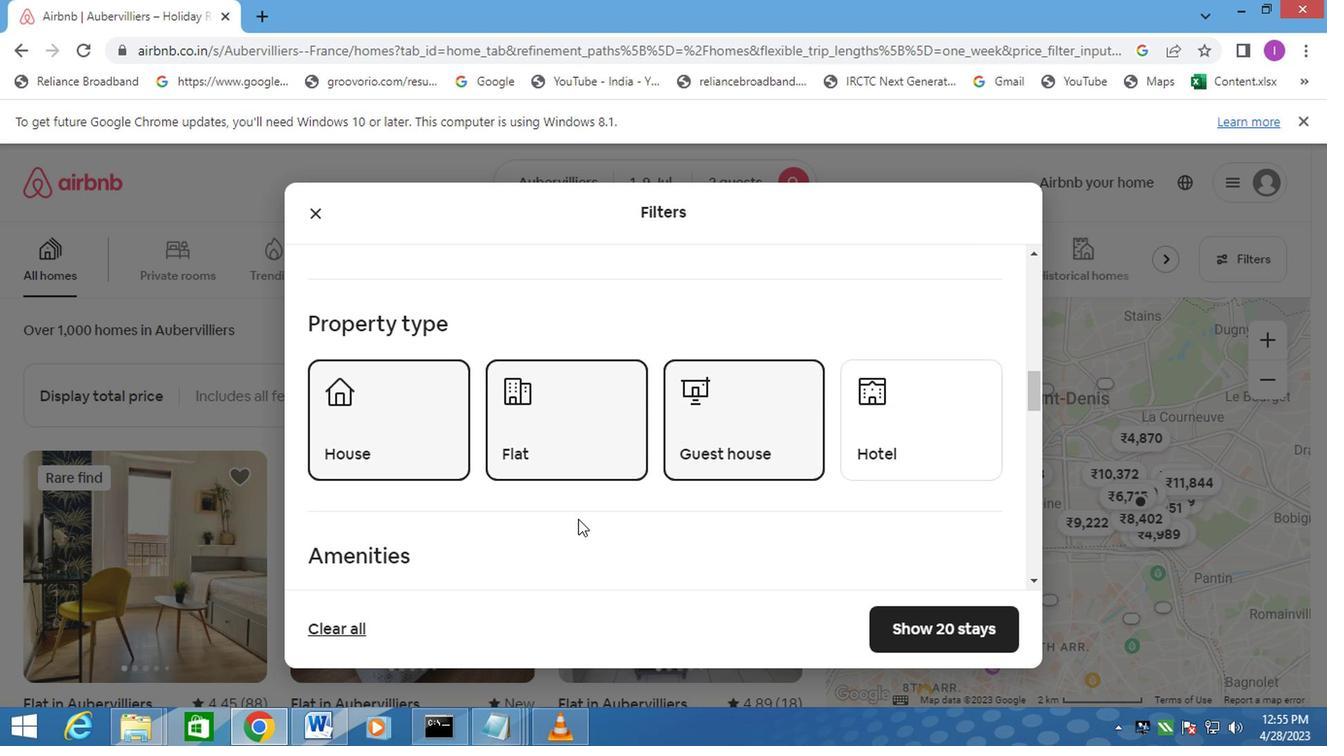 
Action: Mouse moved to (313, 311)
Screenshot: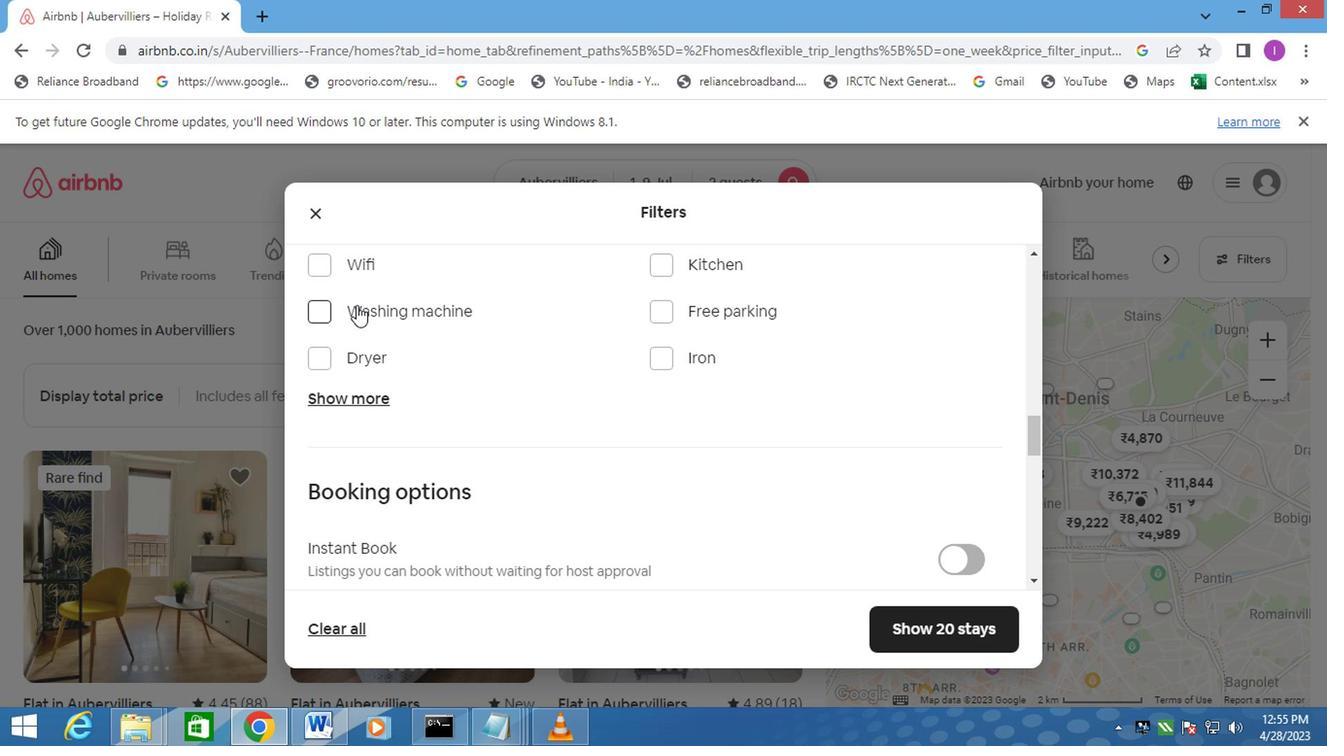 
Action: Mouse pressed left at (313, 311)
Screenshot: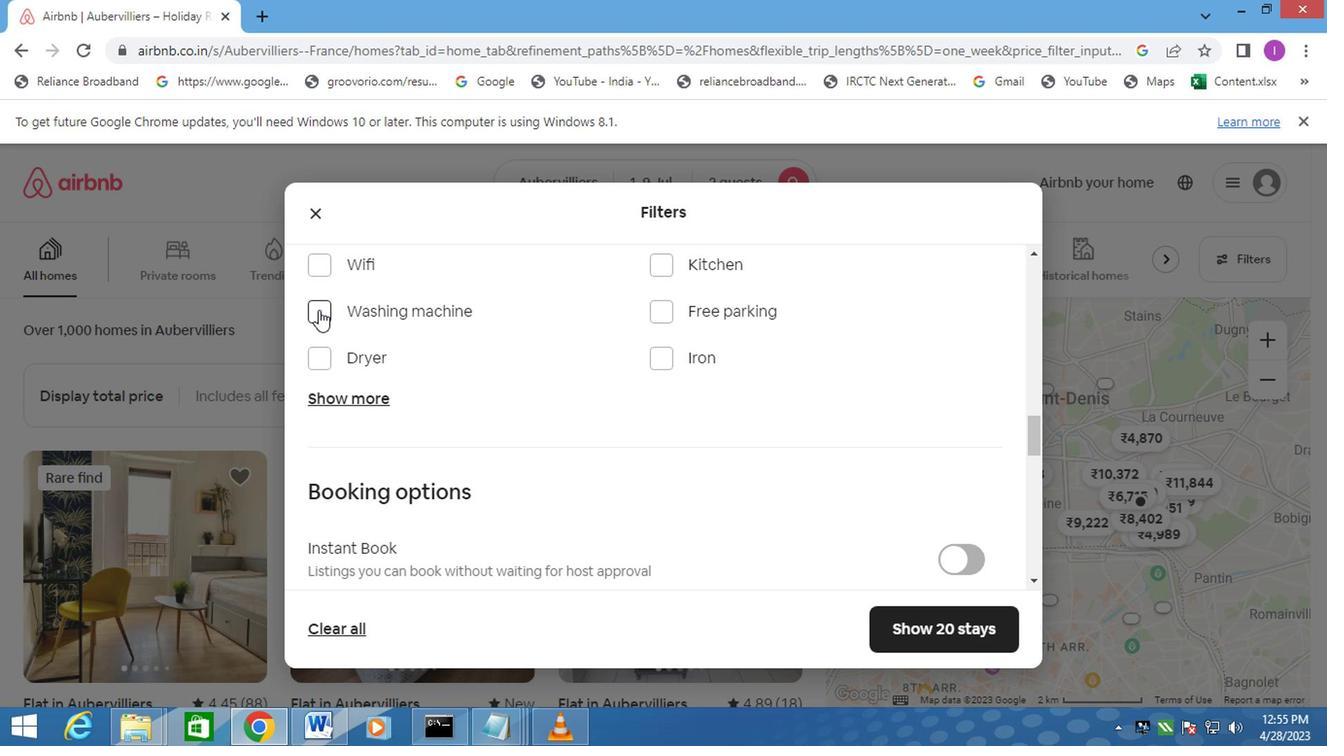 
Action: Mouse moved to (417, 393)
Screenshot: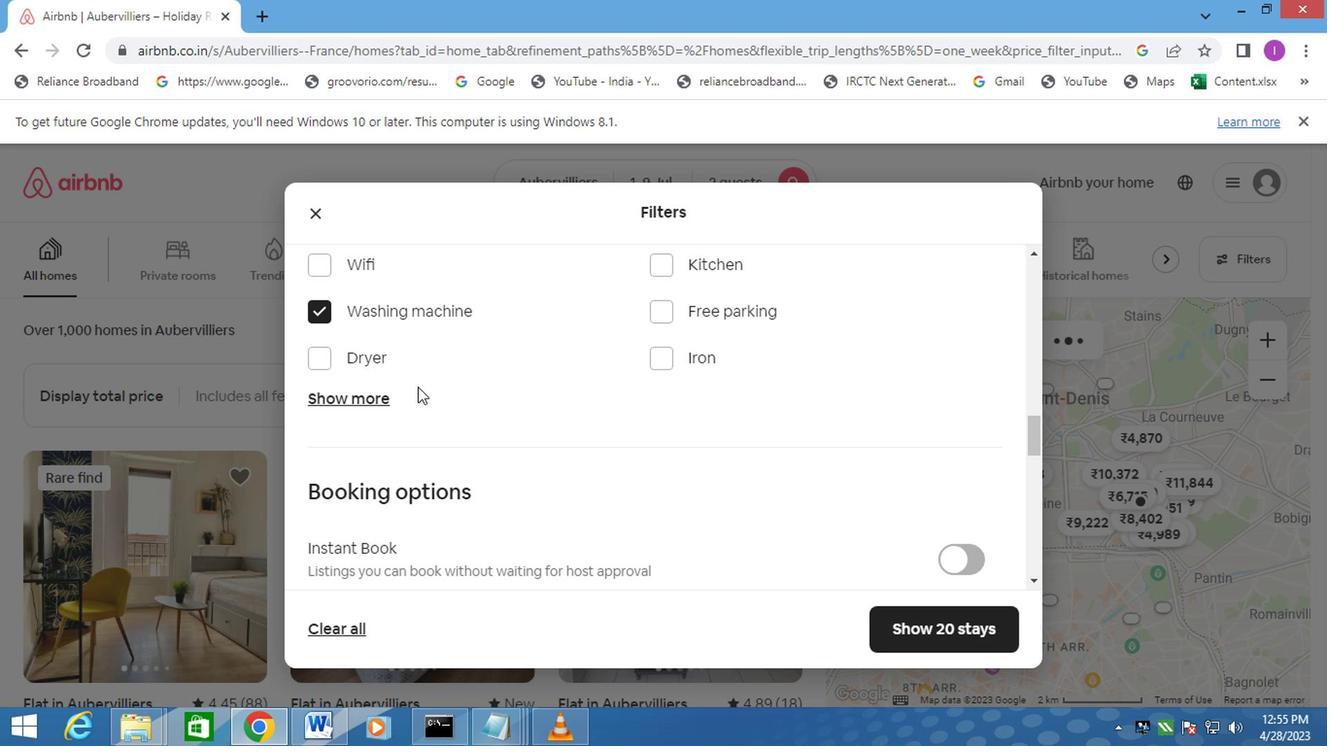 
Action: Mouse scrolled (417, 392) with delta (0, 0)
Screenshot: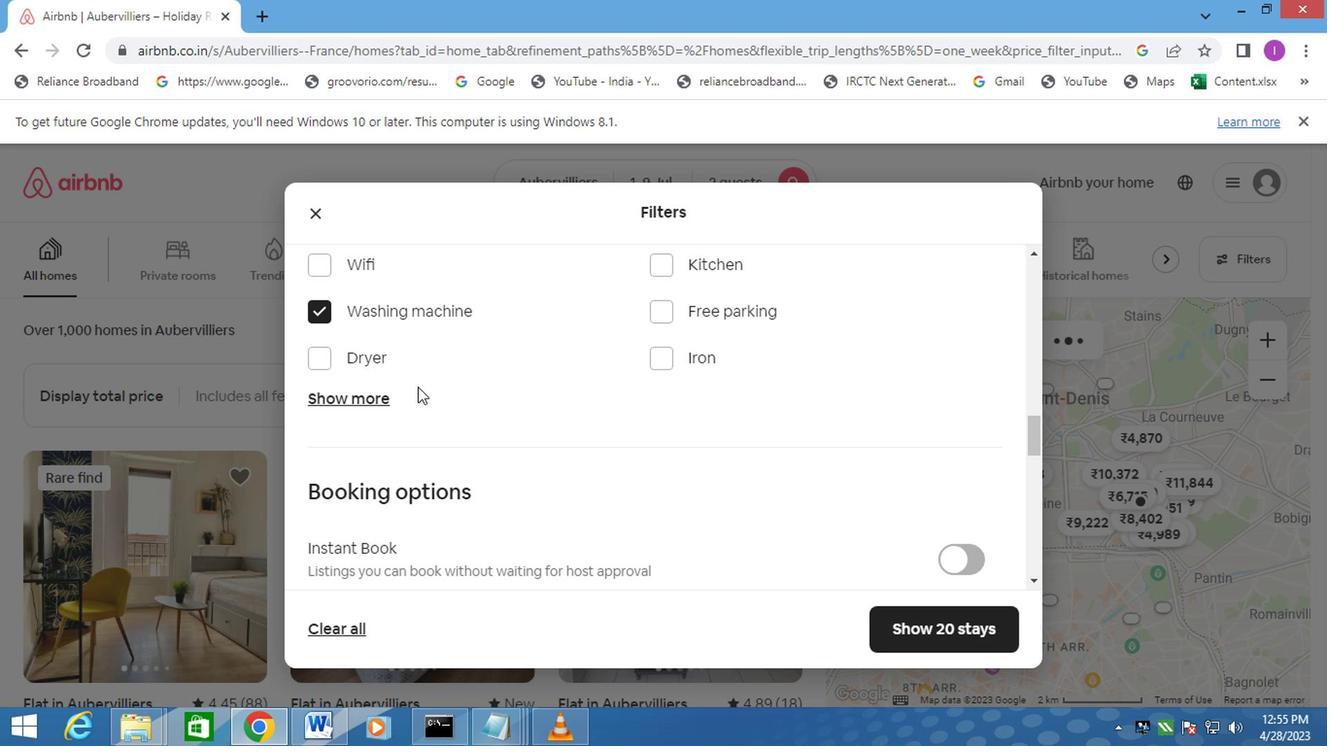 
Action: Mouse moved to (420, 401)
Screenshot: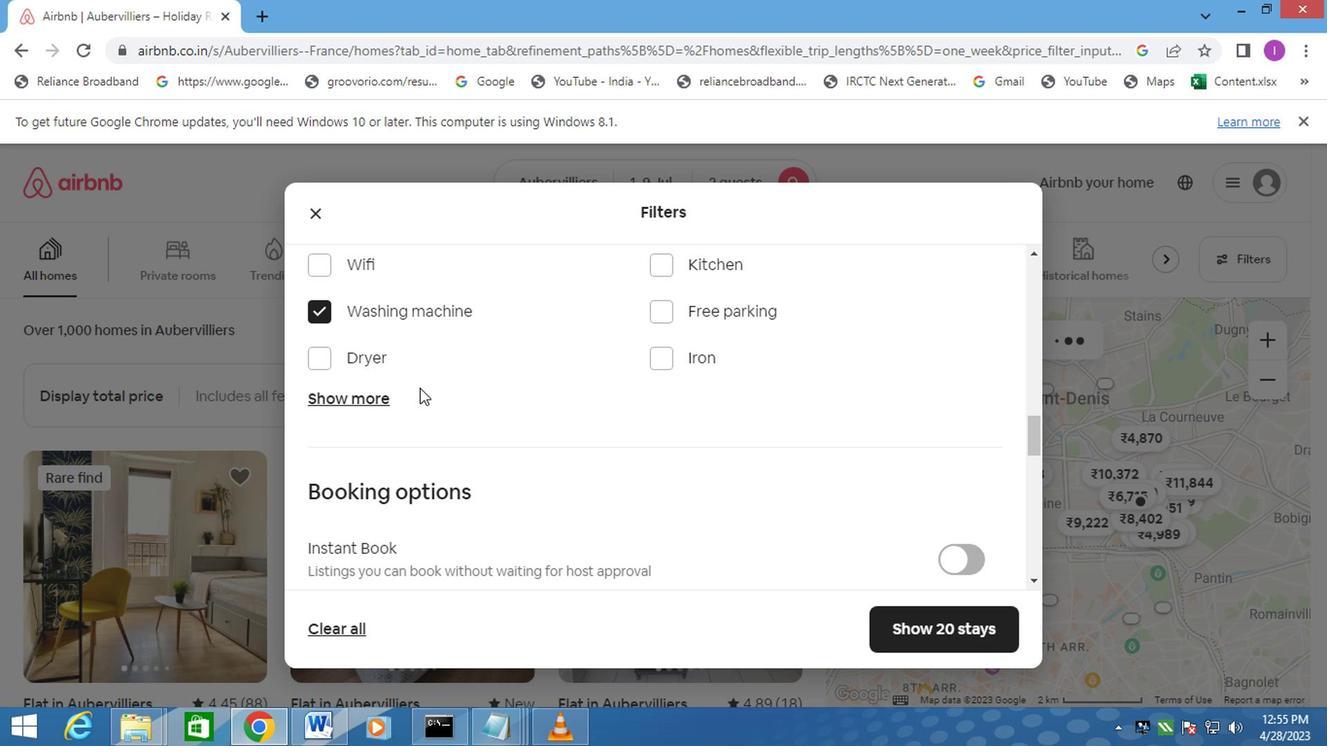 
Action: Mouse scrolled (420, 399) with delta (0, -1)
Screenshot: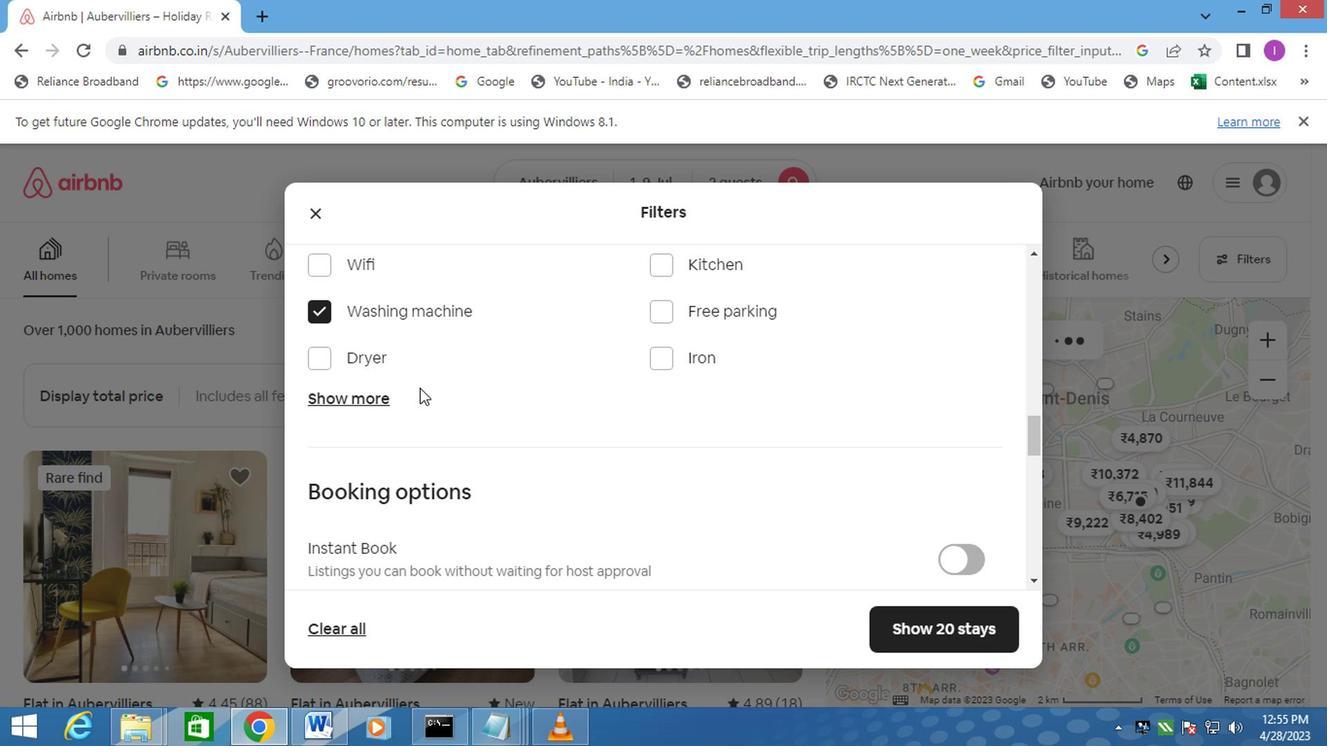 
Action: Mouse scrolled (420, 399) with delta (0, -1)
Screenshot: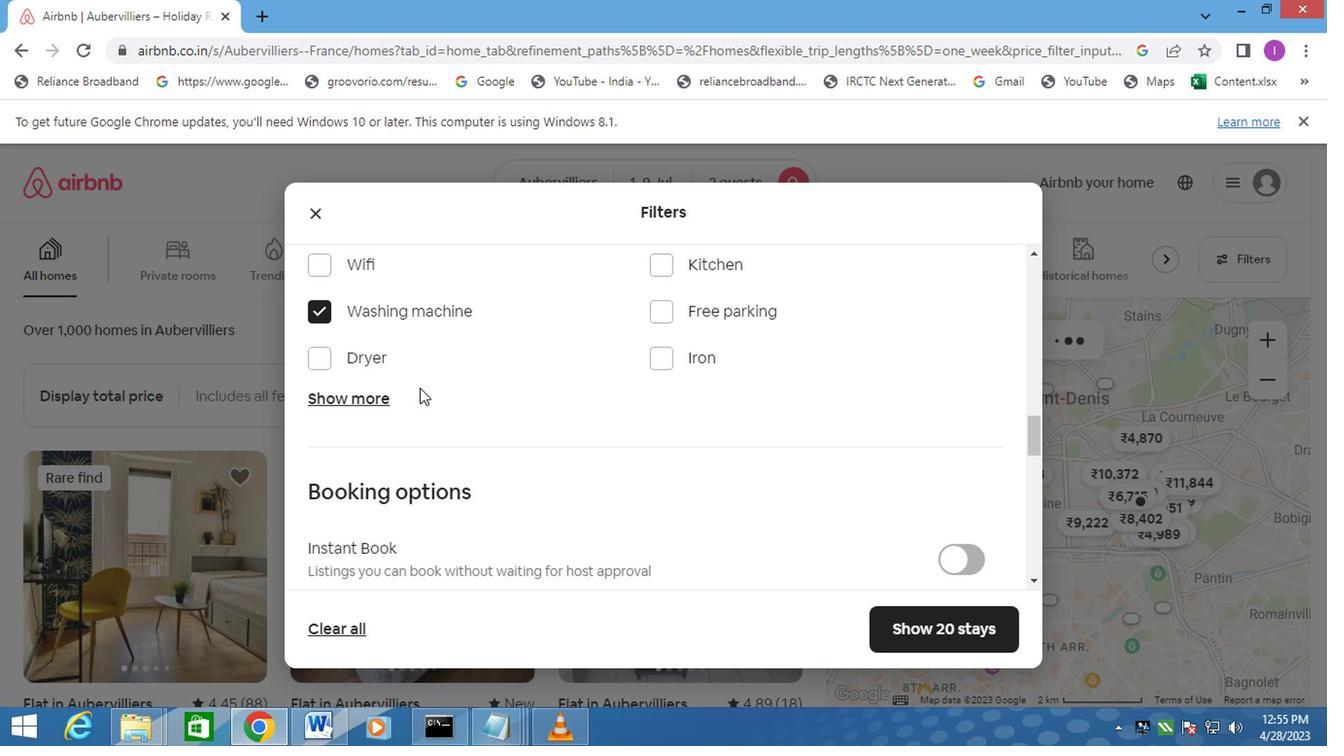 
Action: Mouse moved to (975, 343)
Screenshot: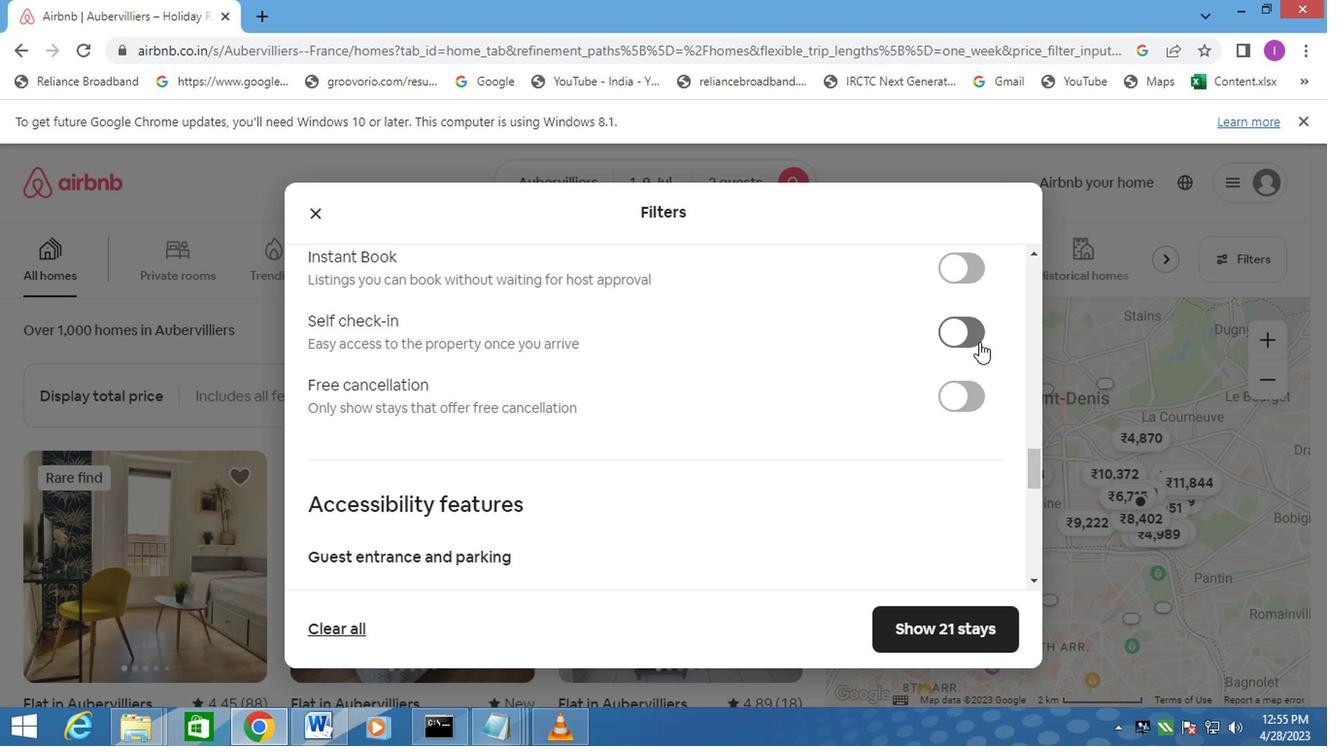 
Action: Mouse pressed left at (975, 343)
Screenshot: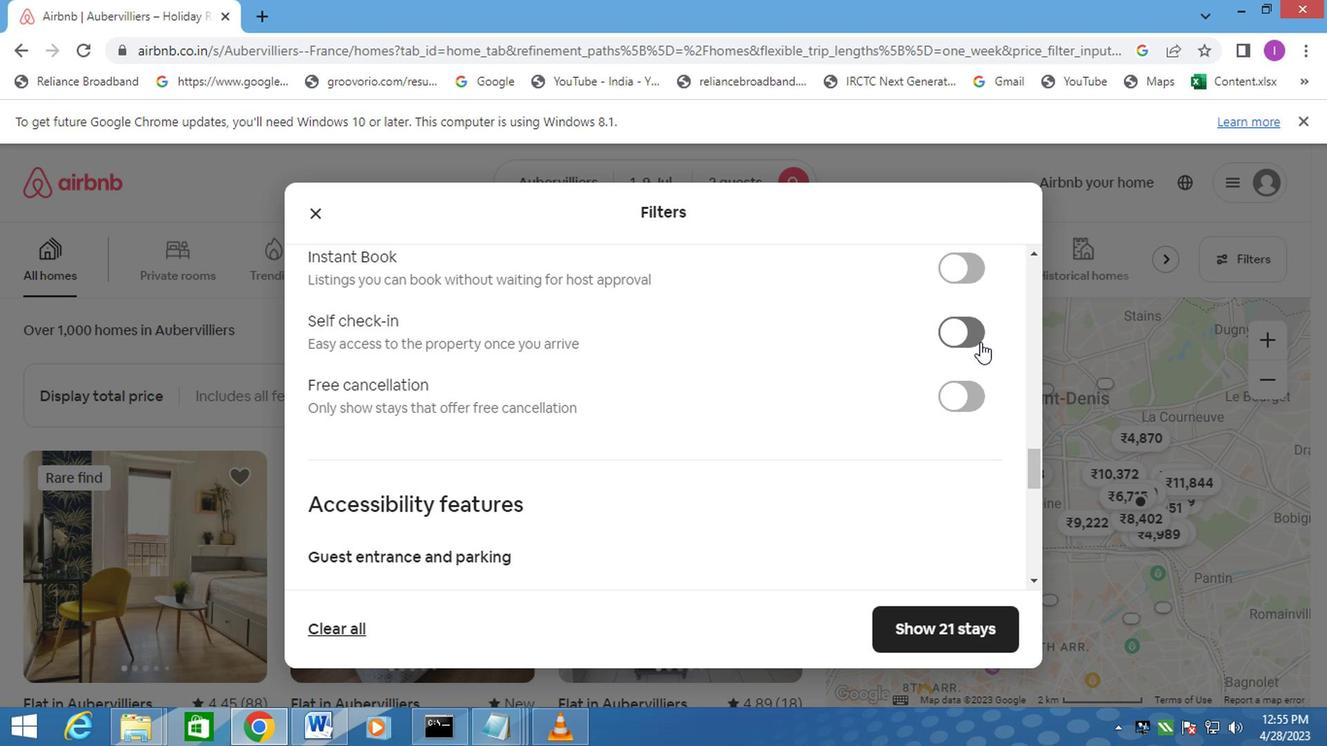 
Action: Mouse moved to (691, 490)
Screenshot: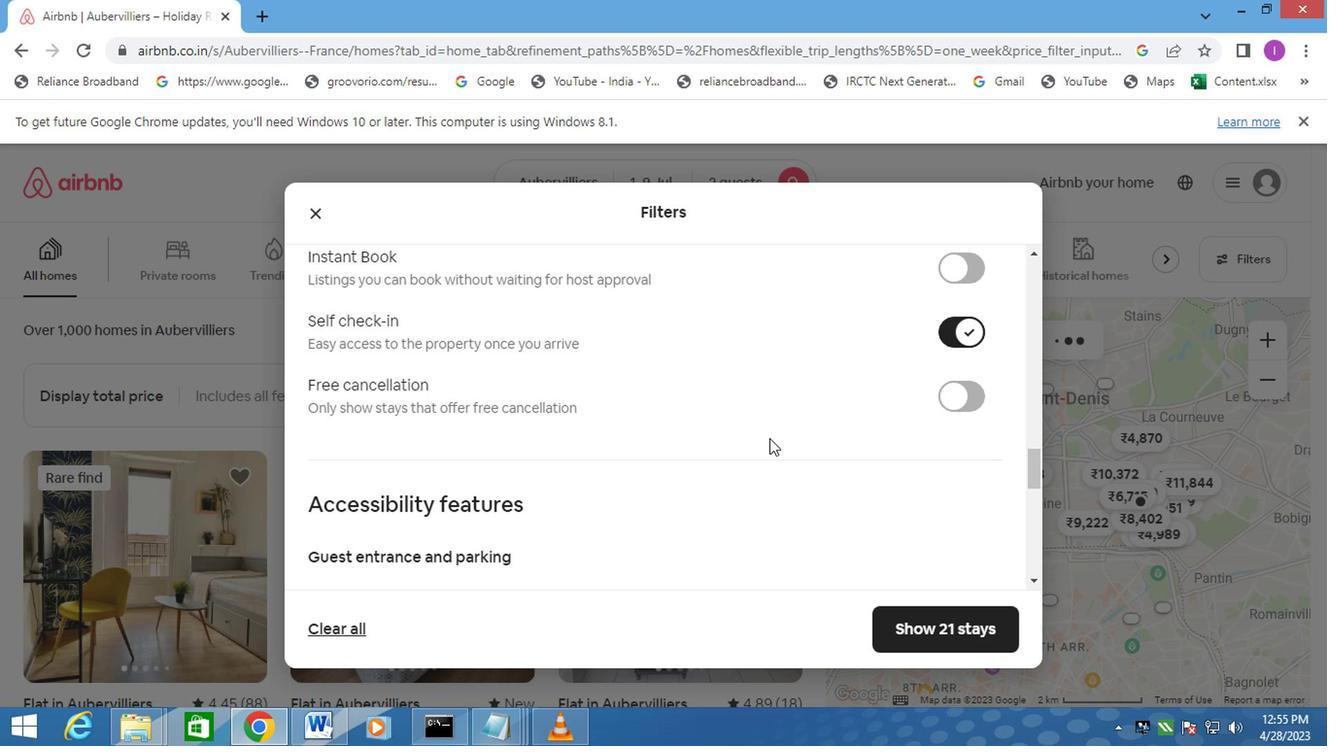 
Action: Mouse scrolled (691, 490) with delta (0, 0)
Screenshot: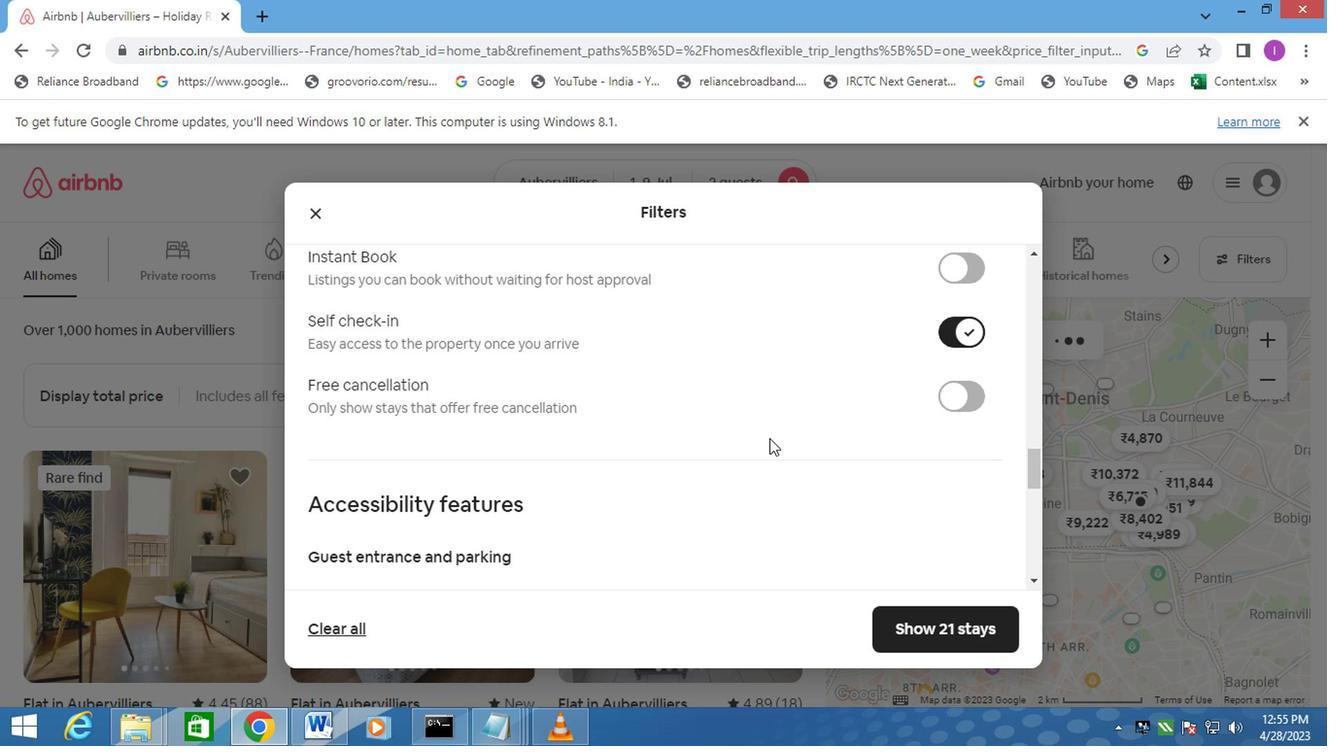 
Action: Mouse moved to (689, 492)
Screenshot: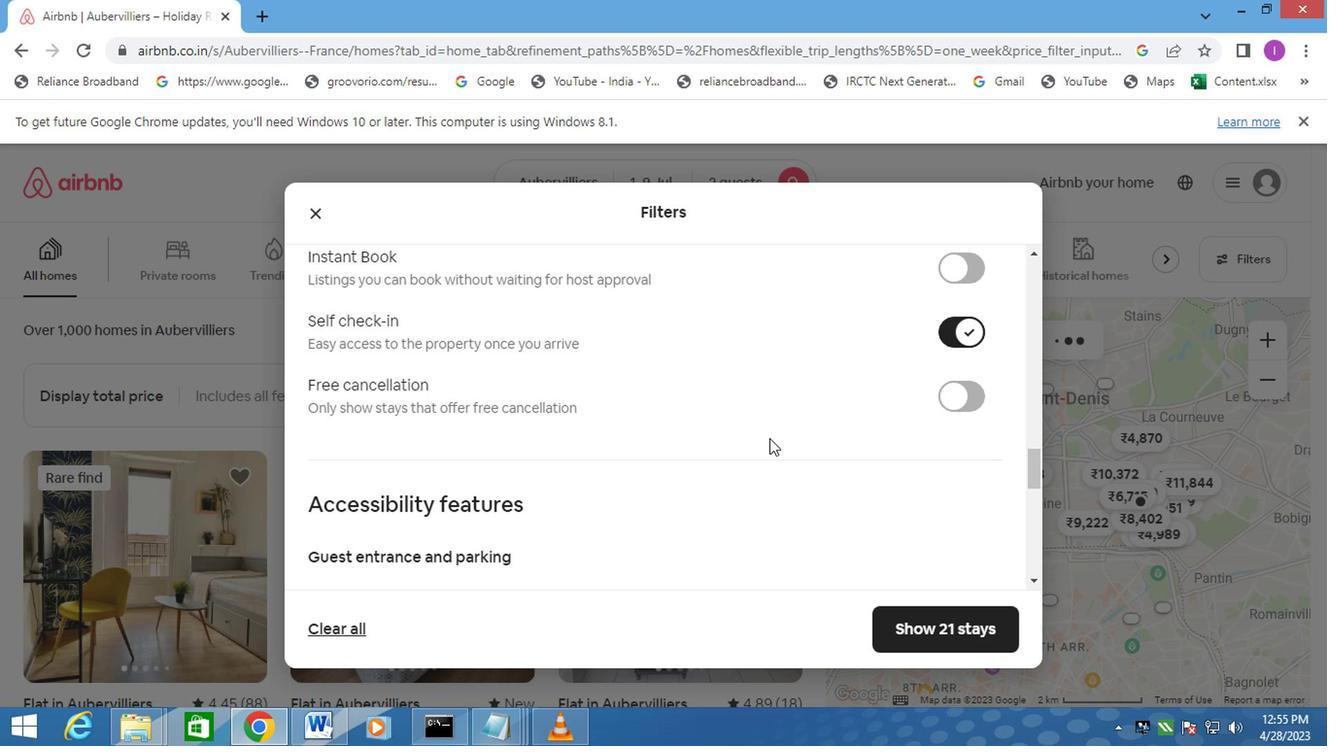 
Action: Mouse scrolled (689, 490) with delta (0, -1)
Screenshot: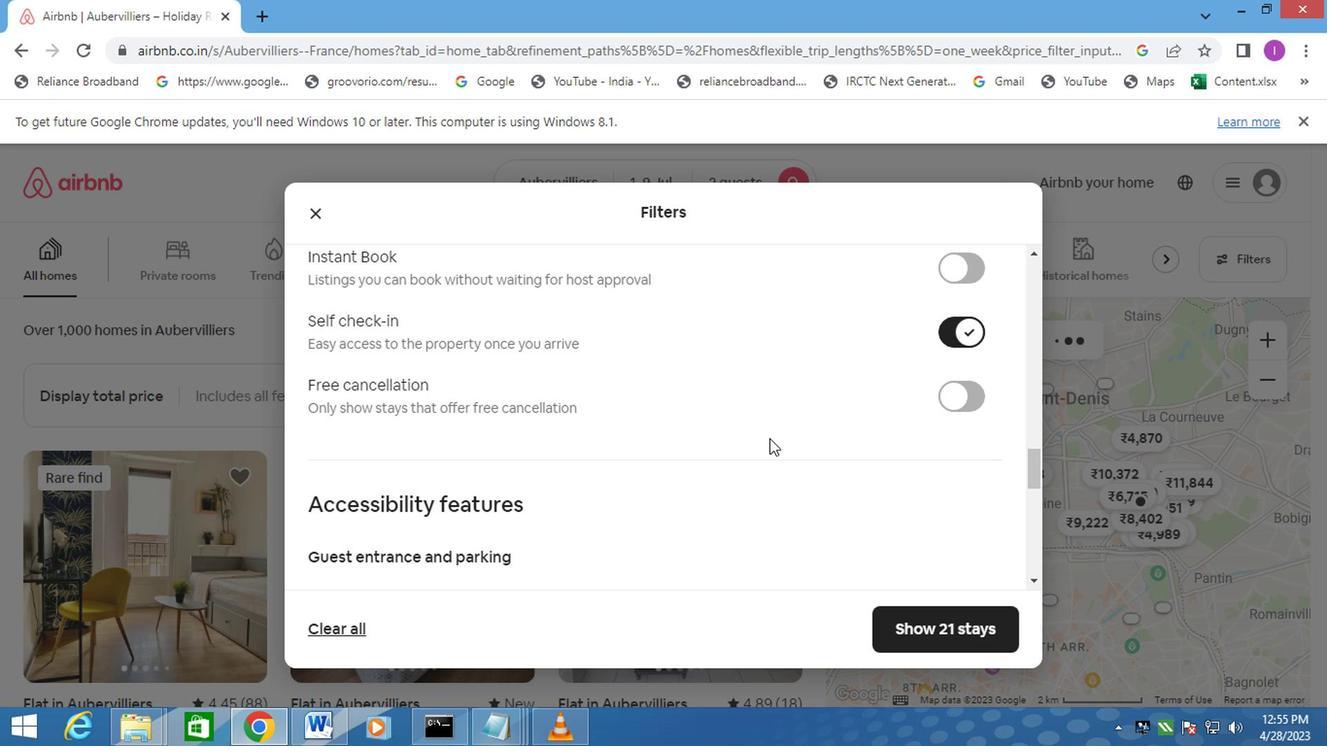 
Action: Mouse moved to (687, 493)
Screenshot: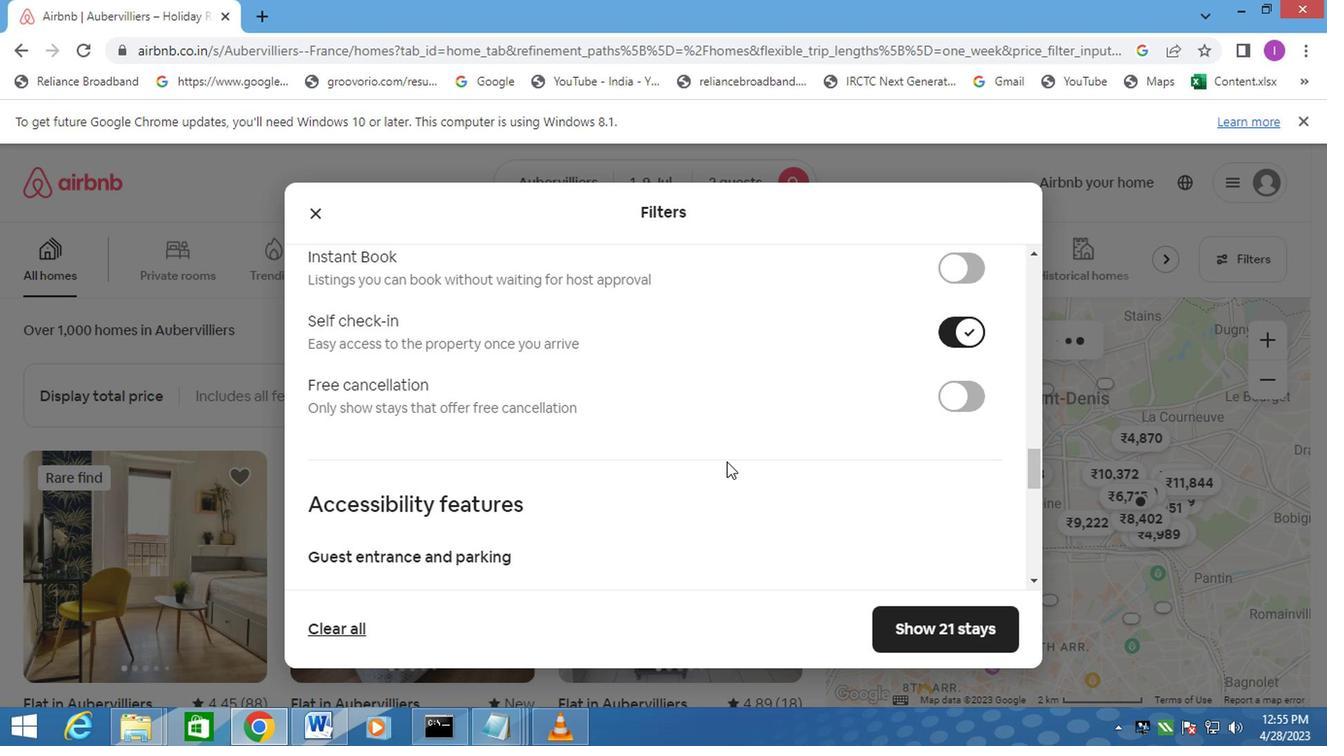 
Action: Mouse scrolled (687, 492) with delta (0, 0)
Screenshot: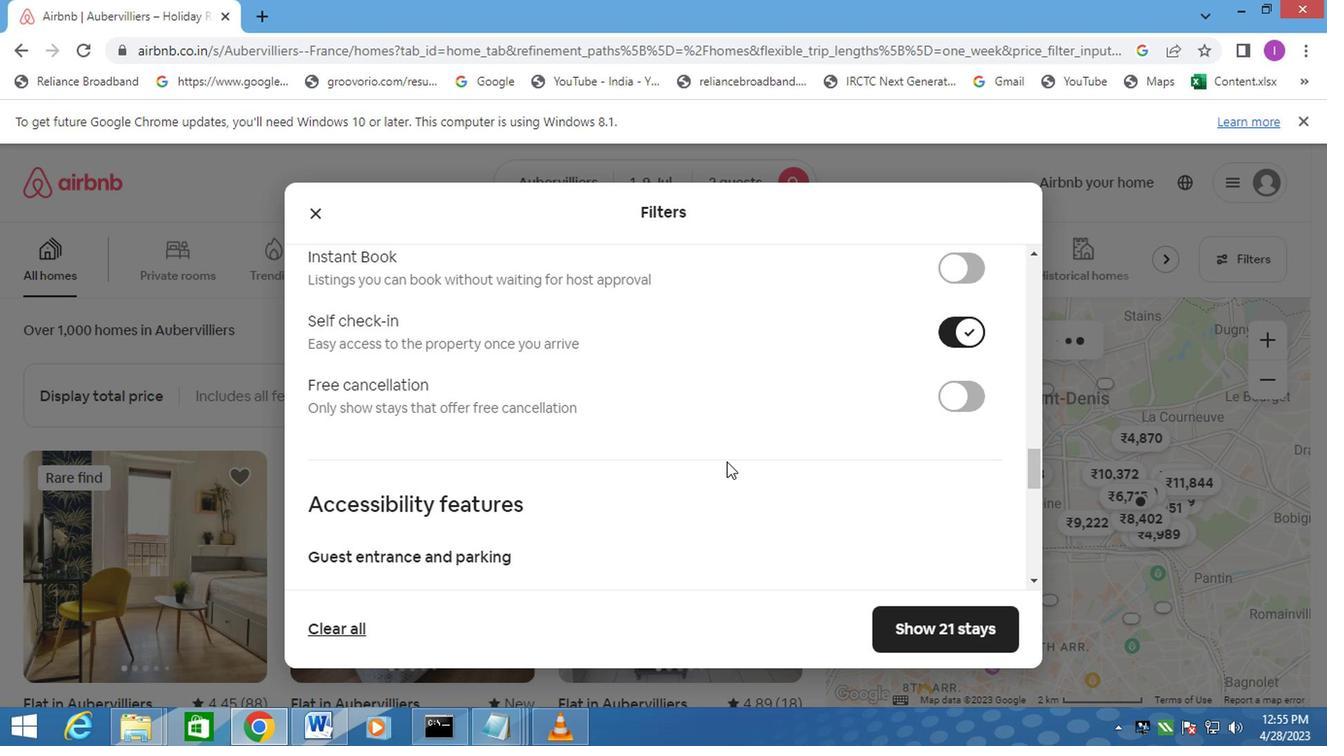 
Action: Mouse moved to (650, 486)
Screenshot: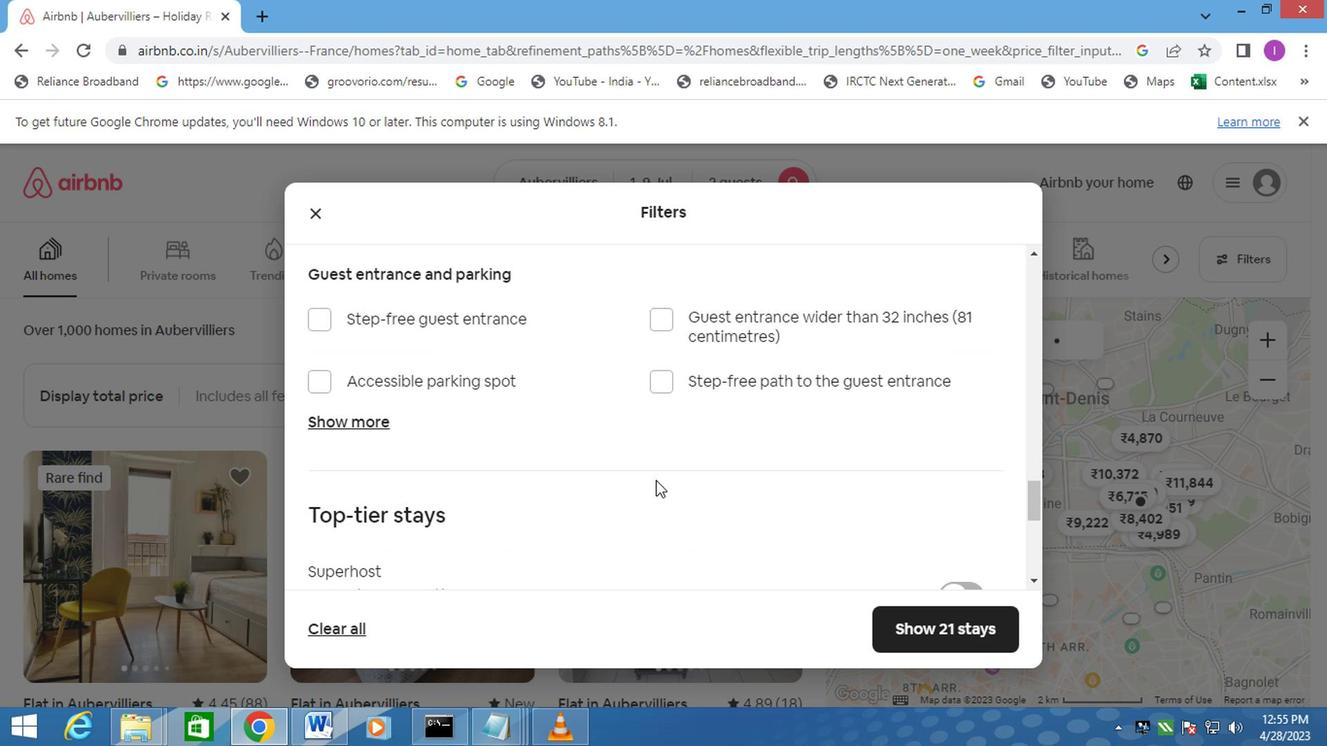 
Action: Mouse scrolled (650, 486) with delta (0, 0)
Screenshot: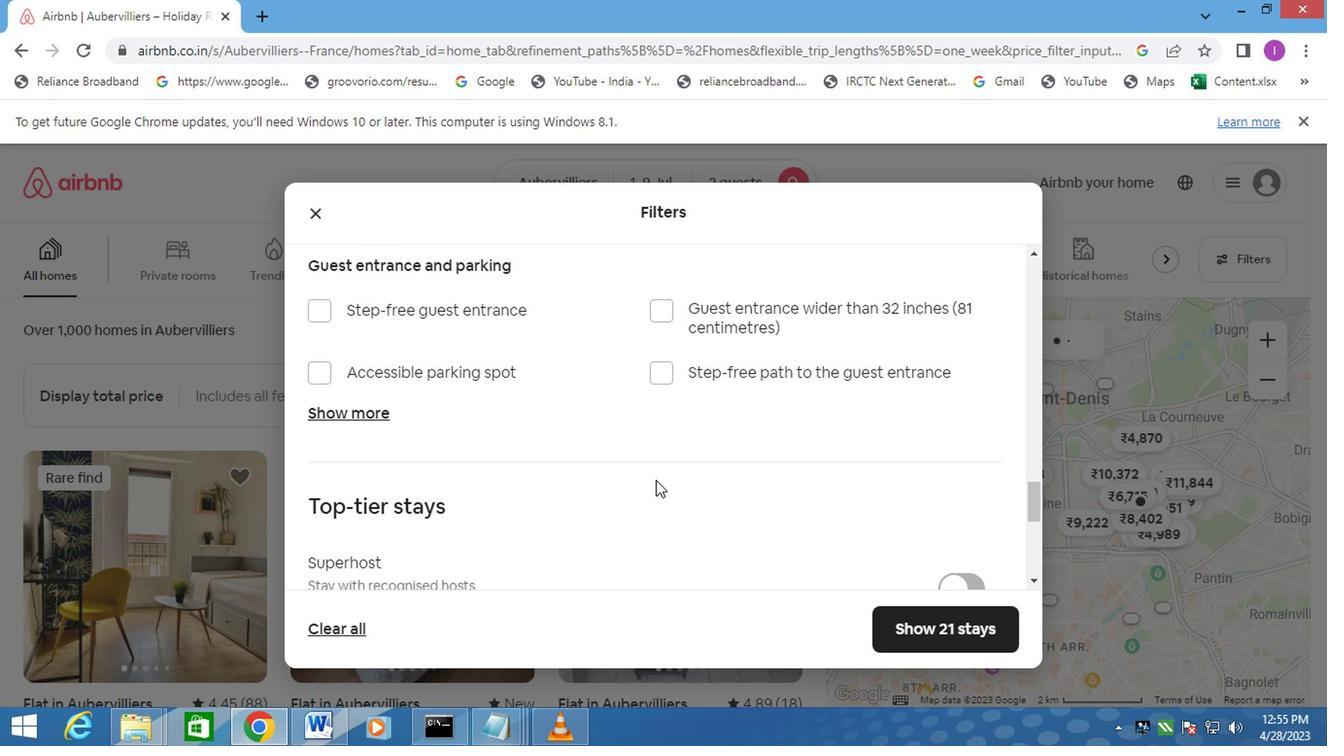 
Action: Mouse moved to (648, 486)
Screenshot: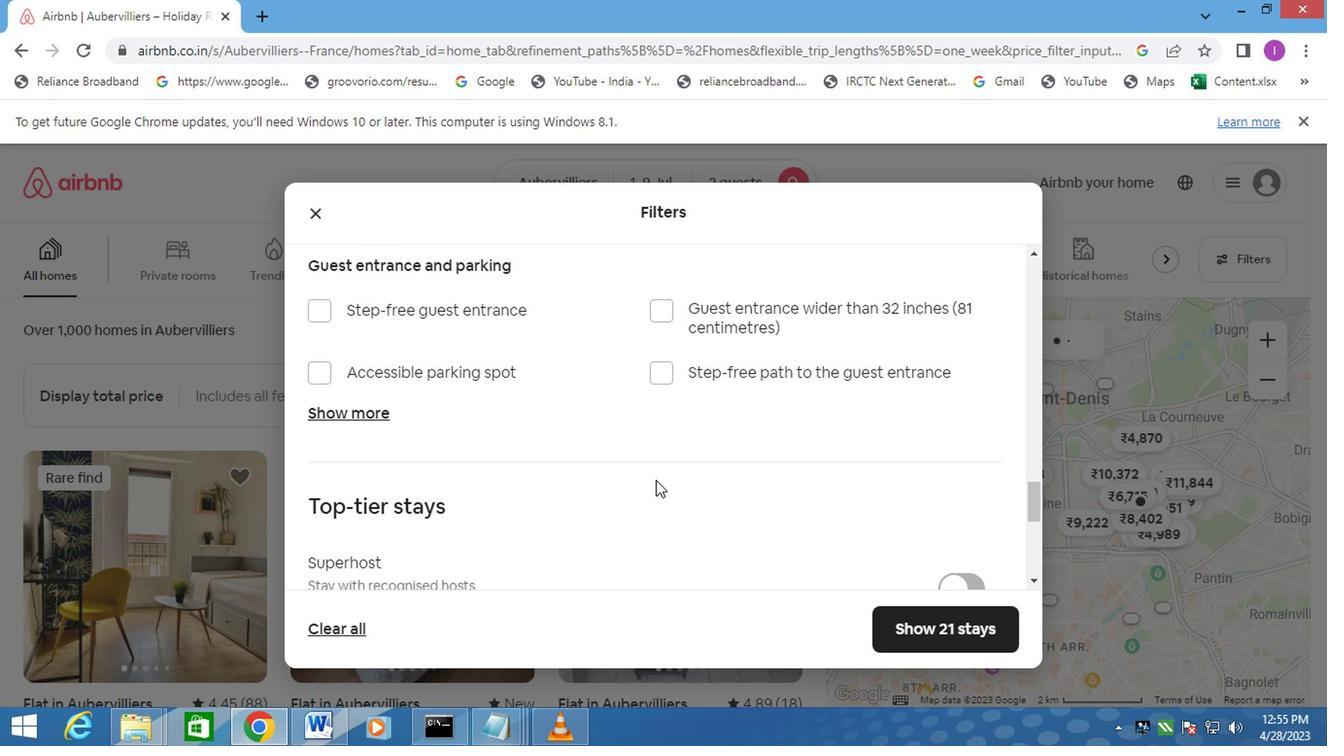 
Action: Mouse scrolled (648, 486) with delta (0, 0)
Screenshot: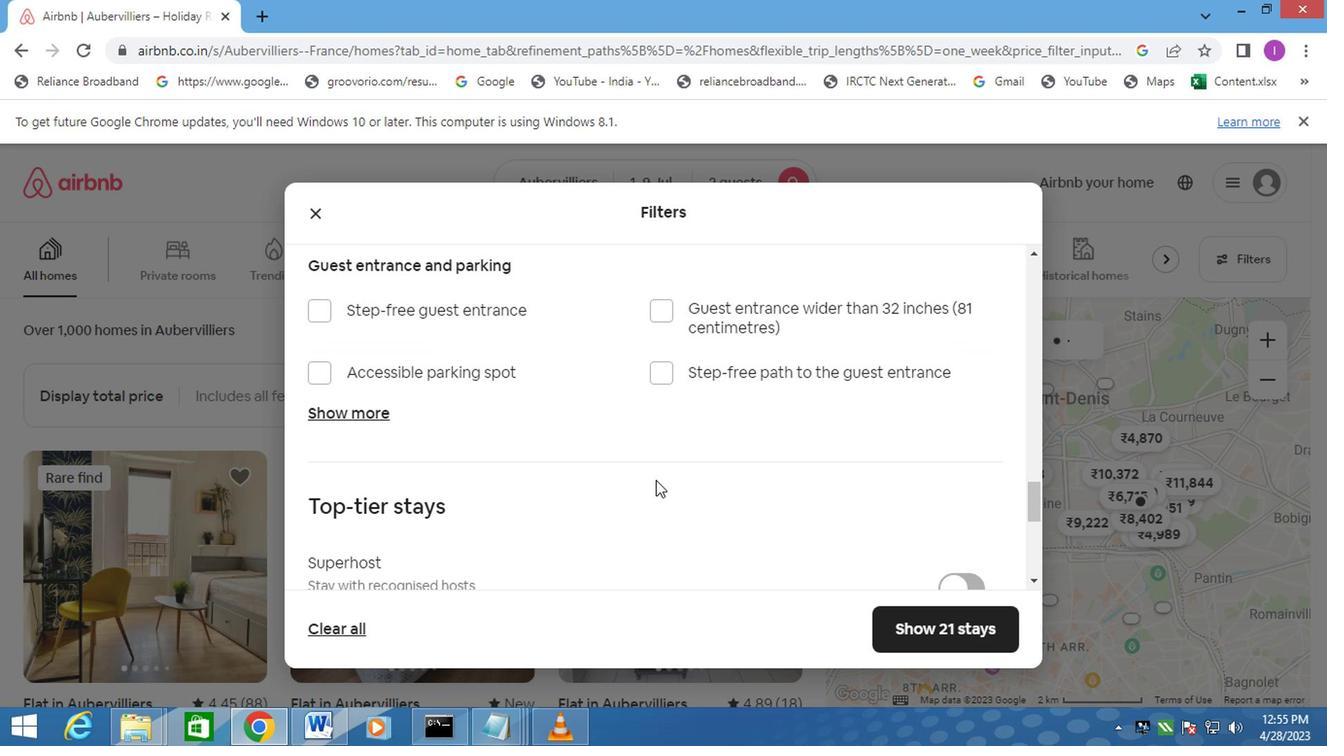 
Action: Mouse moved to (549, 466)
Screenshot: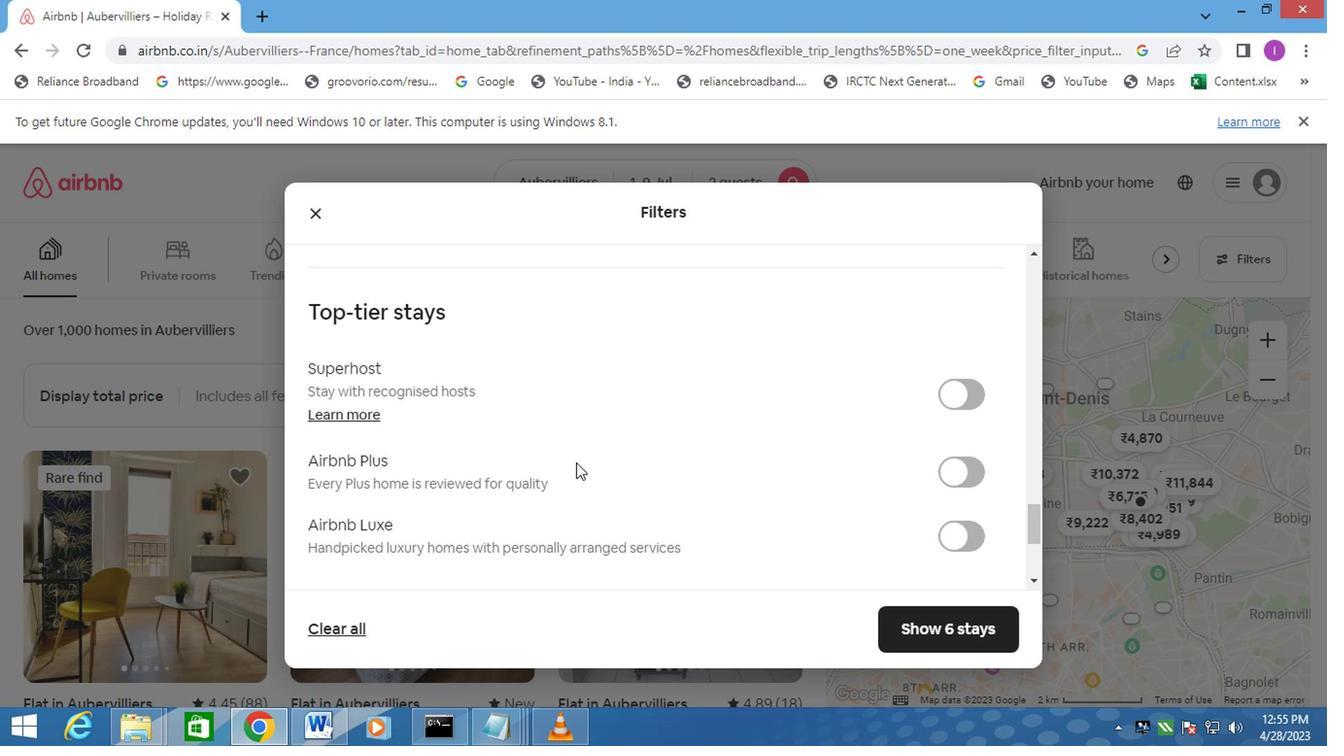 
Action: Mouse scrolled (549, 466) with delta (0, 0)
Screenshot: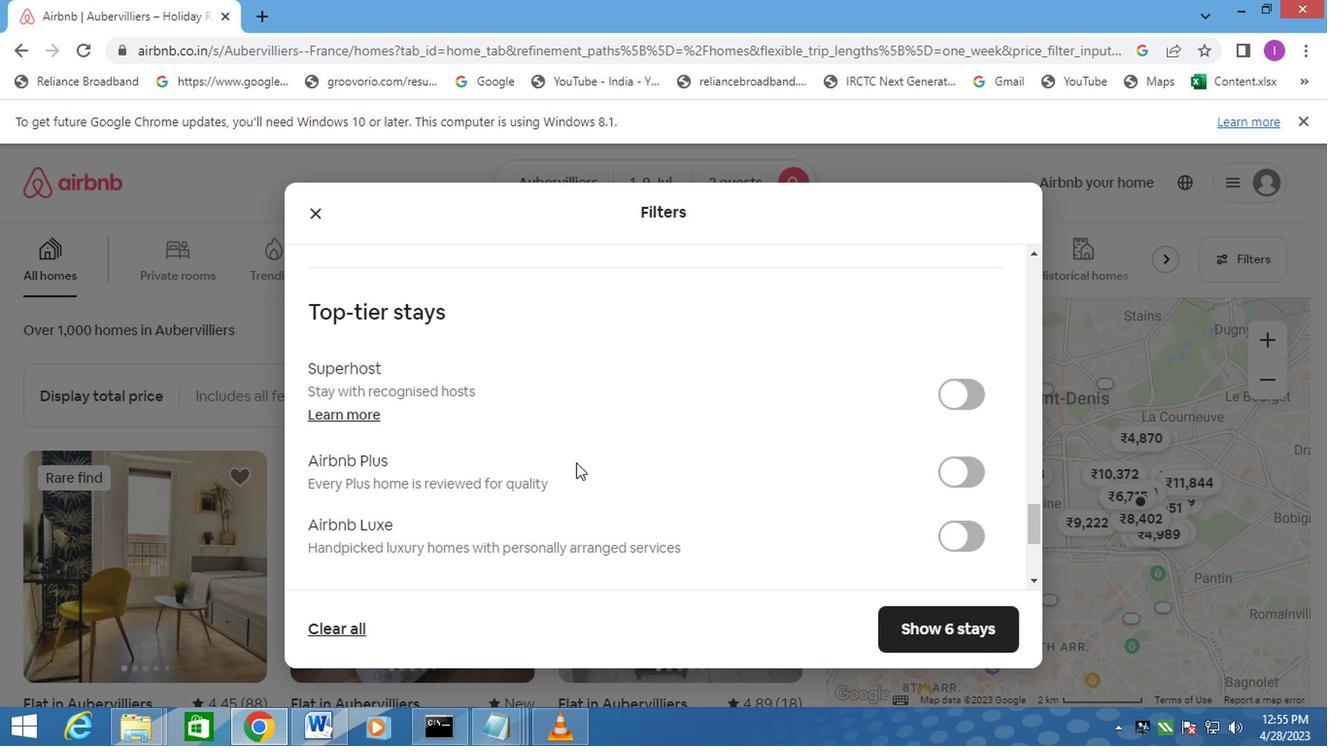
Action: Mouse moved to (546, 466)
Screenshot: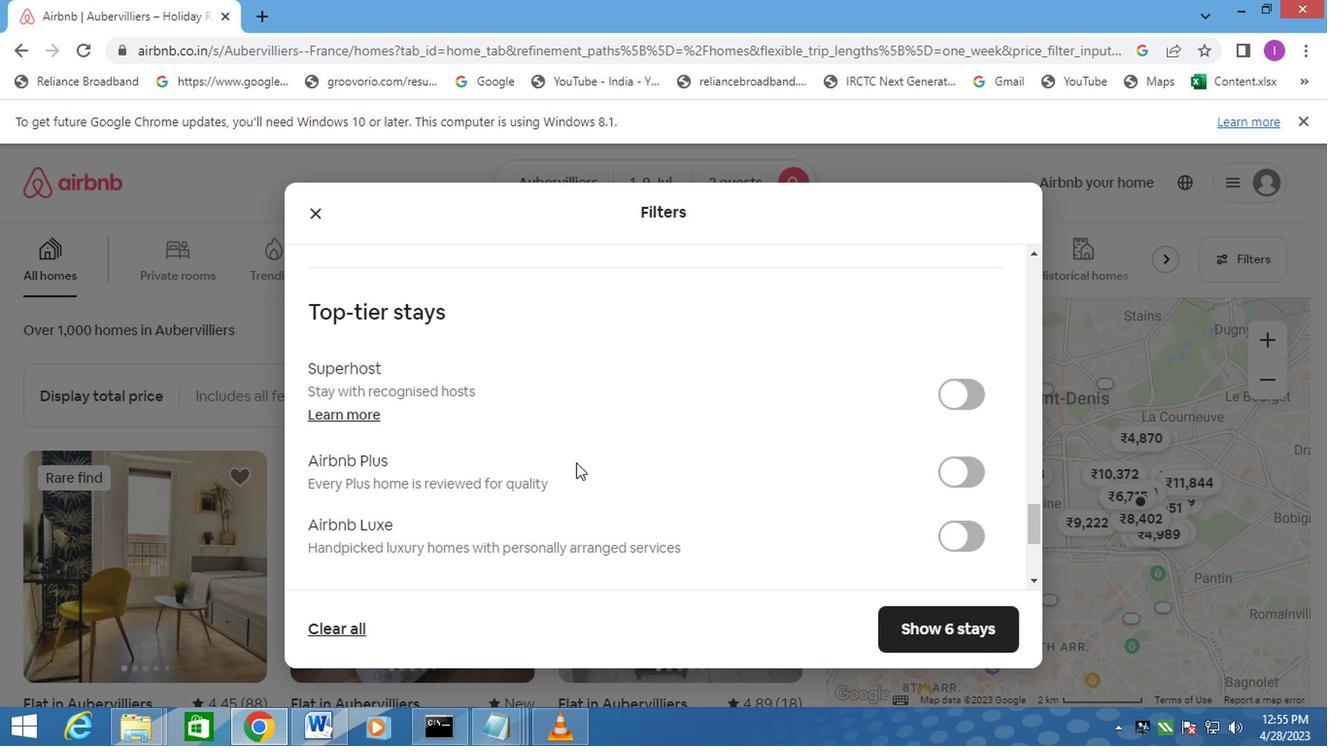 
Action: Mouse scrolled (546, 466) with delta (0, 0)
Screenshot: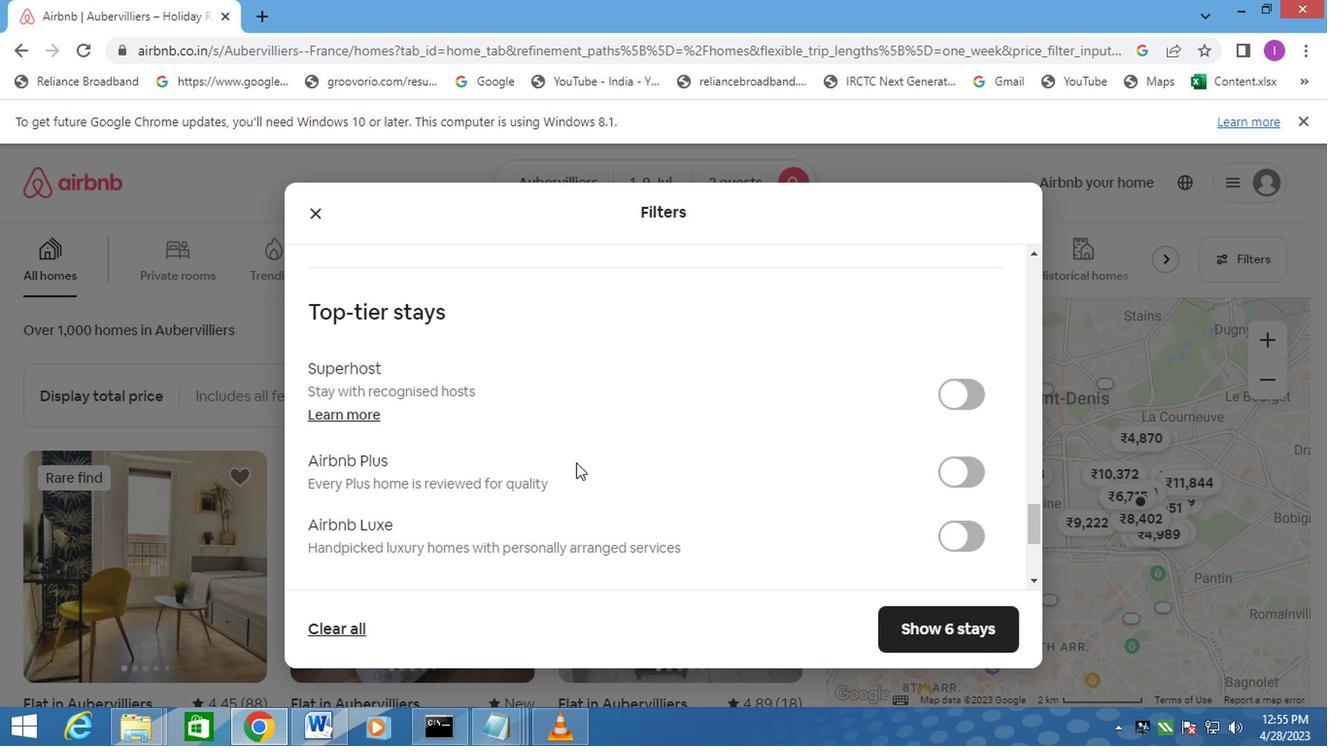 
Action: Mouse scrolled (546, 466) with delta (0, 0)
Screenshot: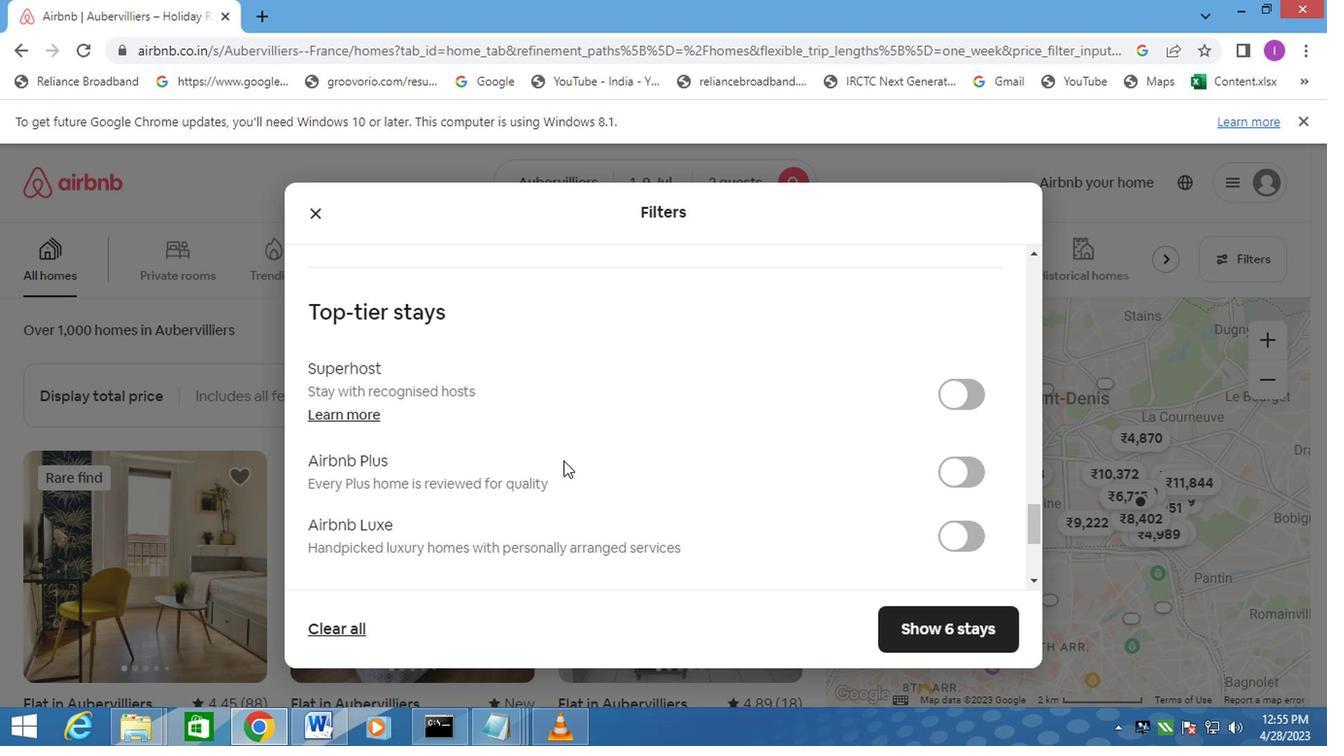 
Action: Mouse moved to (313, 452)
Screenshot: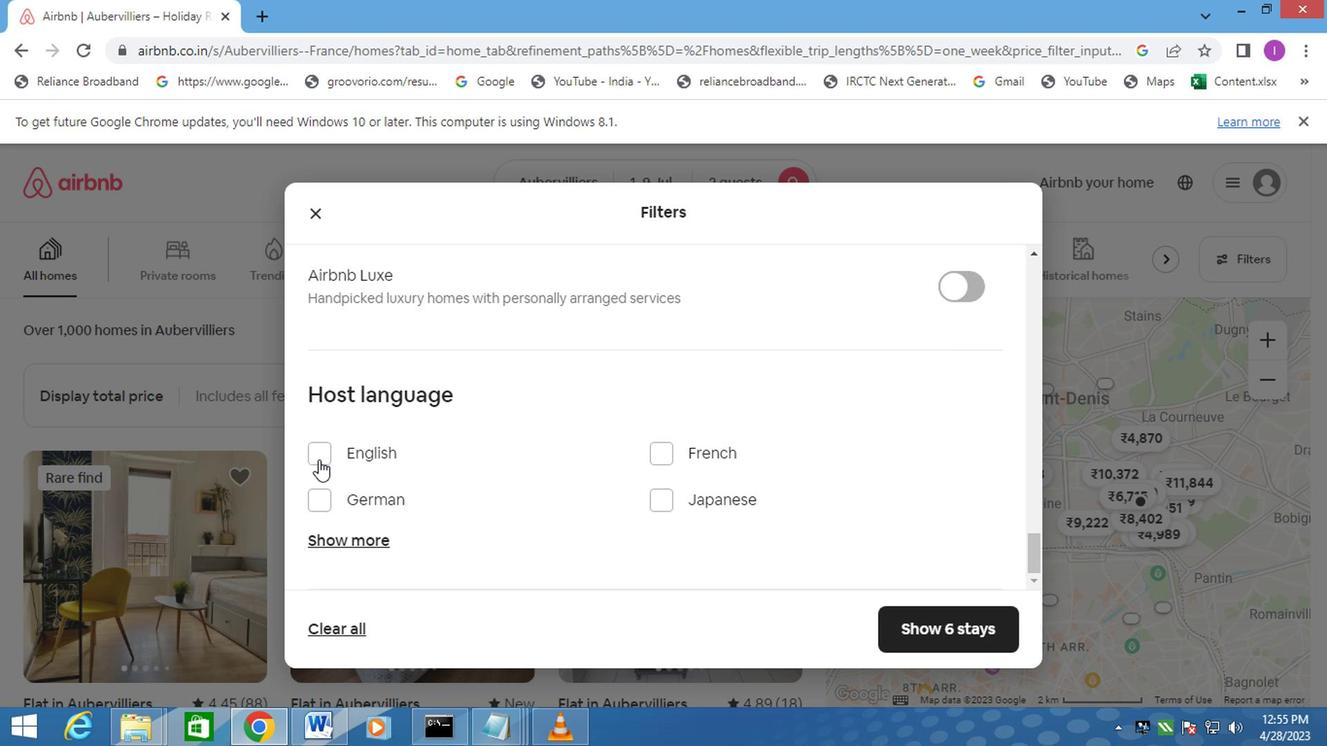 
Action: Mouse pressed left at (313, 452)
Screenshot: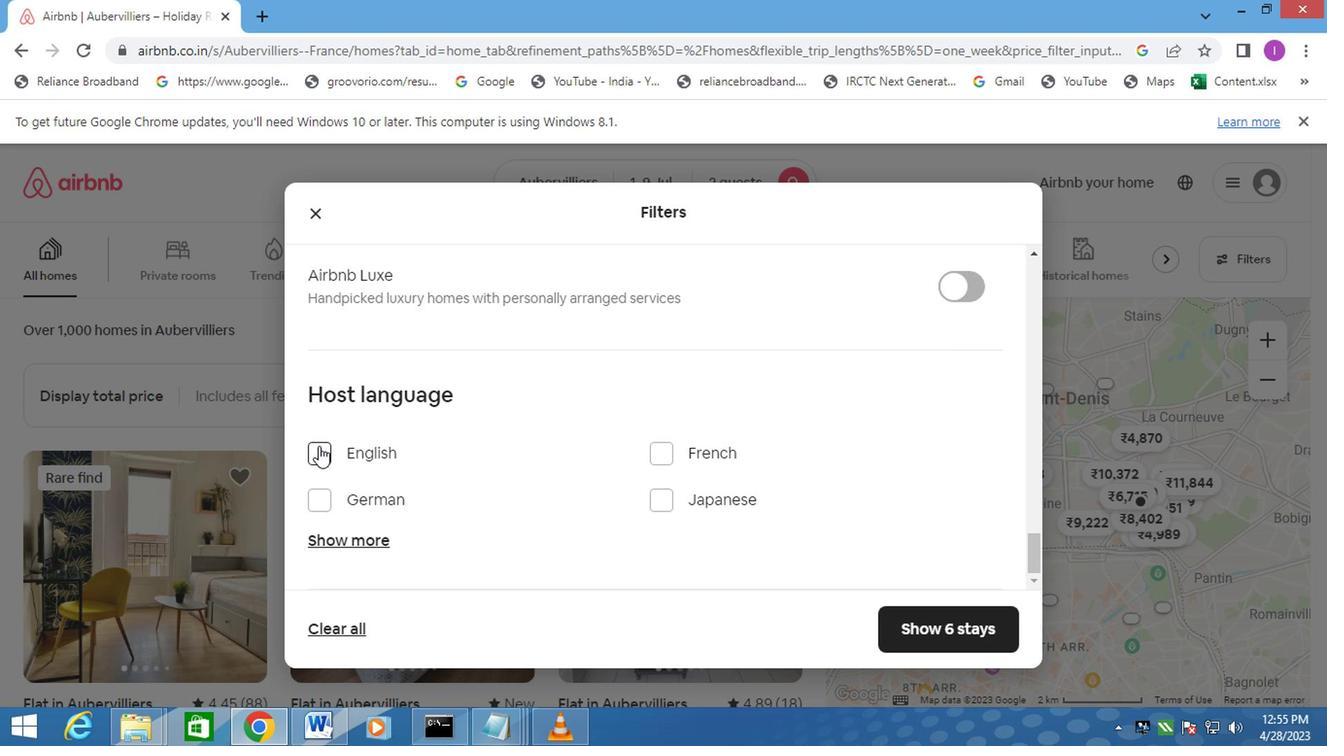 
Action: Mouse moved to (850, 502)
Screenshot: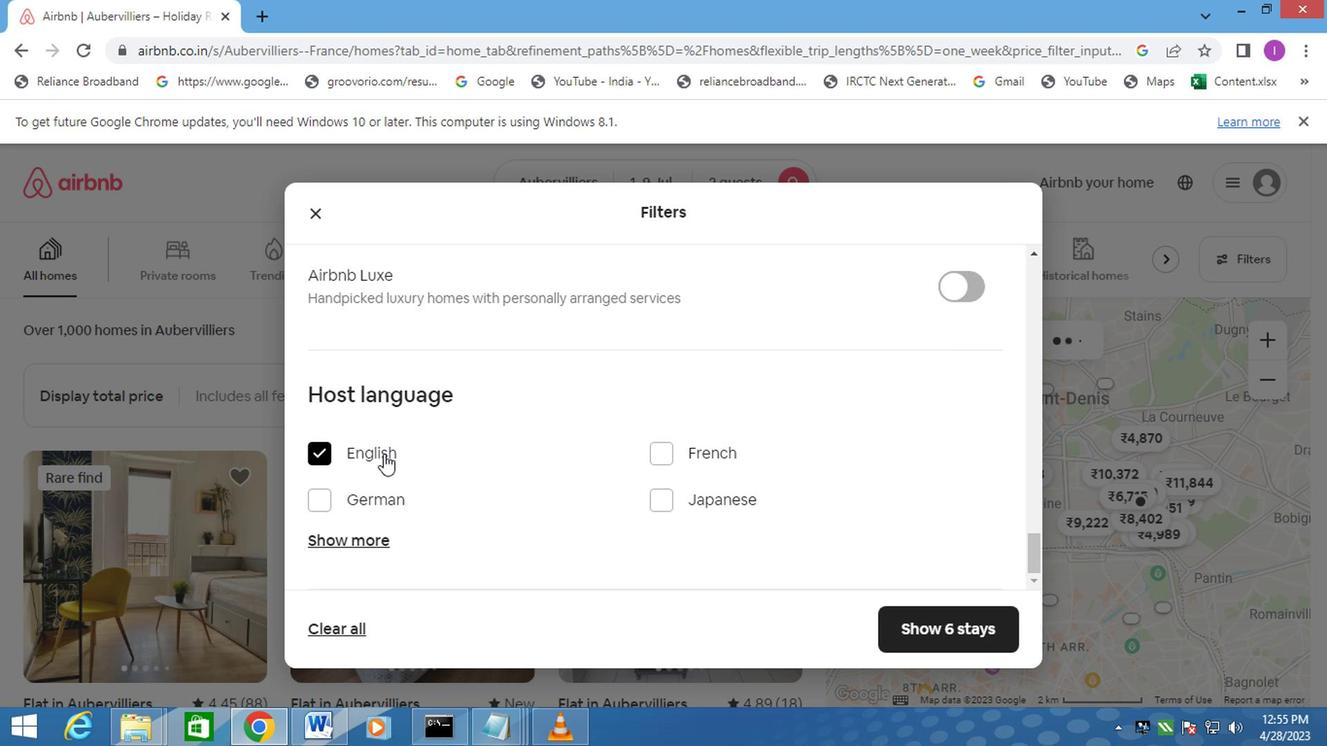 
Action: Mouse scrolled (850, 501) with delta (0, 0)
Screenshot: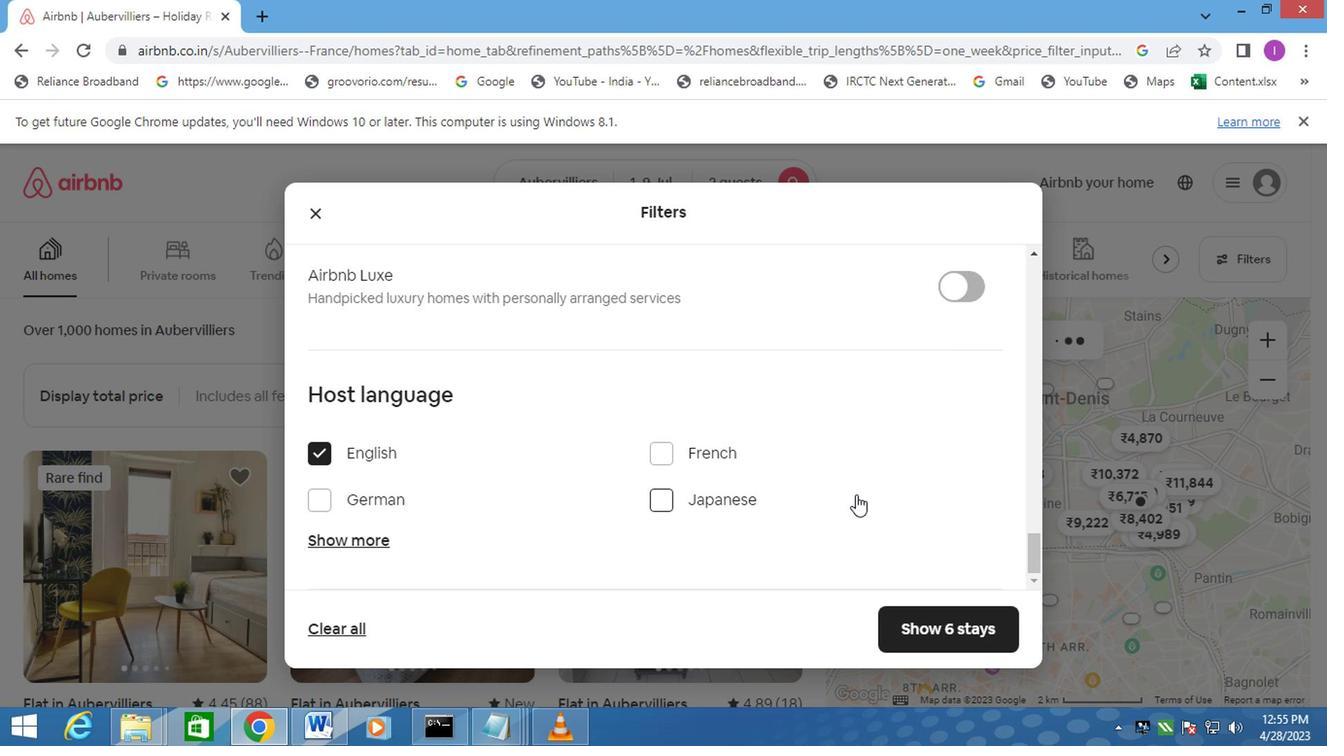 
Action: Mouse scrolled (850, 501) with delta (0, 0)
Screenshot: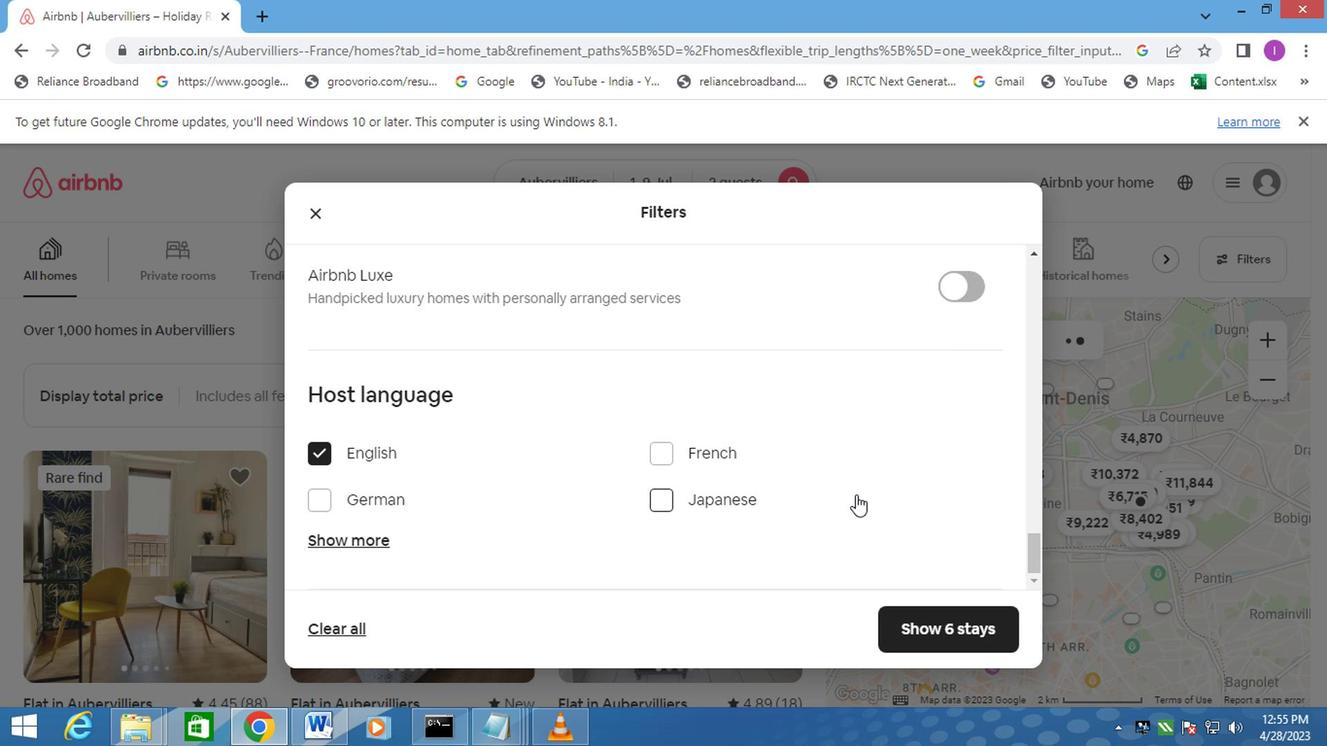 
Action: Mouse scrolled (850, 501) with delta (0, 0)
Screenshot: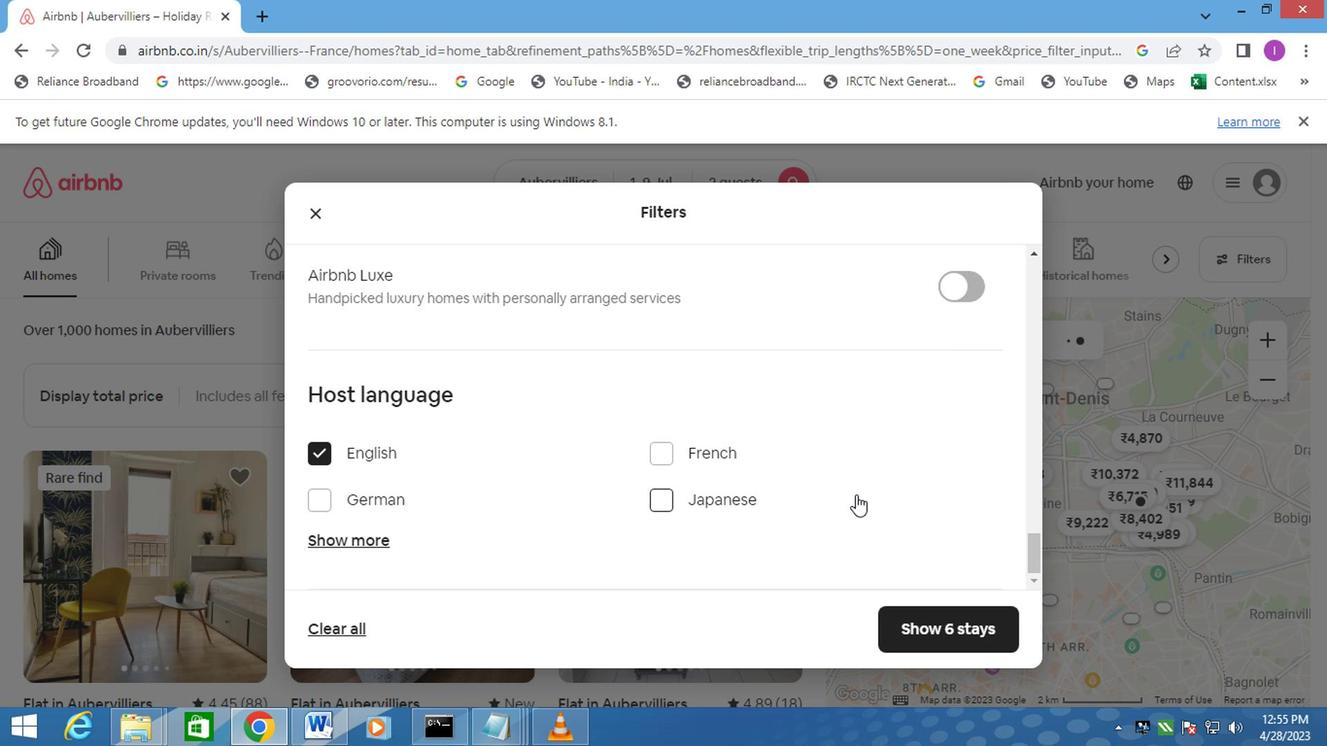 
Action: Mouse moved to (889, 493)
Screenshot: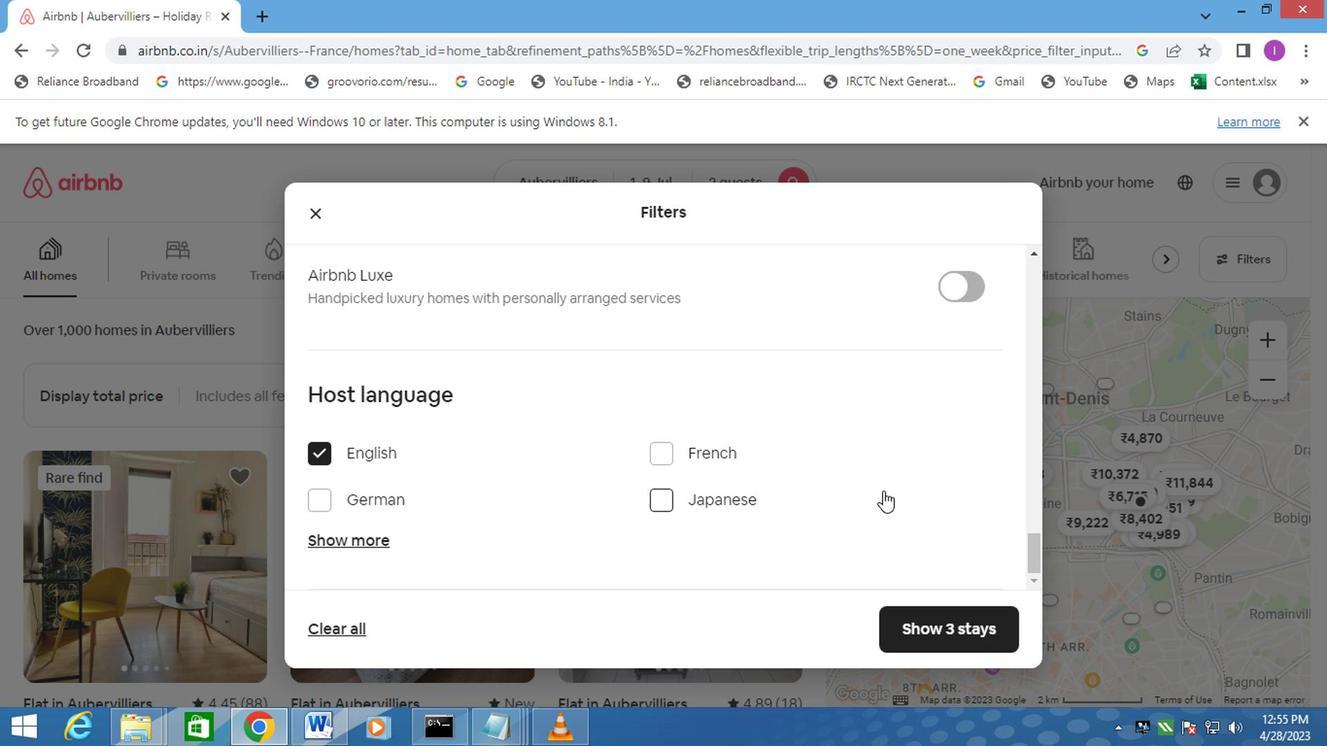 
Action: Mouse scrolled (889, 492) with delta (0, 0)
Screenshot: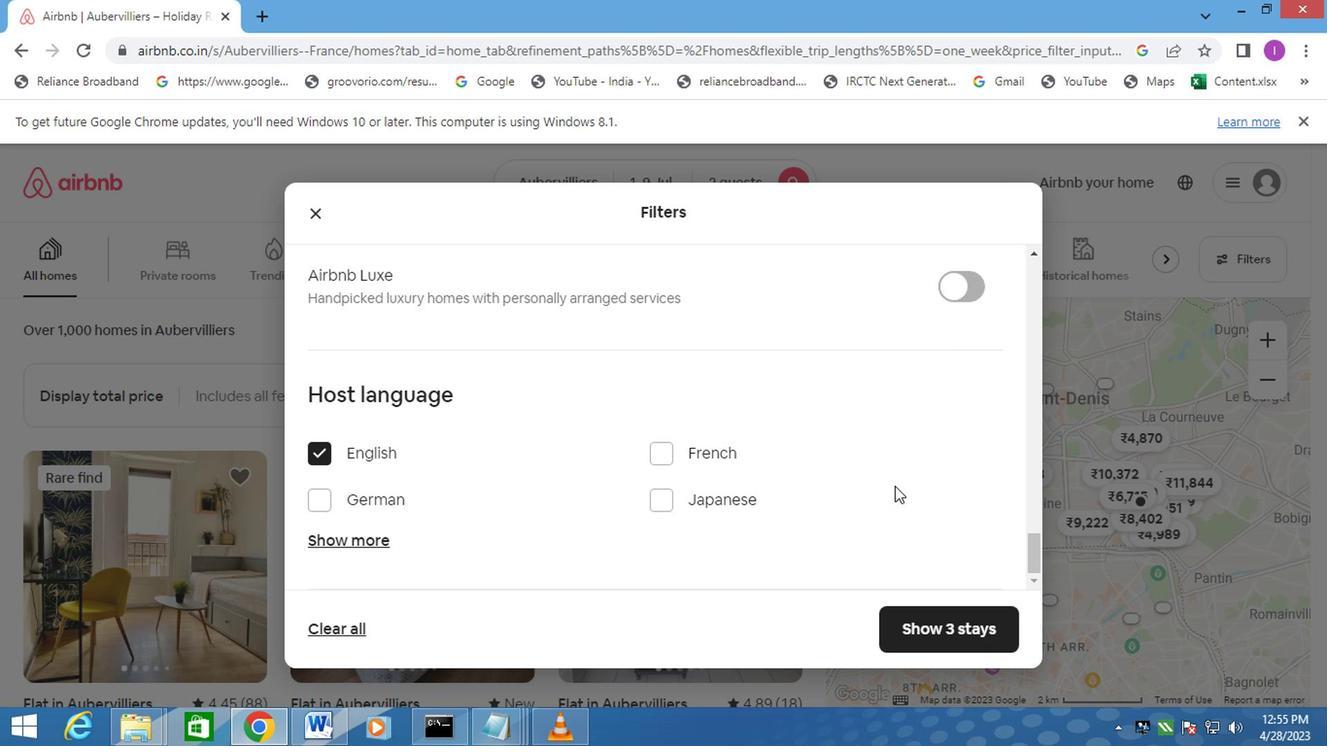 
Action: Mouse scrolled (889, 492) with delta (0, 0)
Screenshot: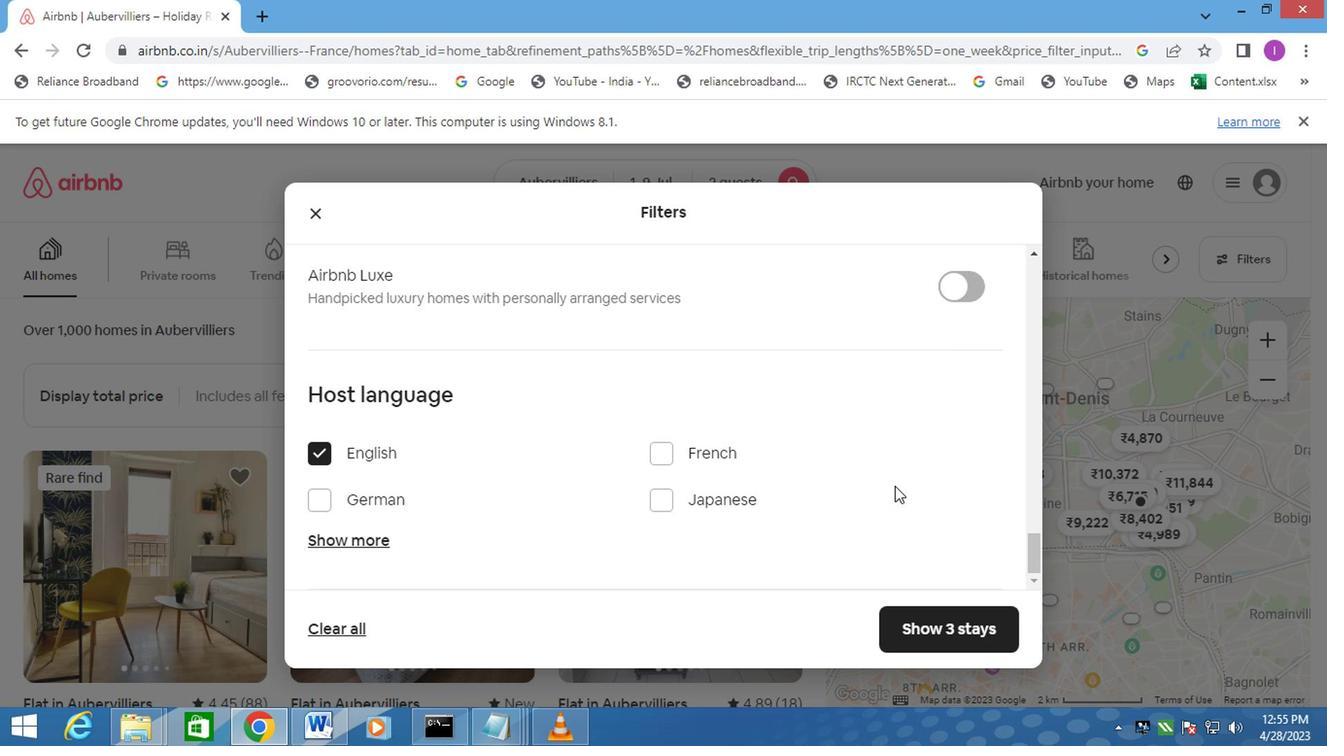 
Action: Mouse scrolled (889, 492) with delta (0, 0)
Screenshot: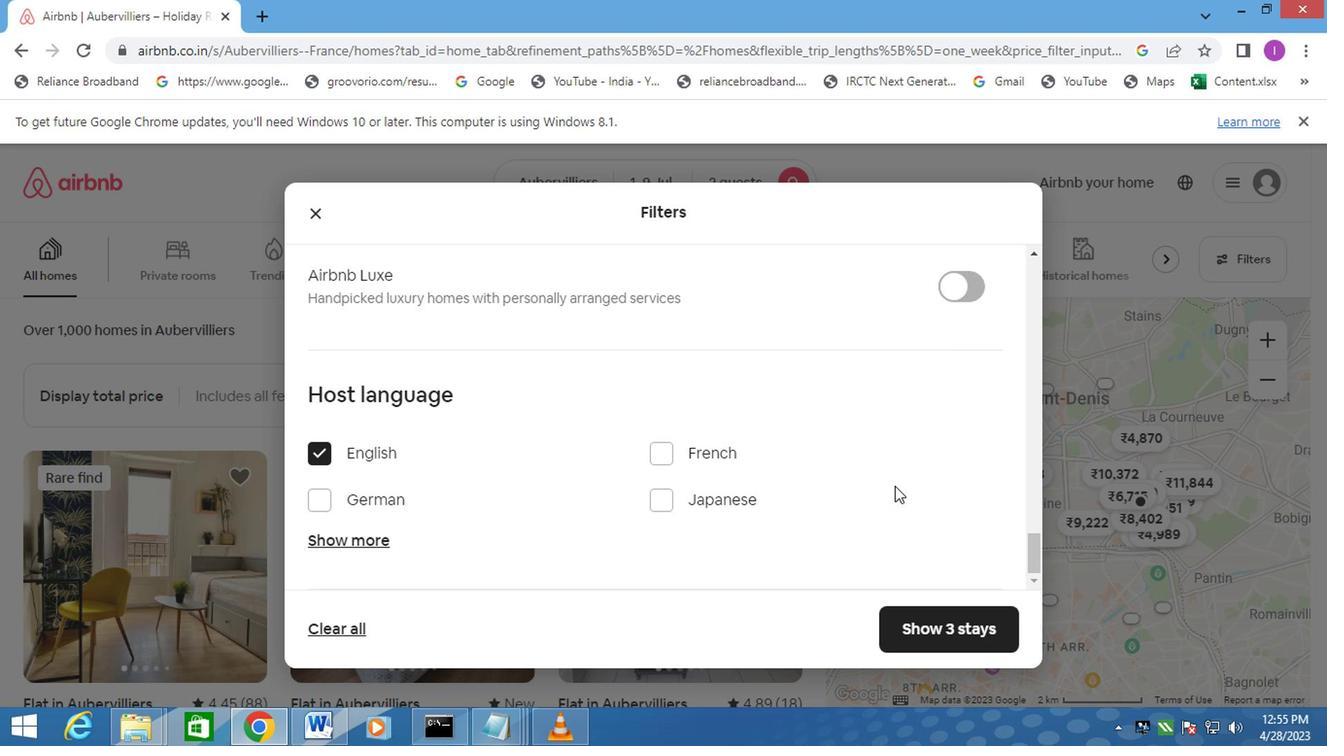 
Action: Mouse scrolled (889, 492) with delta (0, 0)
Screenshot: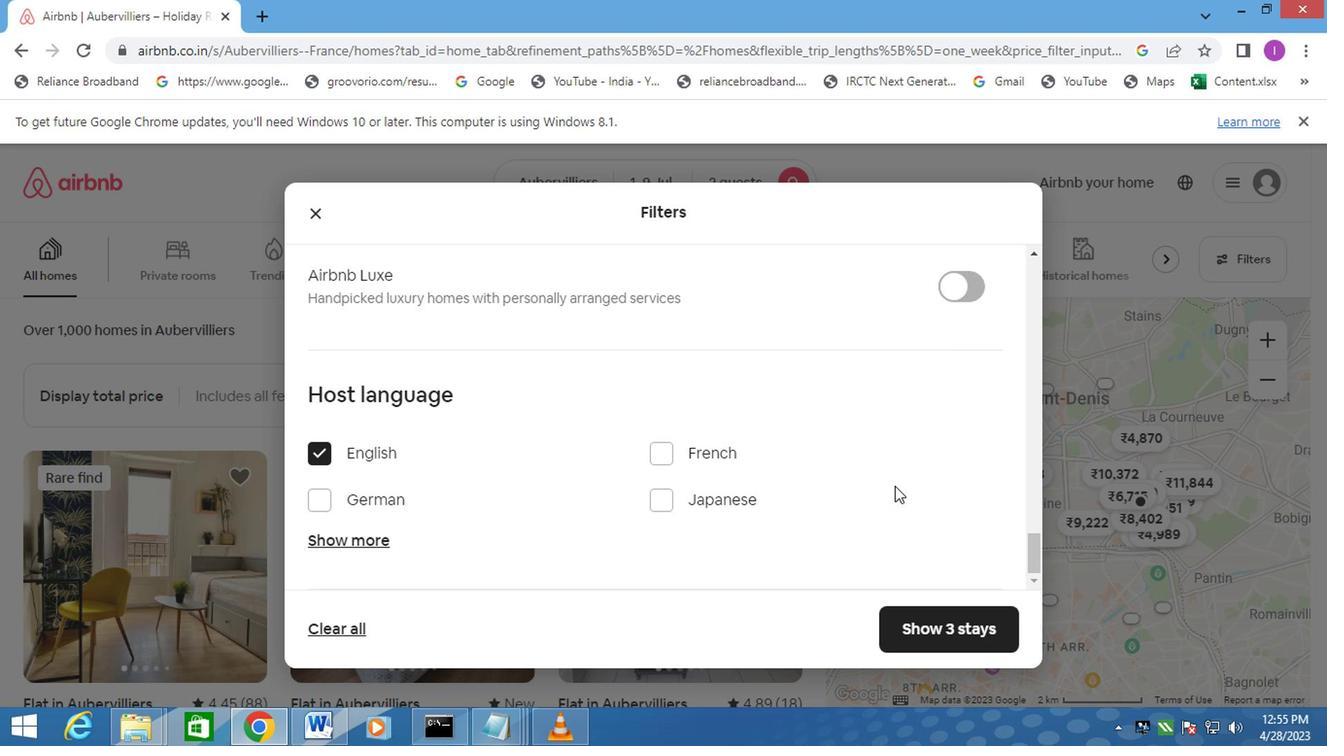 
Action: Mouse moved to (918, 630)
Screenshot: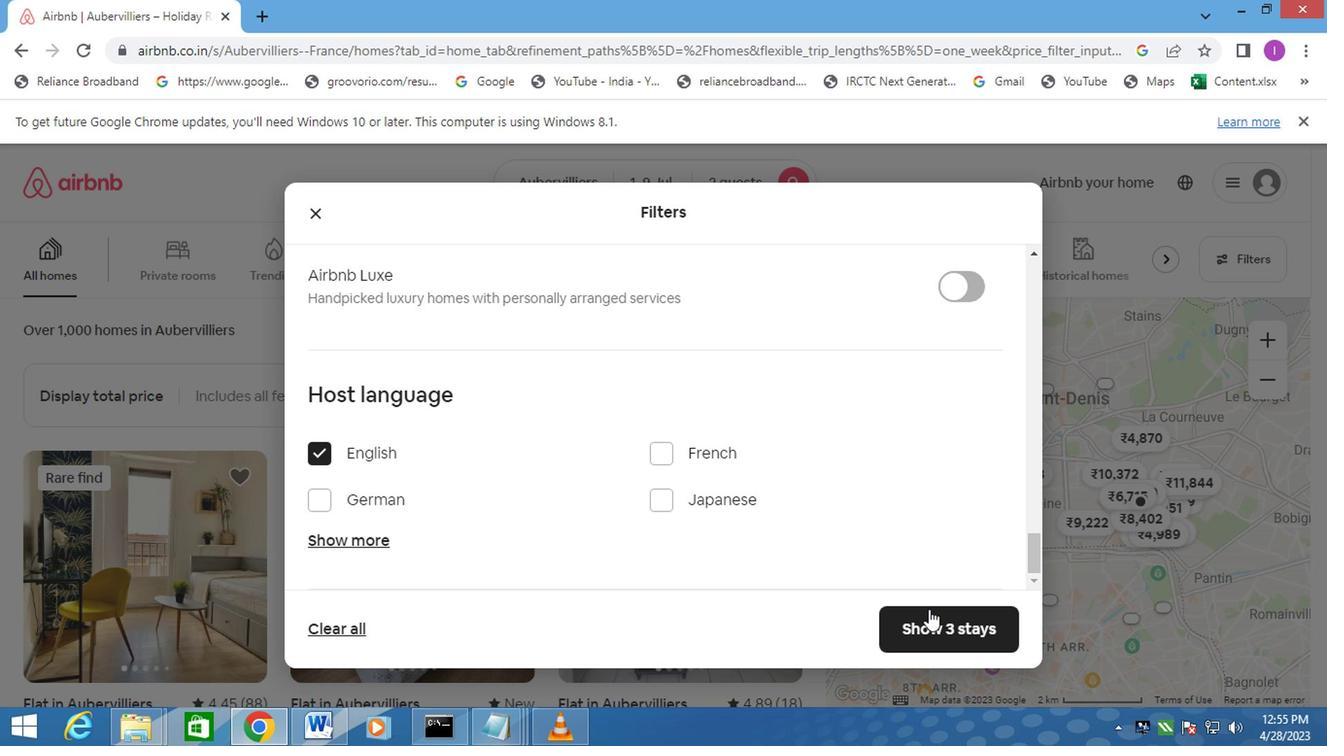 
Action: Mouse pressed left at (918, 630)
Screenshot: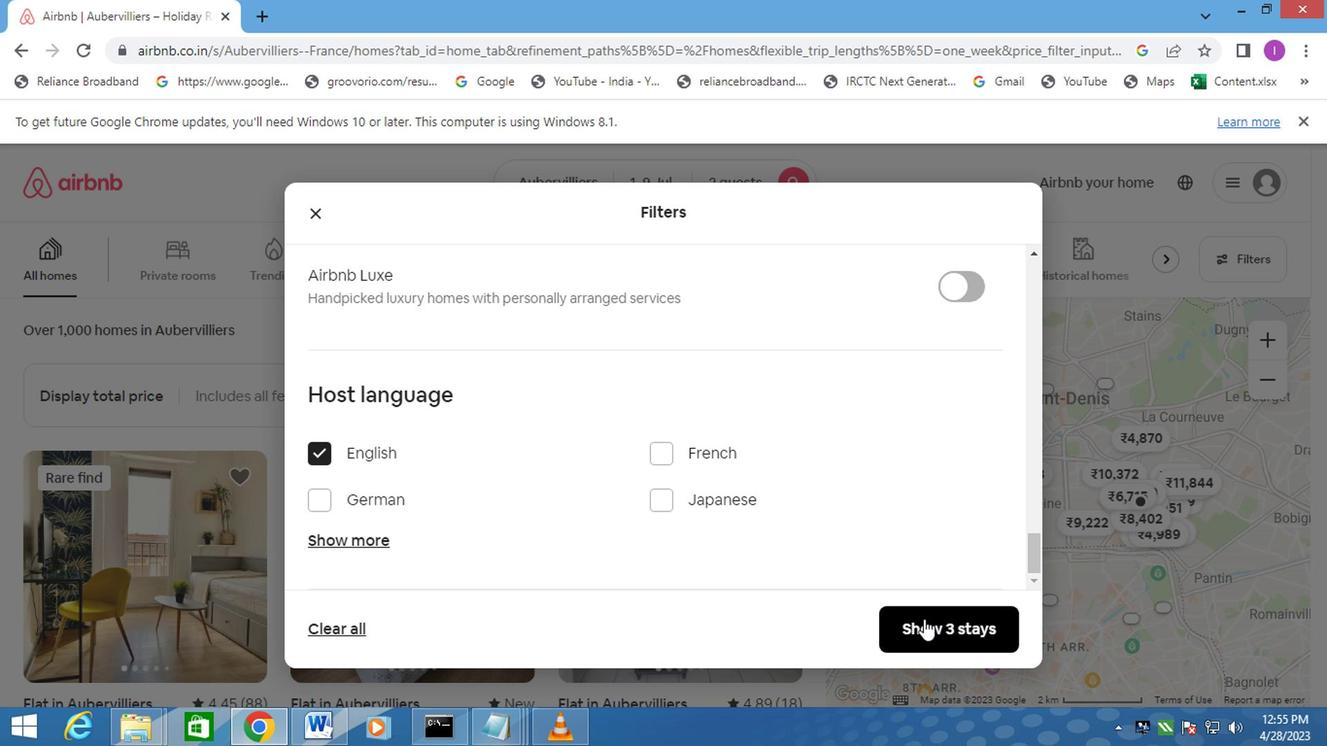 
Action: Mouse moved to (908, 635)
Screenshot: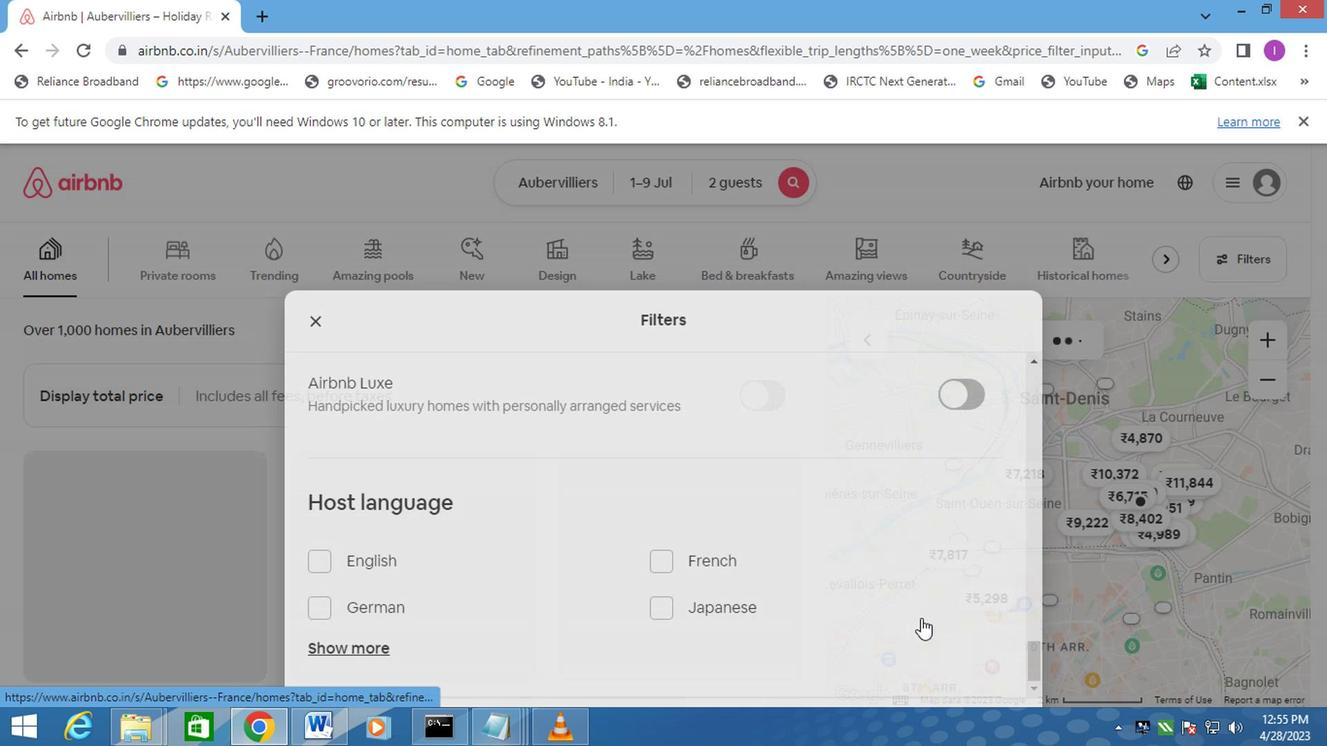 
